 Task: Find connections with filter location Laibin with filter topic #property with filter profile language English with filter current company The Viral Fever with filter school L.D. College of Engineering with filter industry Computer Networking Products with filter service category Homeowners Insurance with filter keywords title Data Analyst
Action: Mouse moved to (620, 87)
Screenshot: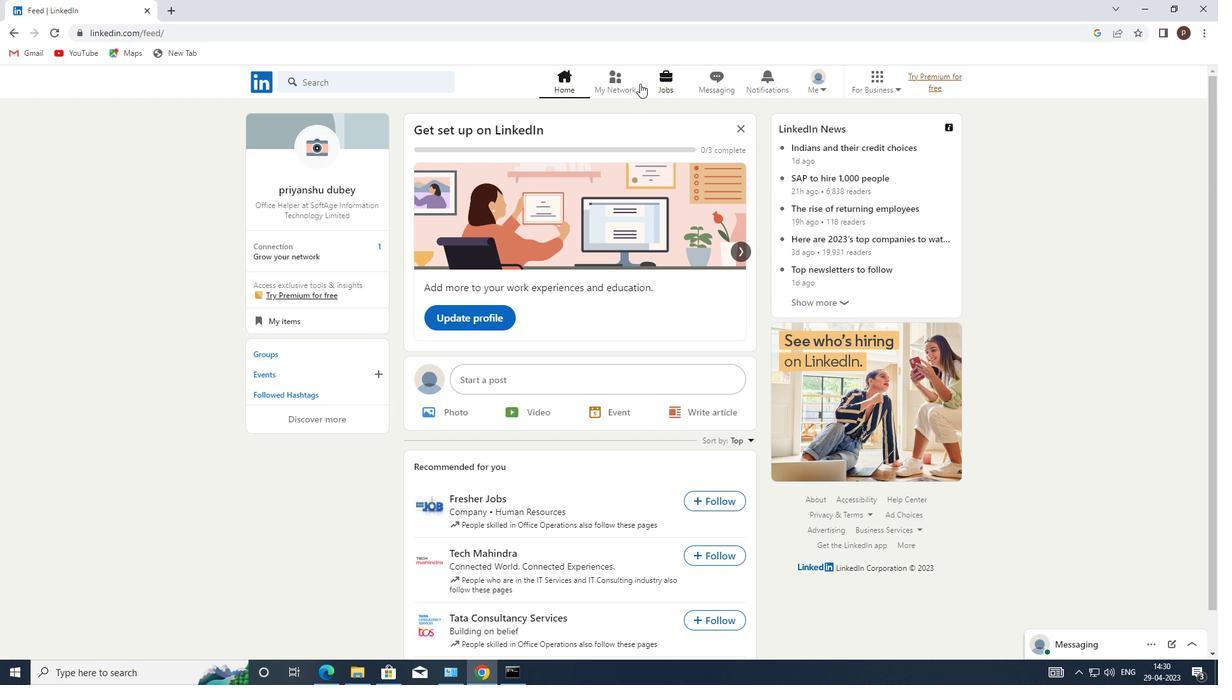 
Action: Mouse pressed left at (620, 87)
Screenshot: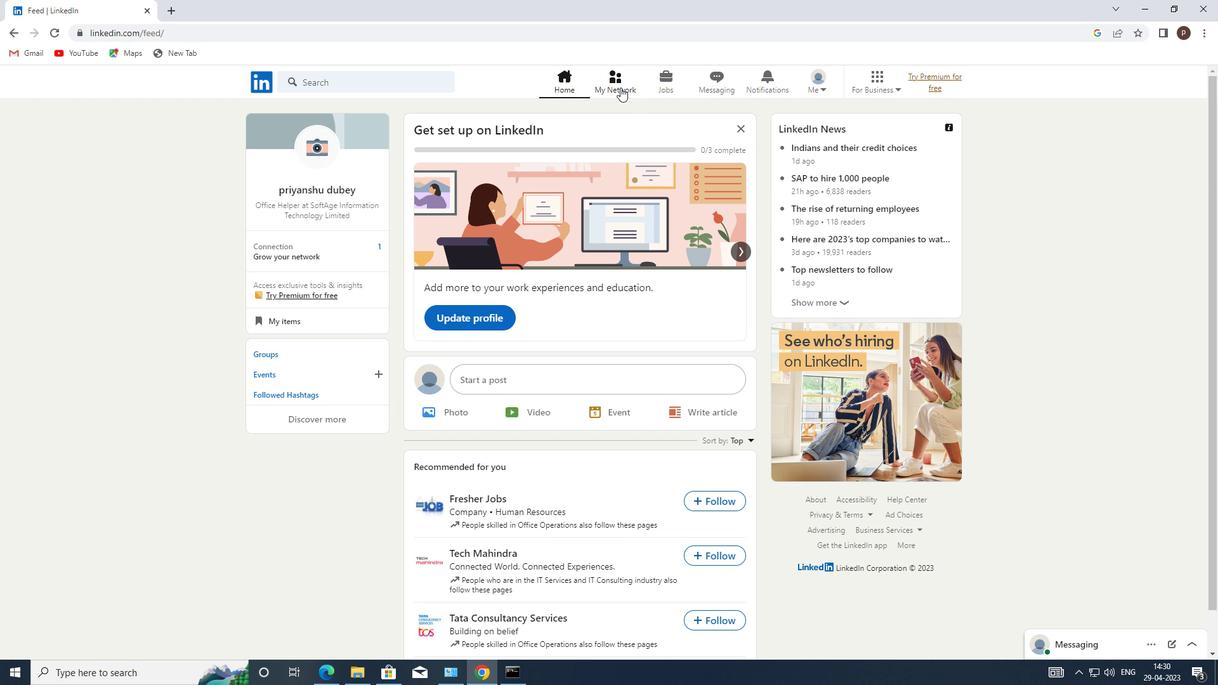 
Action: Mouse moved to (317, 149)
Screenshot: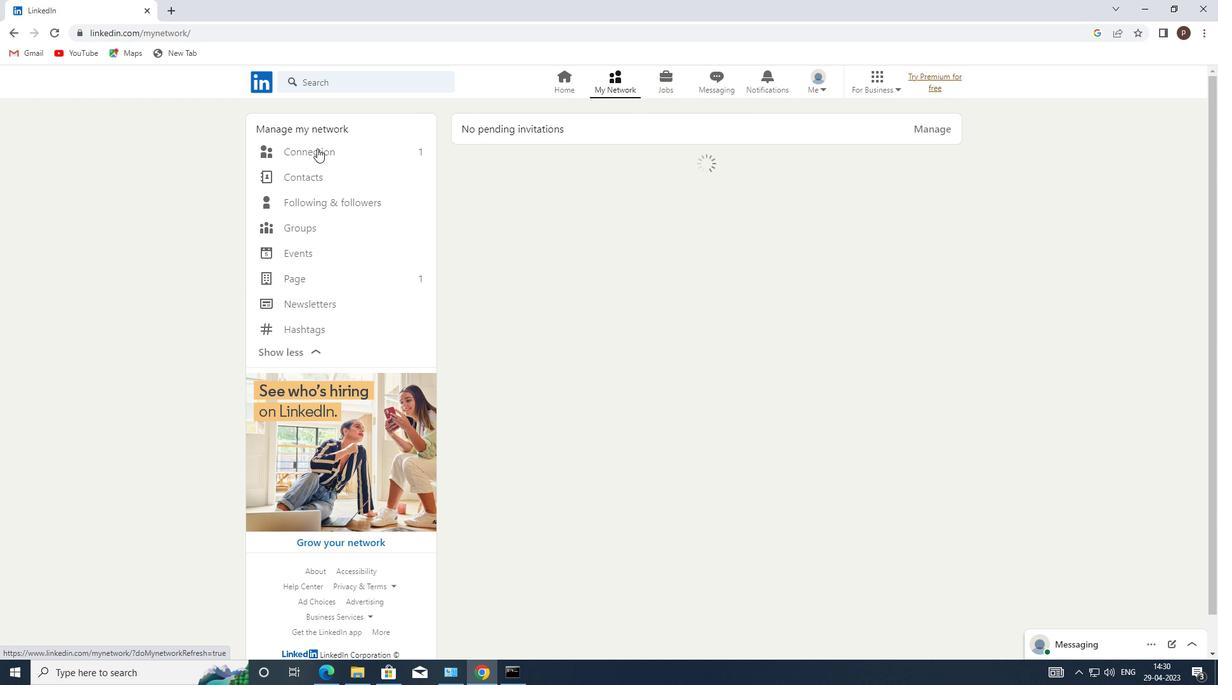 
Action: Mouse pressed left at (317, 149)
Screenshot: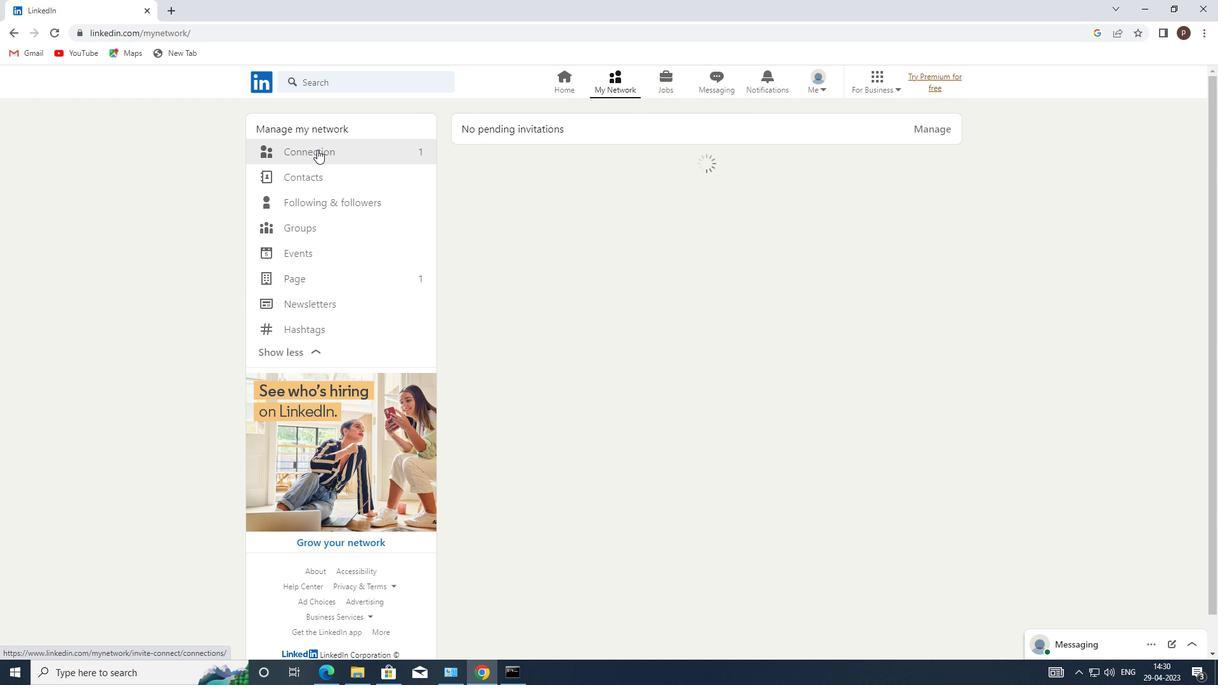
Action: Mouse moved to (722, 146)
Screenshot: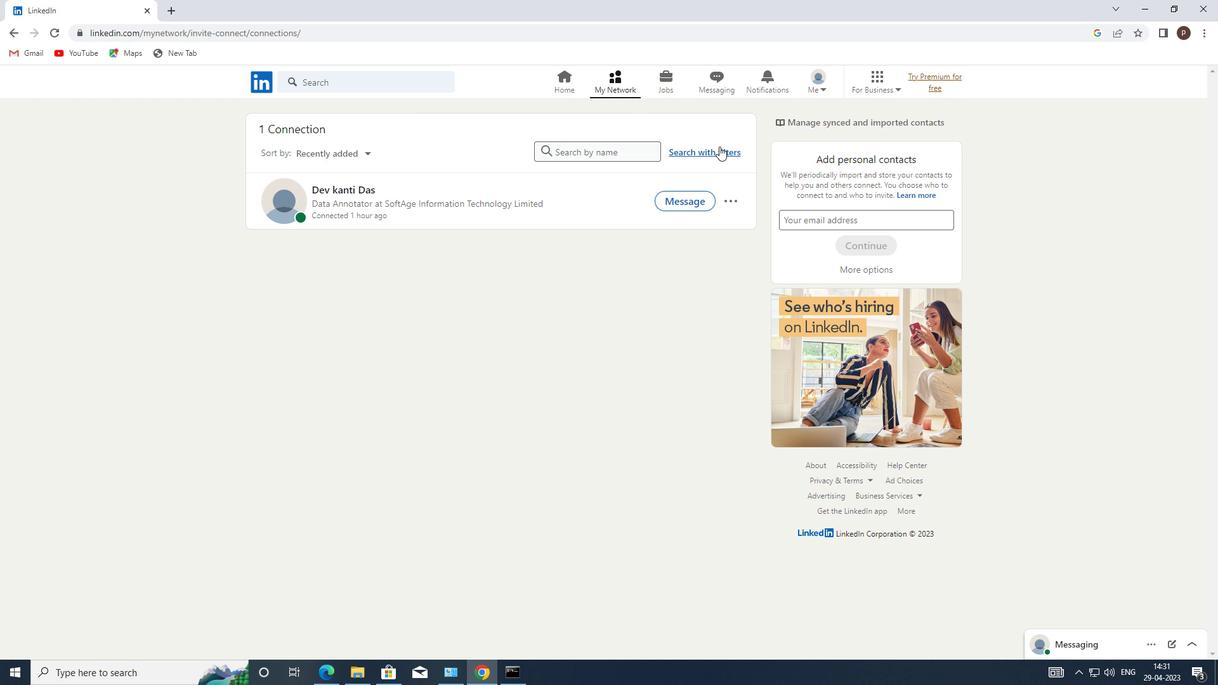 
Action: Mouse pressed left at (722, 146)
Screenshot: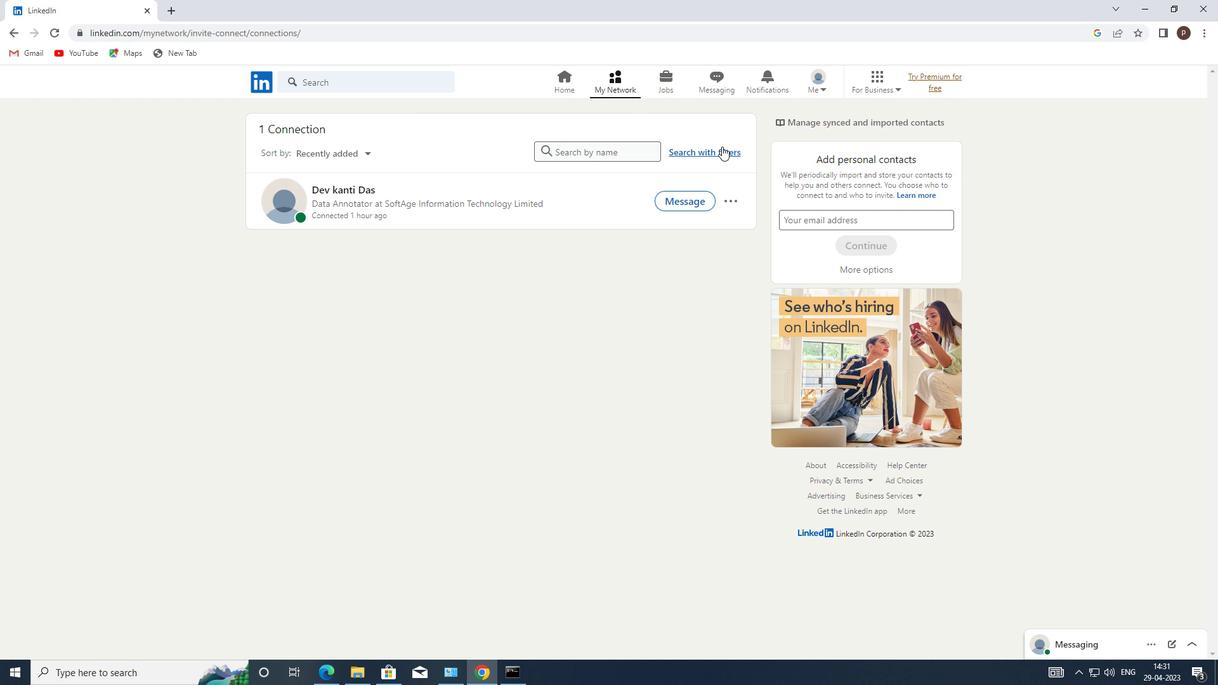 
Action: Mouse moved to (662, 120)
Screenshot: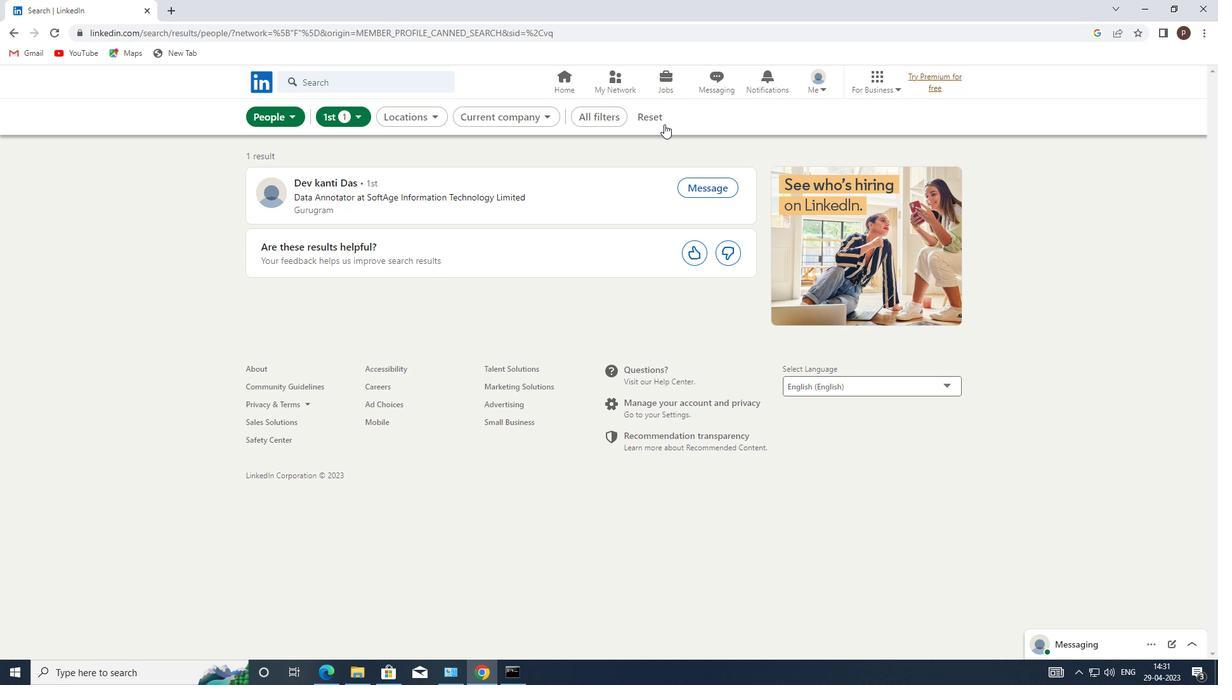 
Action: Mouse pressed left at (662, 120)
Screenshot: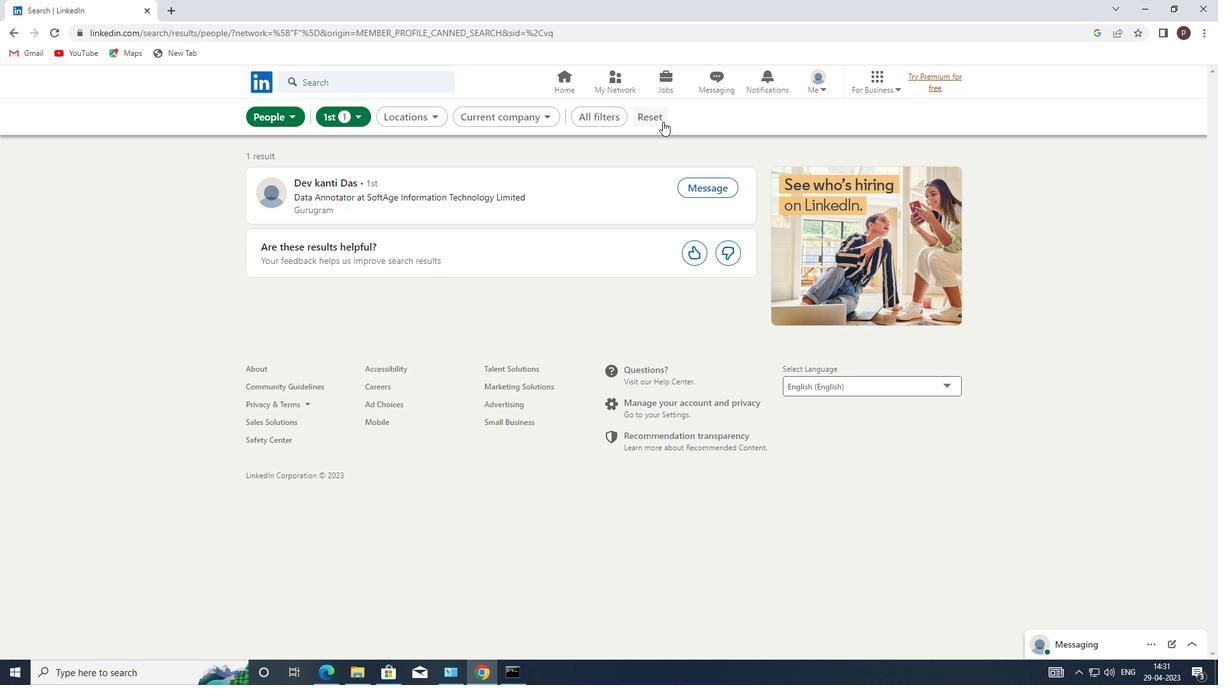 
Action: Mouse moved to (637, 119)
Screenshot: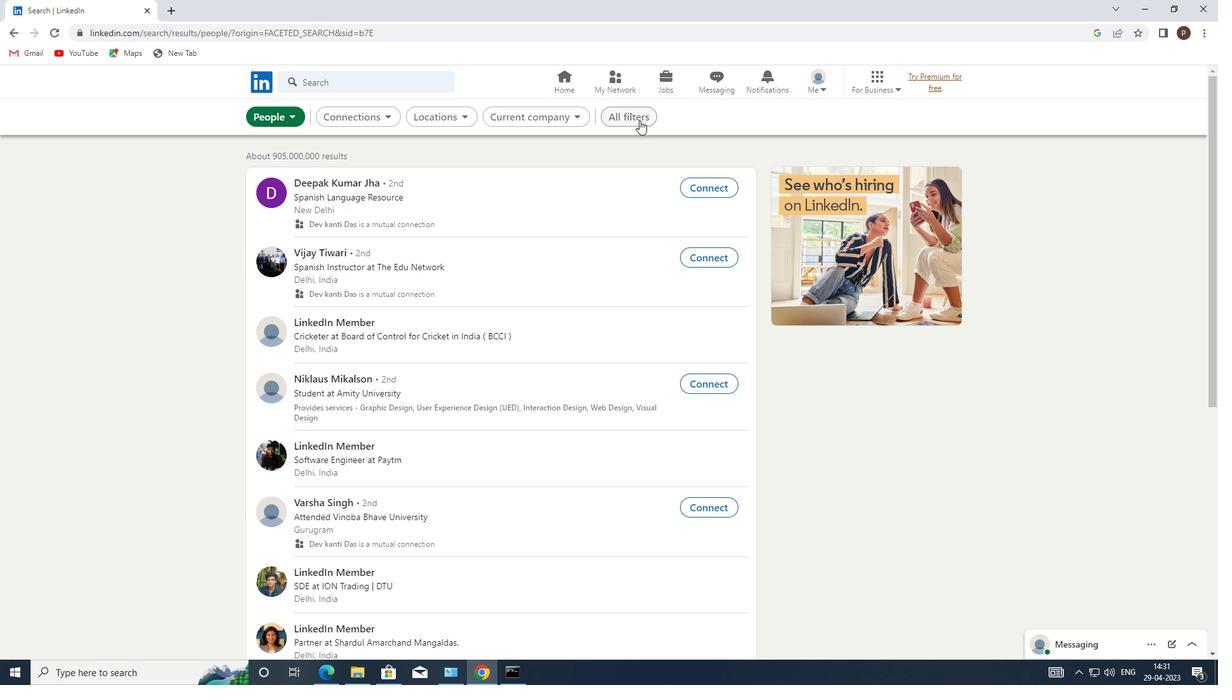 
Action: Mouse pressed left at (637, 119)
Screenshot: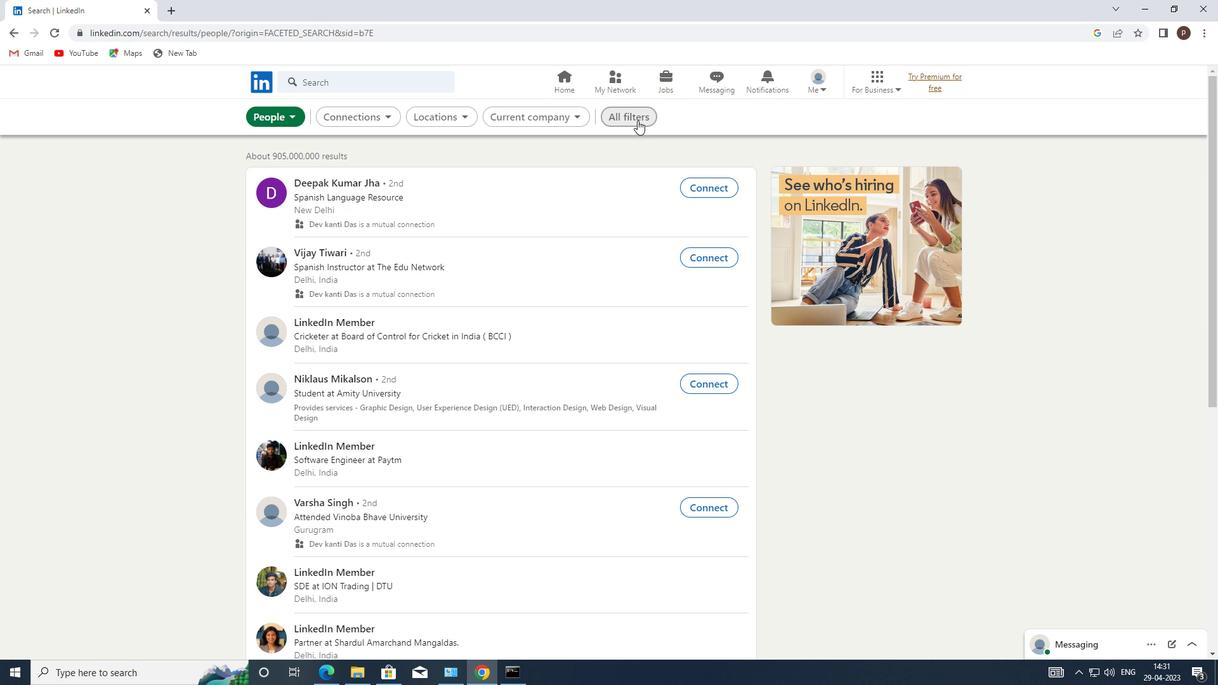 
Action: Mouse moved to (990, 413)
Screenshot: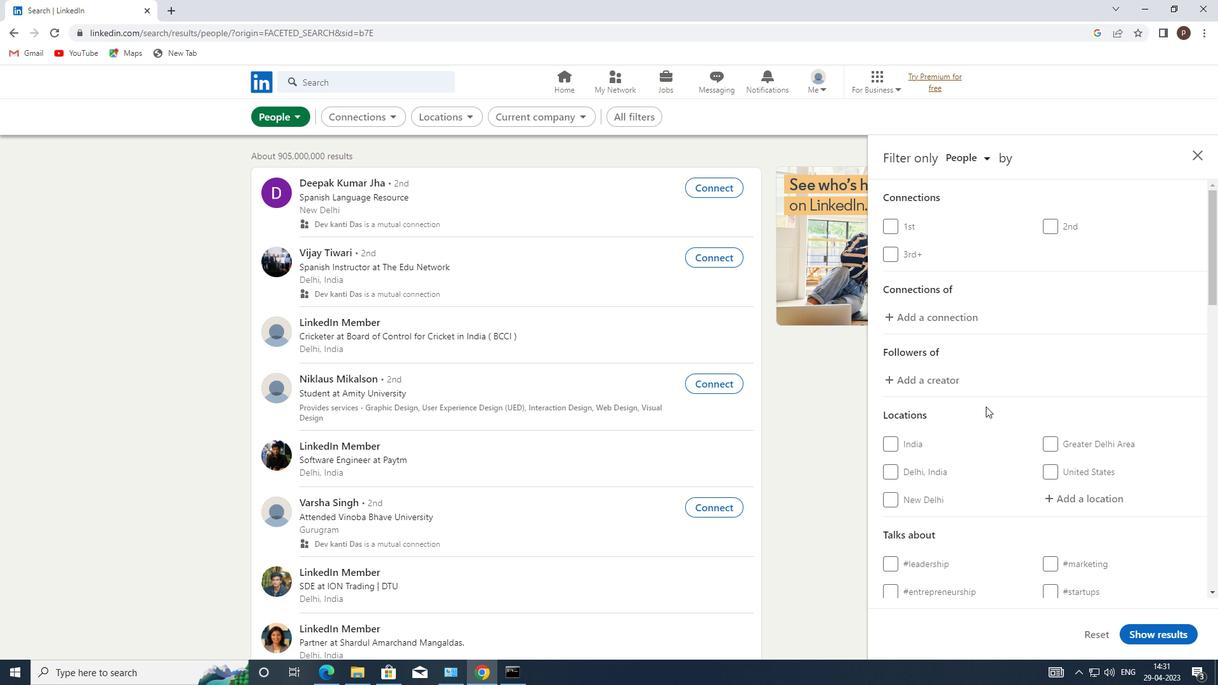 
Action: Mouse scrolled (990, 412) with delta (0, 0)
Screenshot: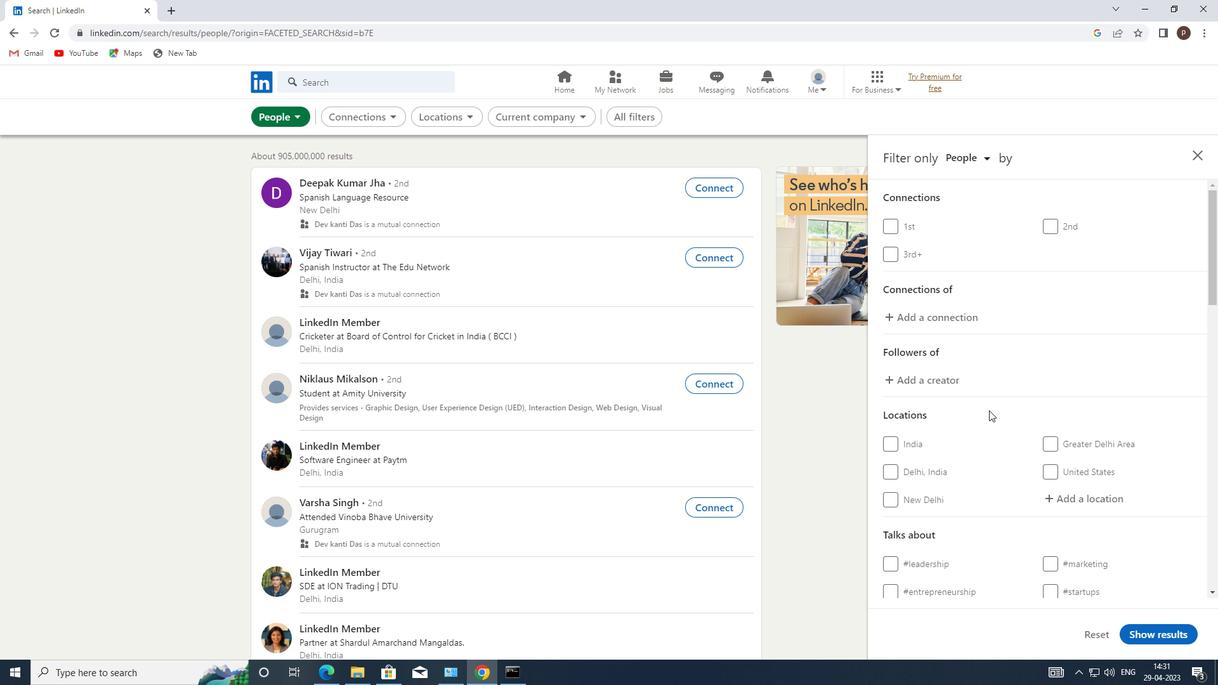 
Action: Mouse scrolled (990, 412) with delta (0, 0)
Screenshot: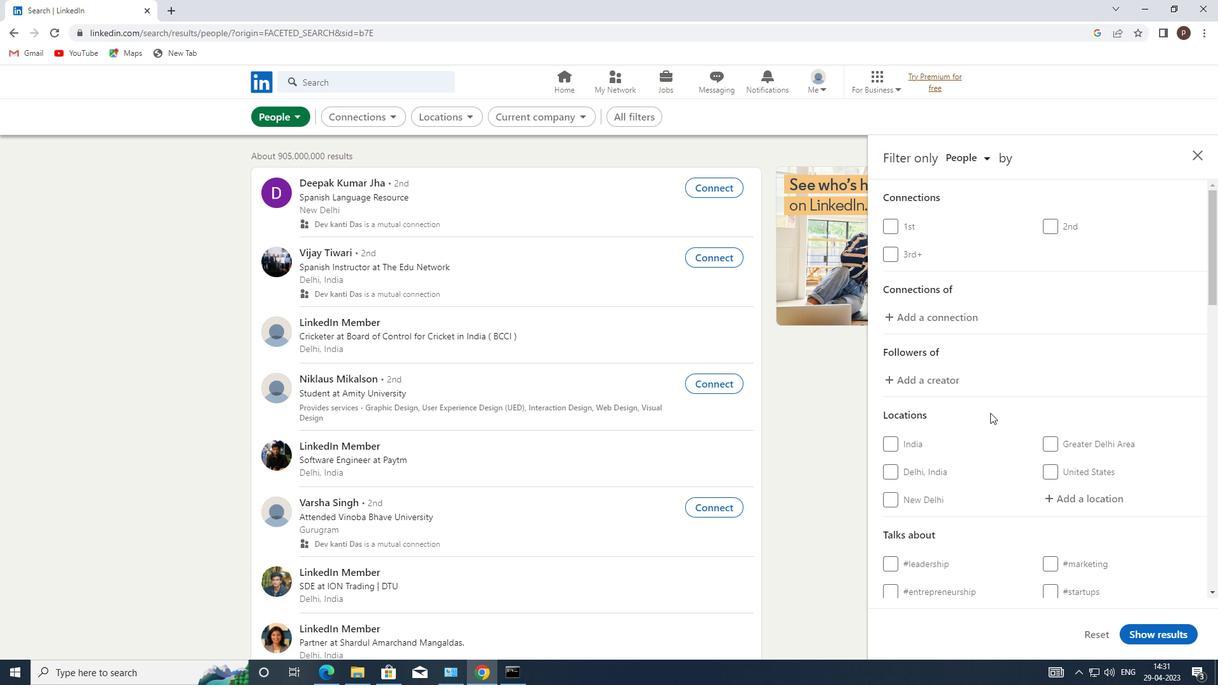 
Action: Mouse moved to (1071, 373)
Screenshot: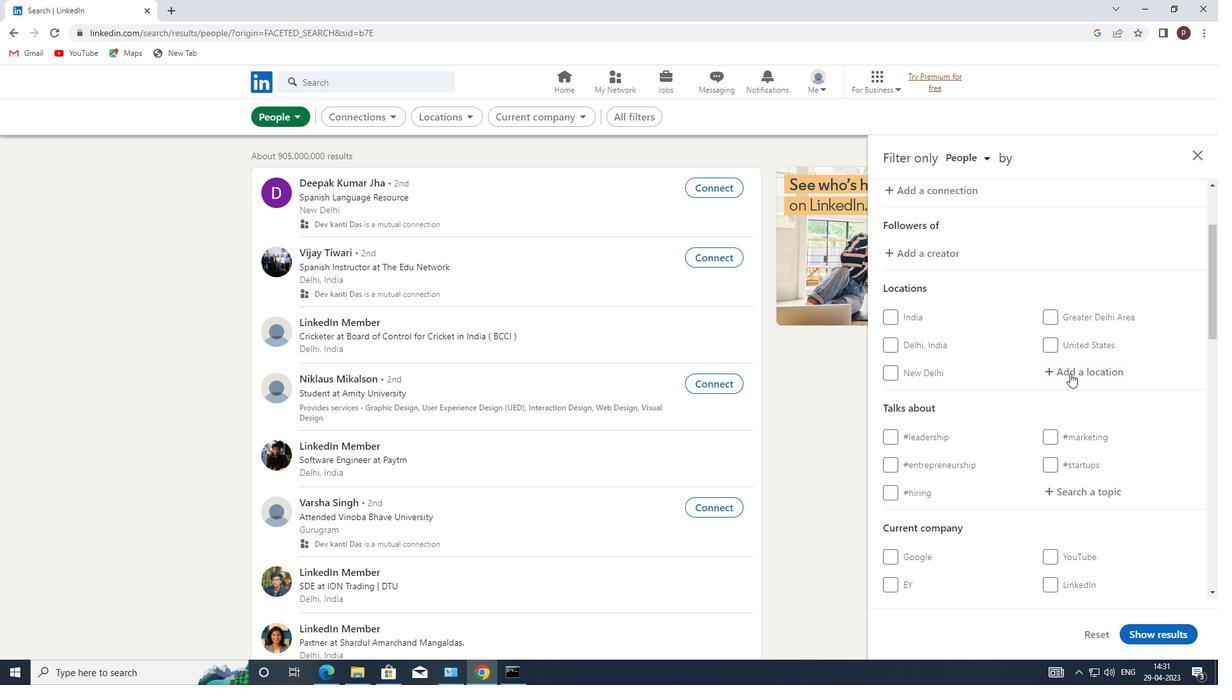 
Action: Mouse pressed left at (1071, 373)
Screenshot: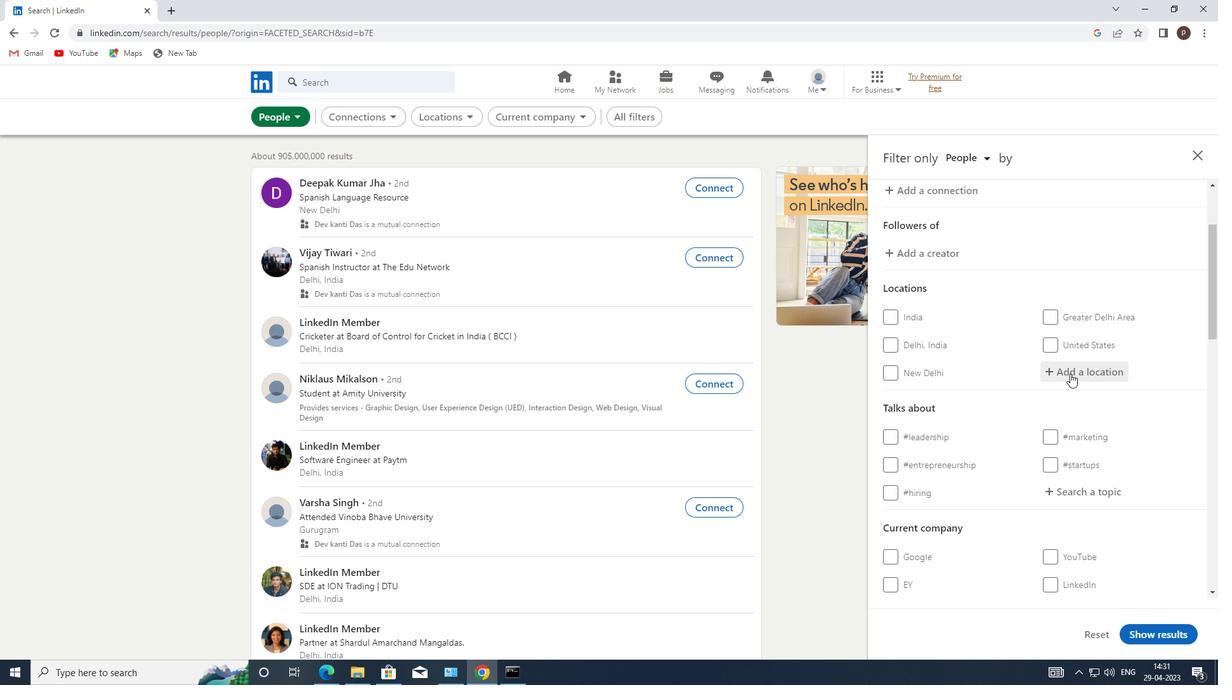 
Action: Key pressed l<Key.caps_lock>aibin
Screenshot: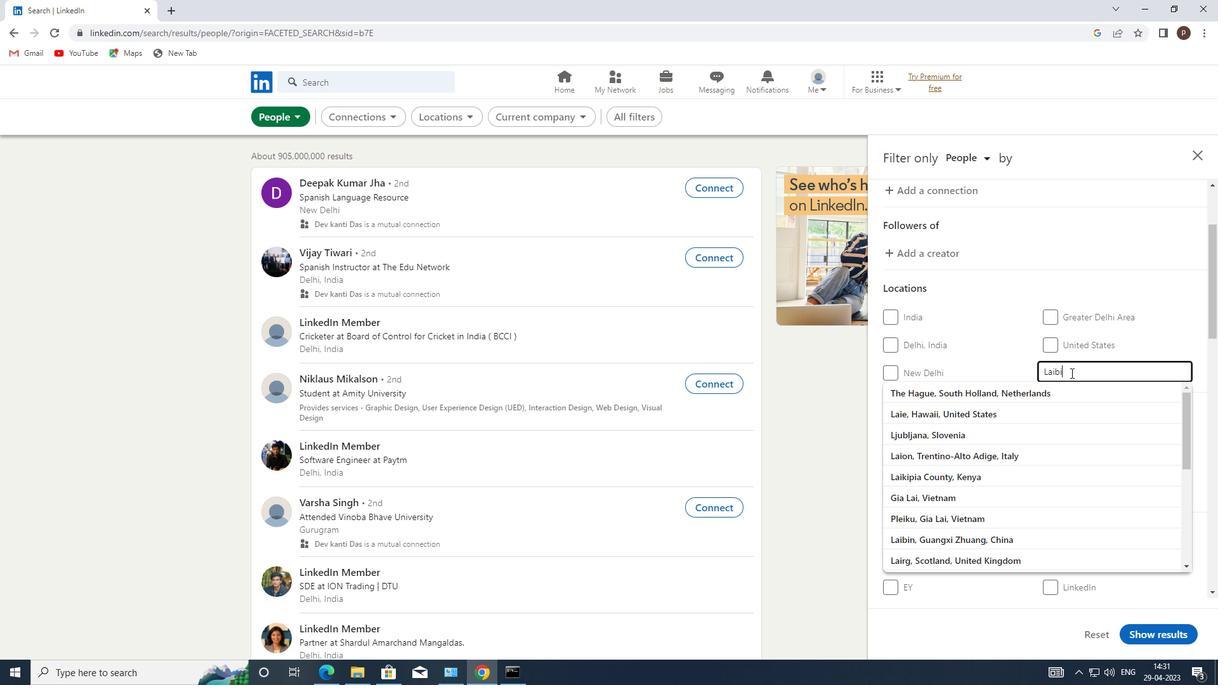 
Action: Mouse moved to (940, 396)
Screenshot: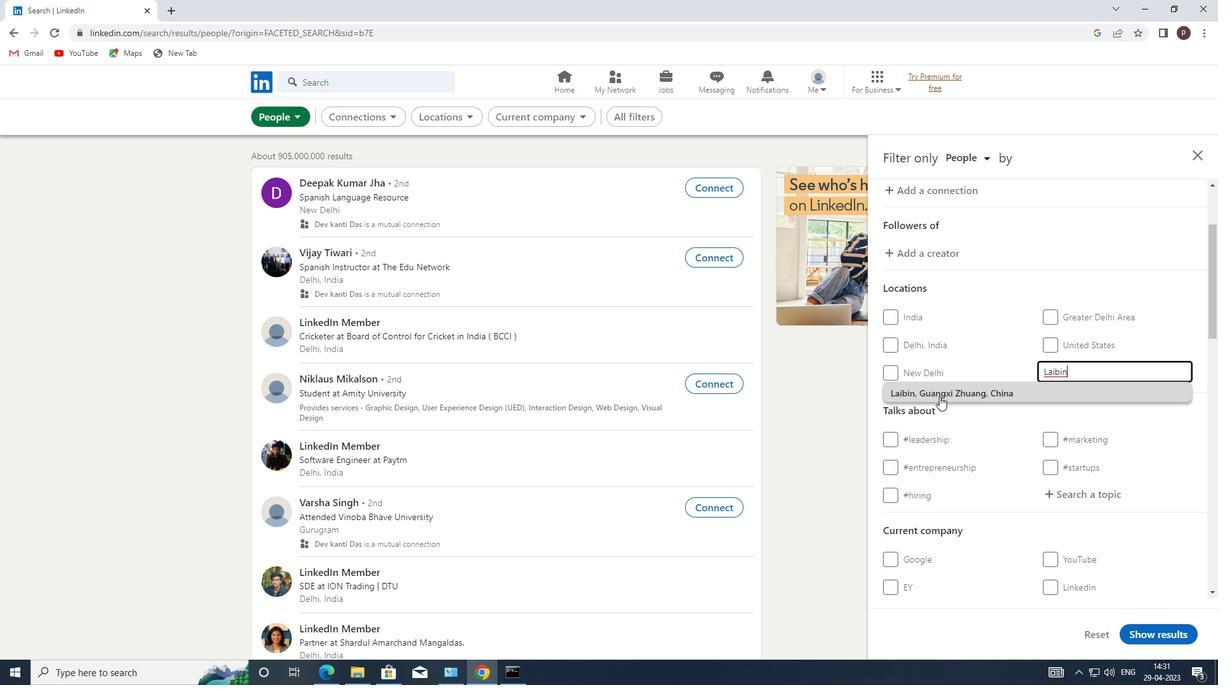 
Action: Mouse pressed left at (940, 396)
Screenshot: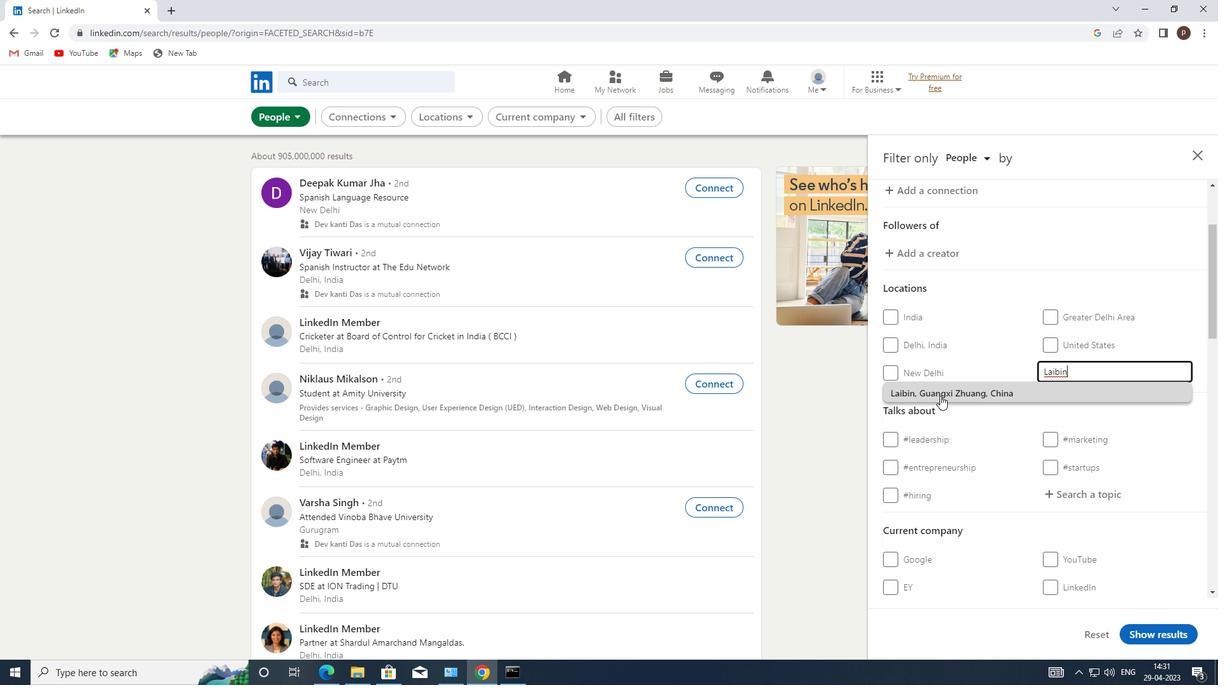 
Action: Mouse moved to (1090, 439)
Screenshot: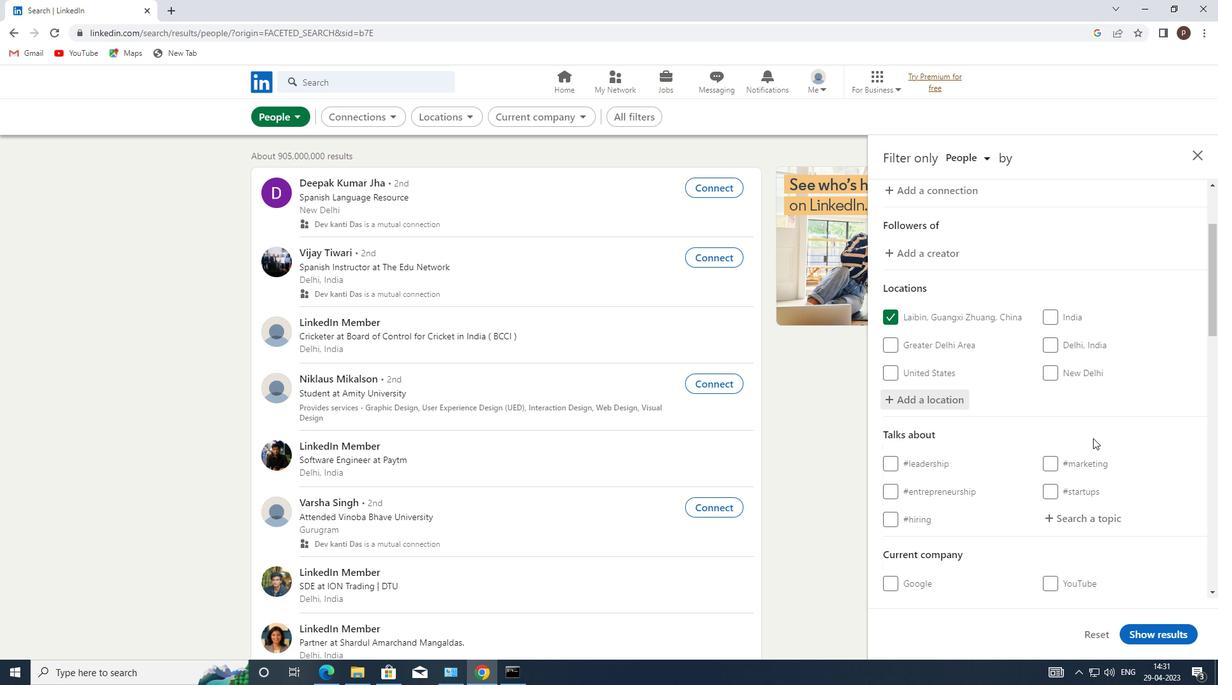 
Action: Mouse scrolled (1090, 439) with delta (0, 0)
Screenshot: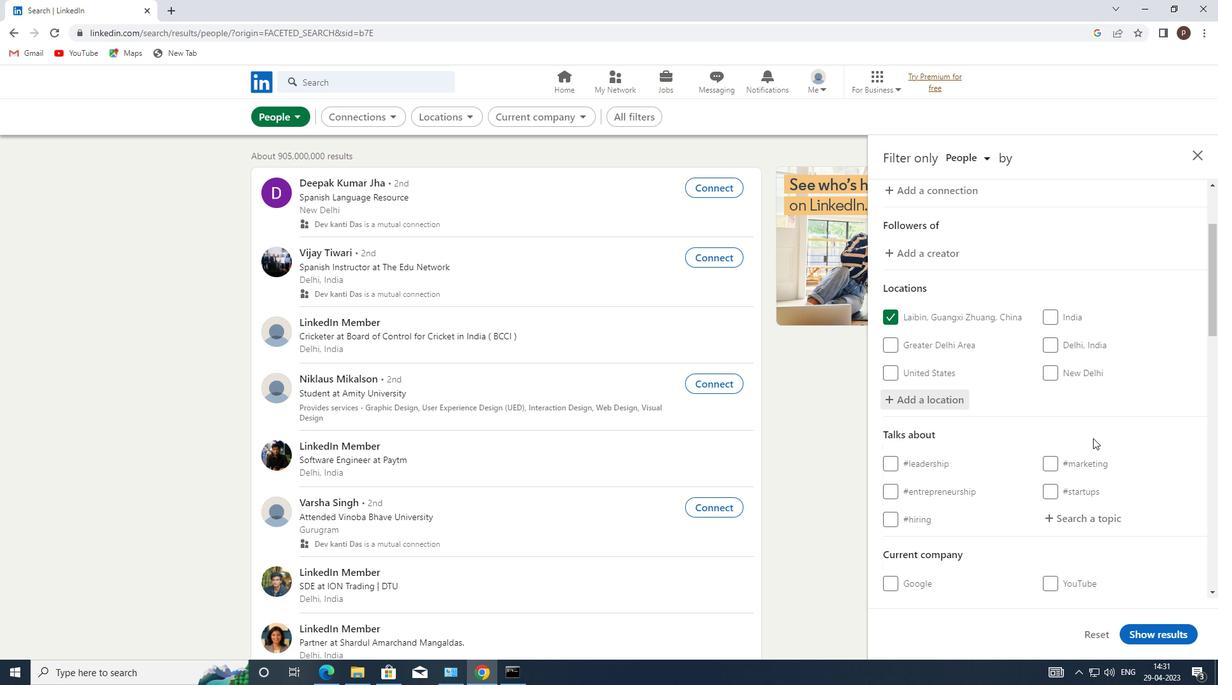 
Action: Mouse scrolled (1090, 439) with delta (0, 0)
Screenshot: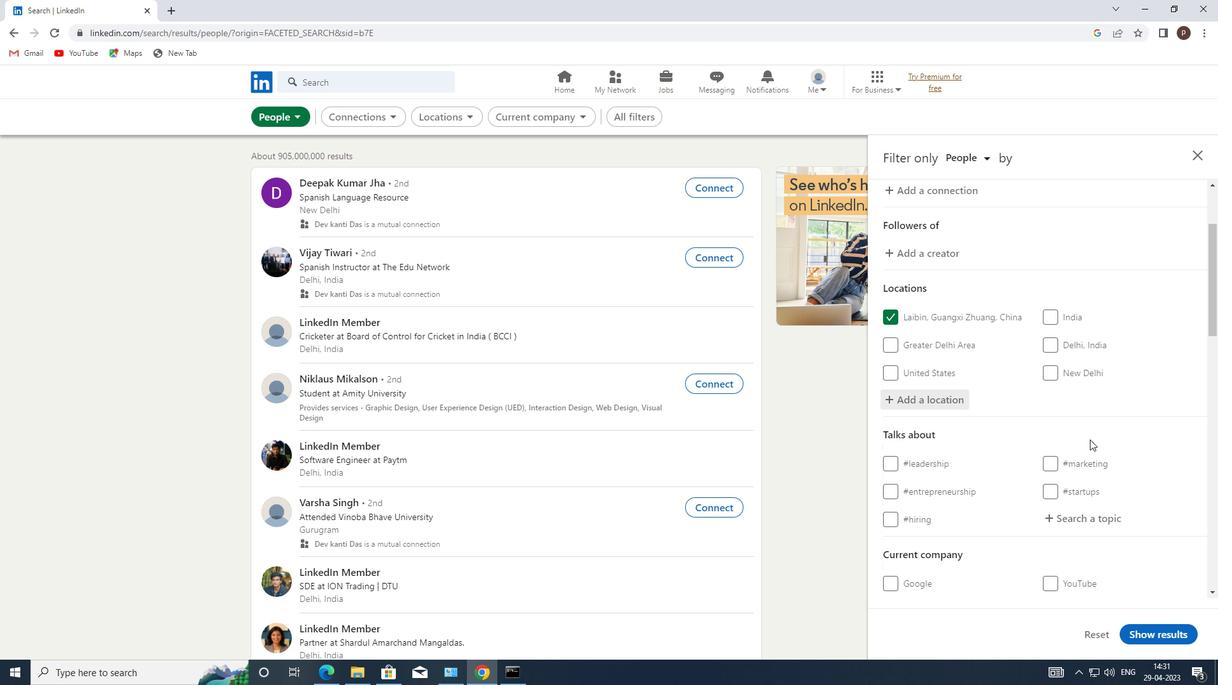 
Action: Mouse moved to (1062, 396)
Screenshot: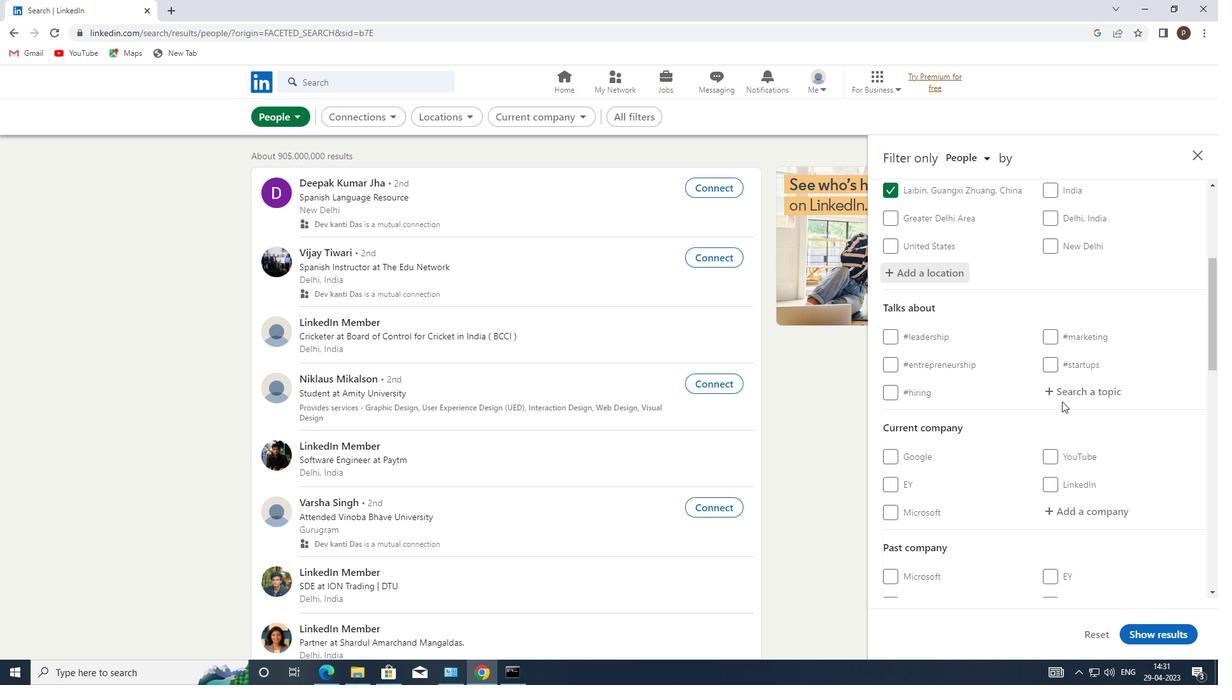 
Action: Mouse pressed left at (1062, 396)
Screenshot: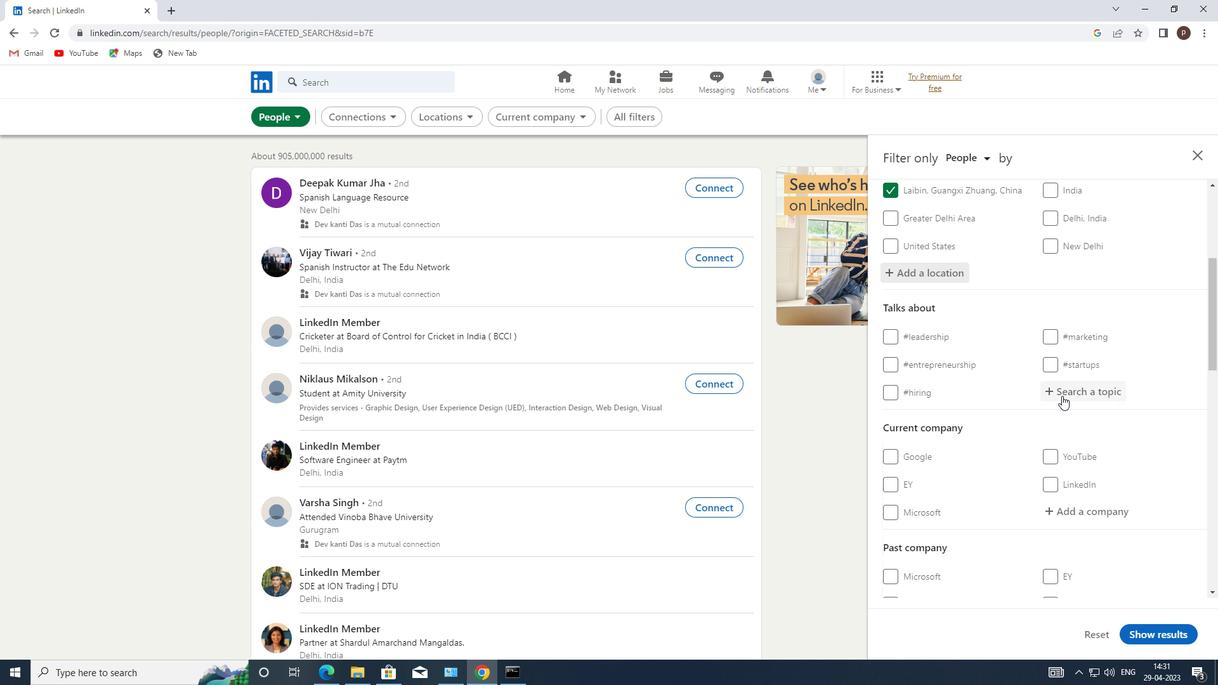 
Action: Key pressed <Key.shift><Key.shift><Key.shift><Key.shift><Key.shift><Key.shift><Key.shift><Key.shift><Key.shift><Key.shift><Key.shift><Key.shift><Key.shift><Key.shift><Key.shift><Key.shift>#PROPERTY
Screenshot: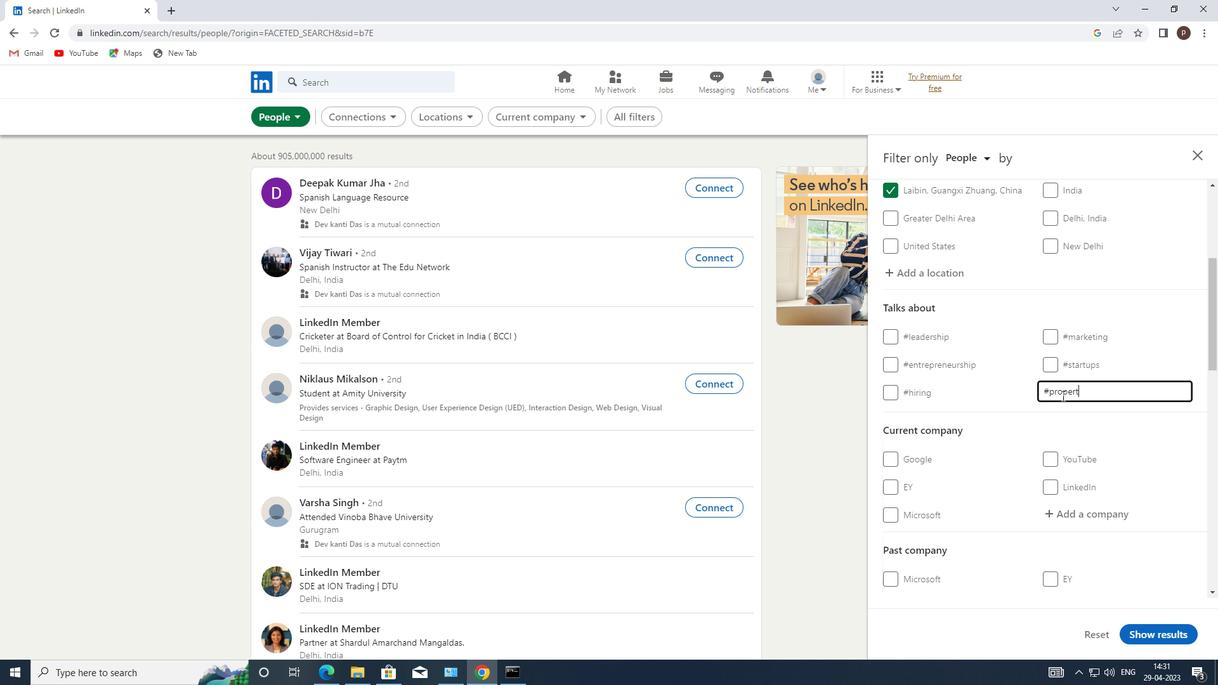 
Action: Mouse moved to (999, 434)
Screenshot: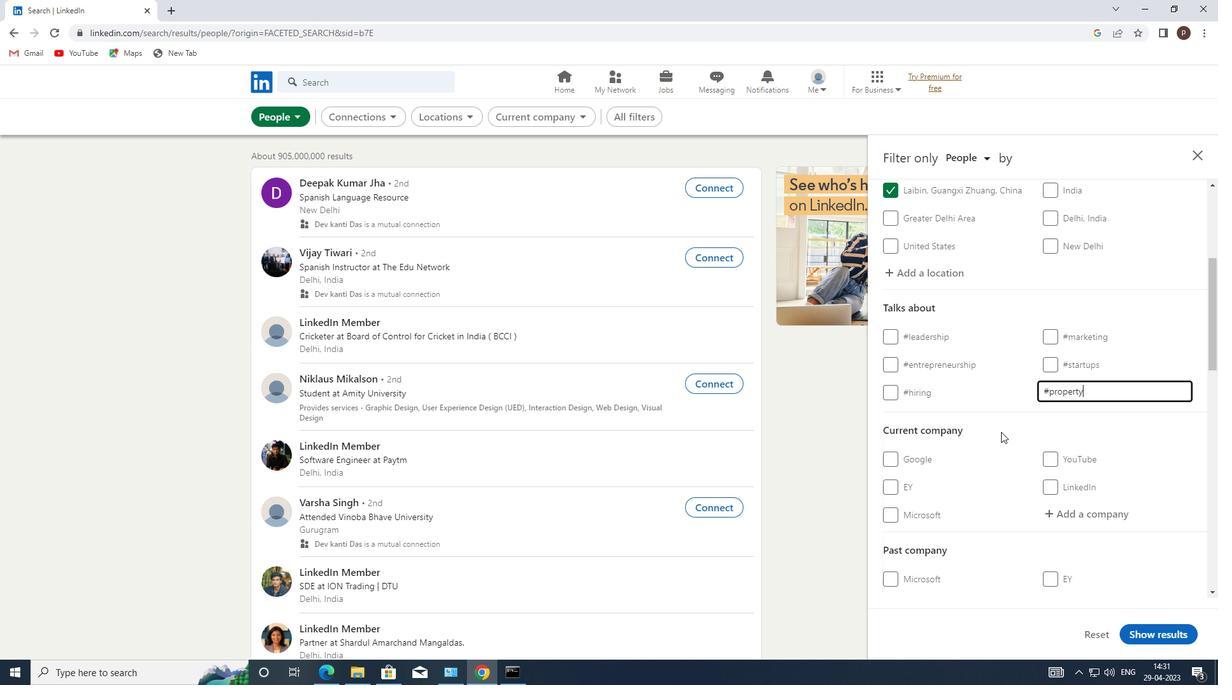 
Action: Mouse scrolled (999, 433) with delta (0, 0)
Screenshot: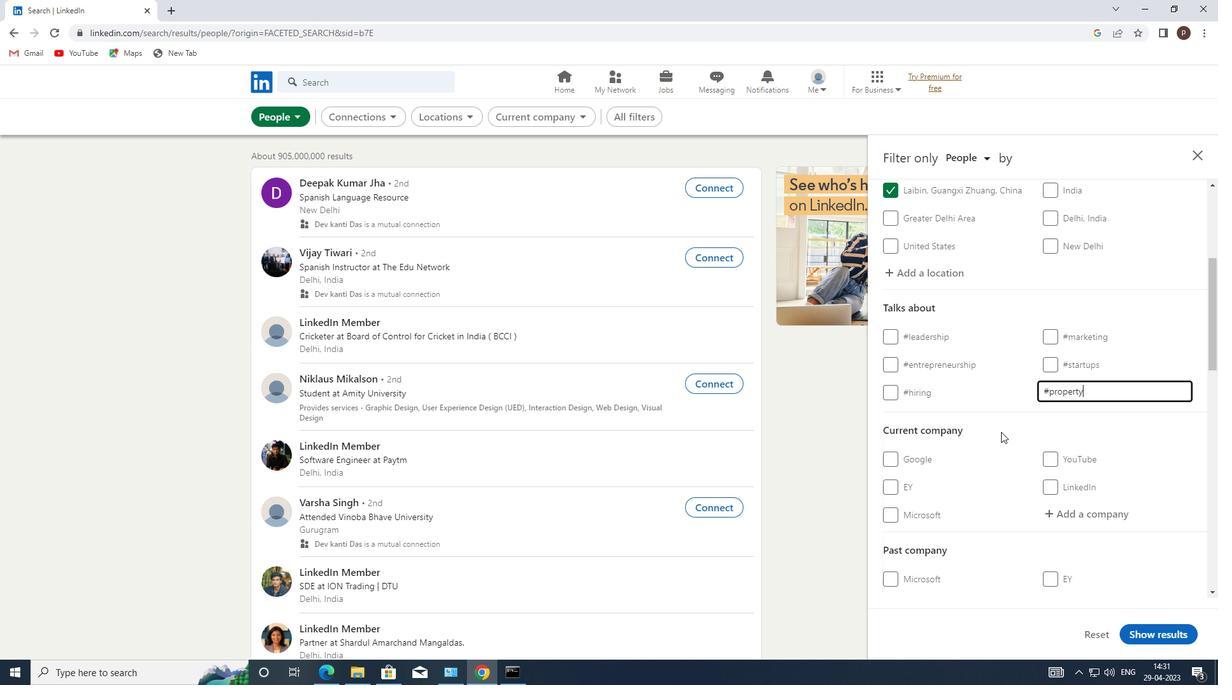 
Action: Mouse scrolled (999, 433) with delta (0, 0)
Screenshot: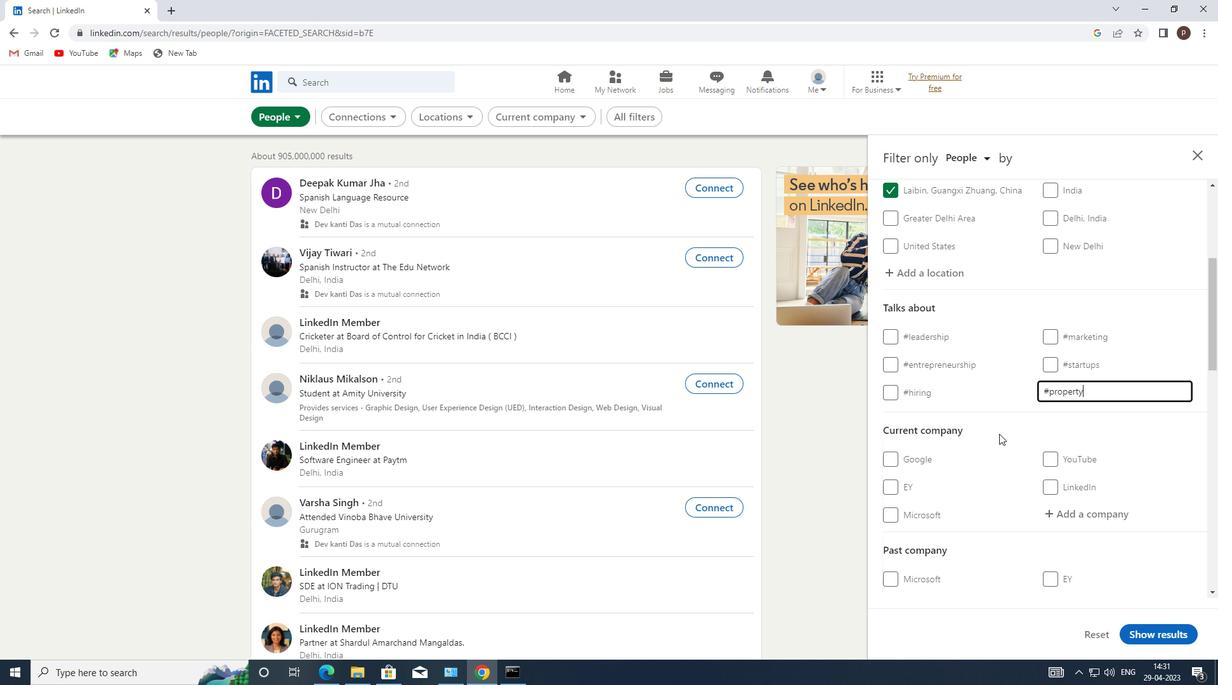 
Action: Mouse moved to (924, 403)
Screenshot: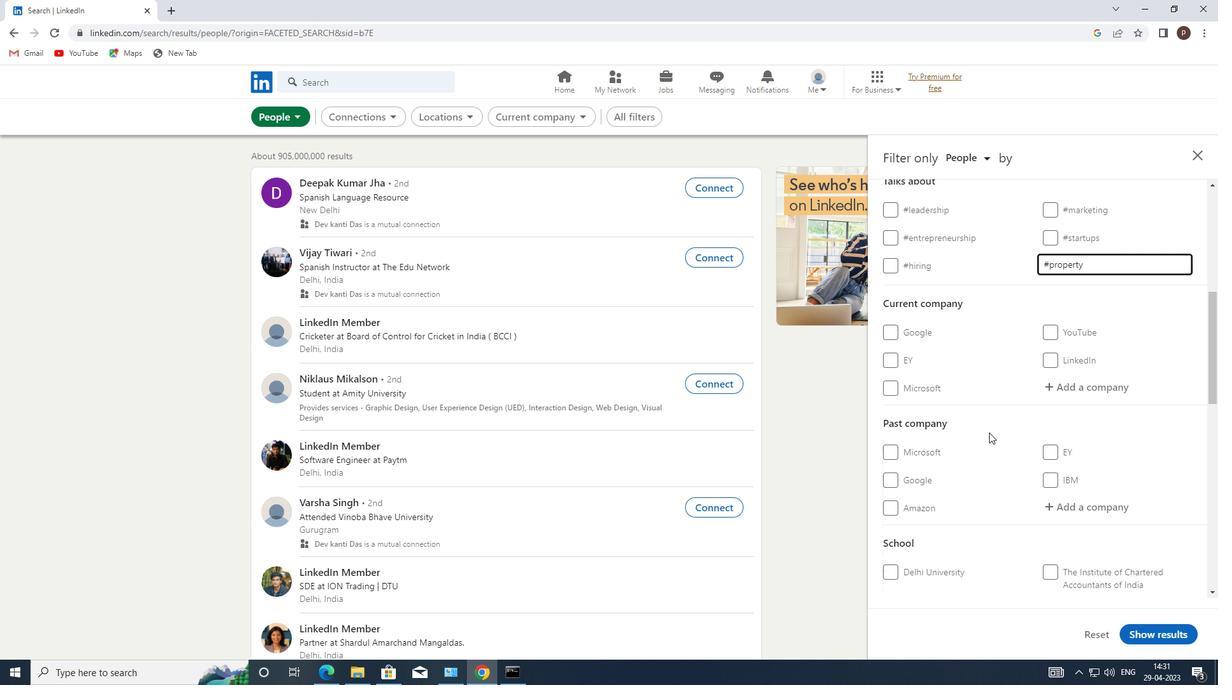 
Action: Mouse scrolled (924, 403) with delta (0, 0)
Screenshot: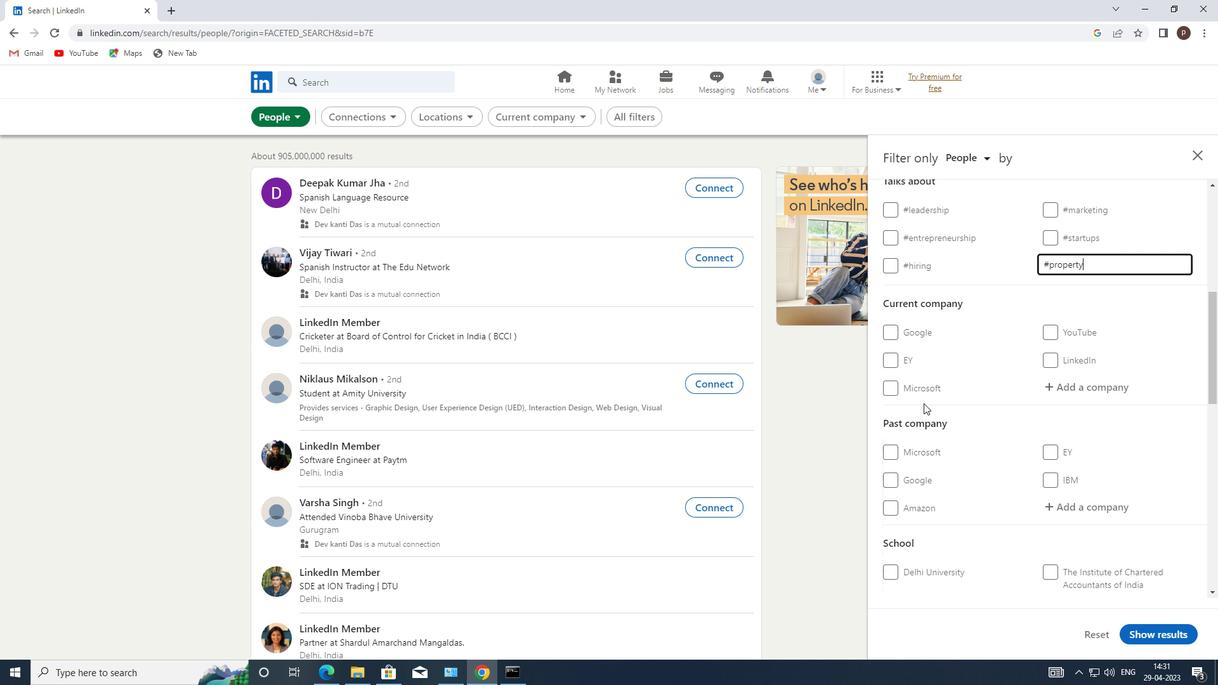 
Action: Mouse scrolled (924, 403) with delta (0, 0)
Screenshot: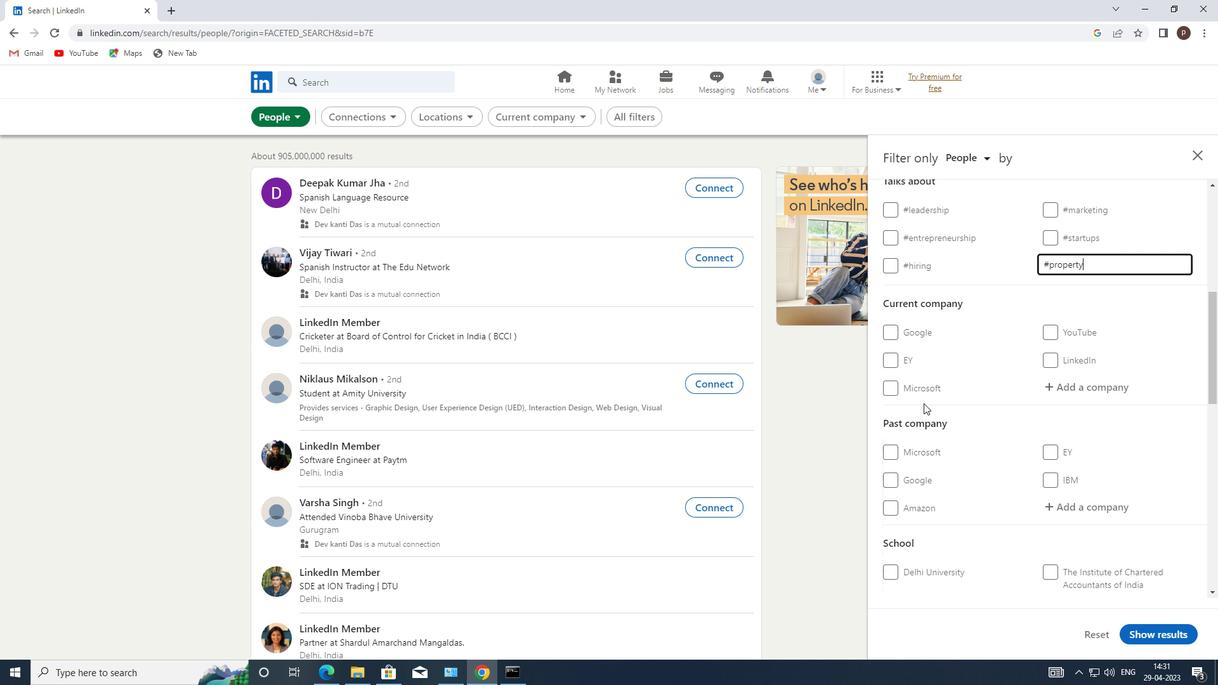 
Action: Mouse moved to (959, 406)
Screenshot: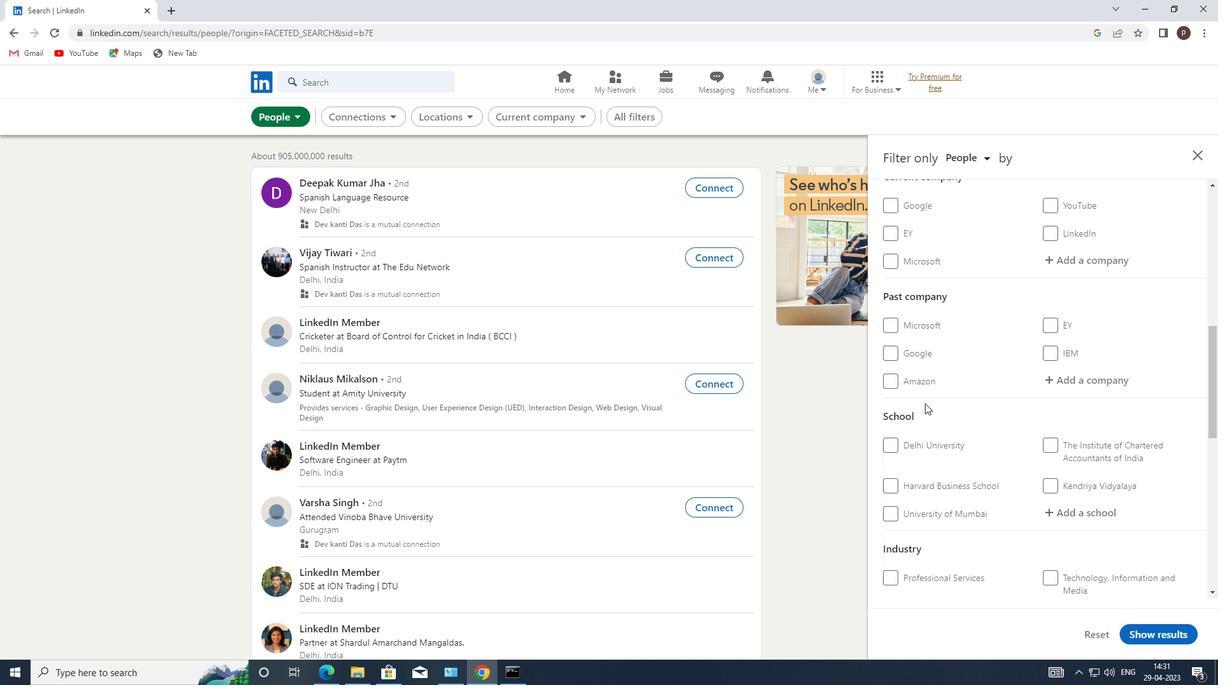 
Action: Mouse scrolled (959, 406) with delta (0, 0)
Screenshot: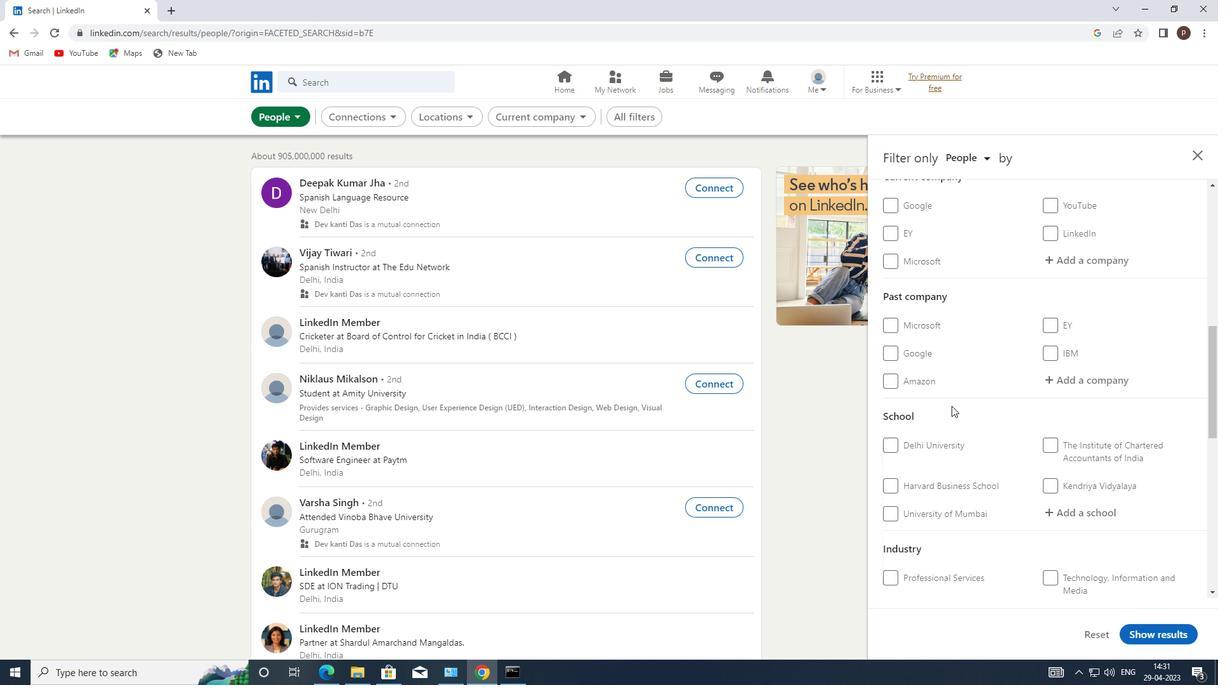 
Action: Mouse moved to (959, 408)
Screenshot: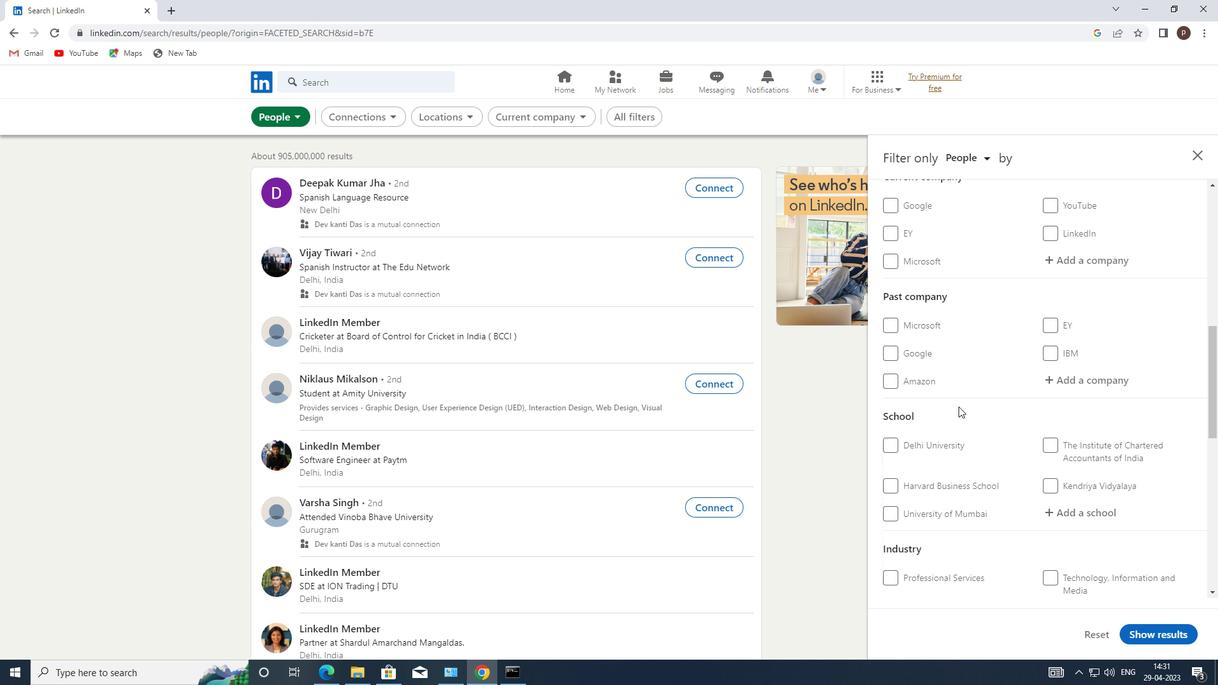
Action: Mouse scrolled (959, 407) with delta (0, 0)
Screenshot: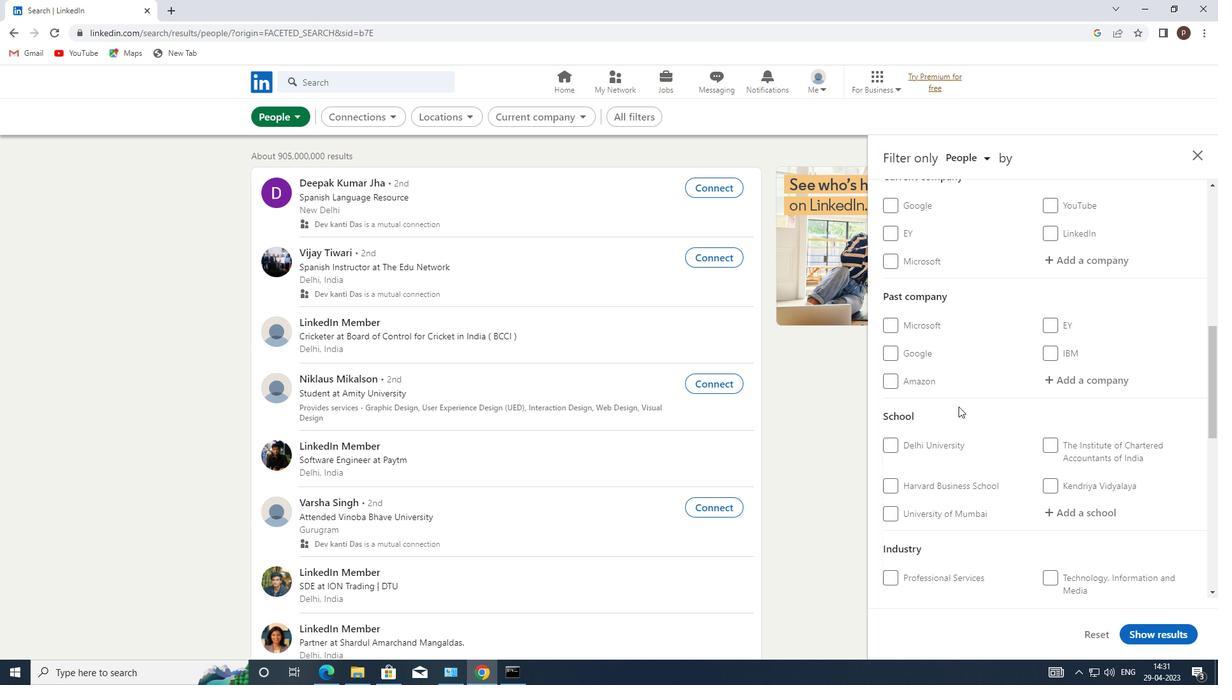 
Action: Mouse moved to (960, 414)
Screenshot: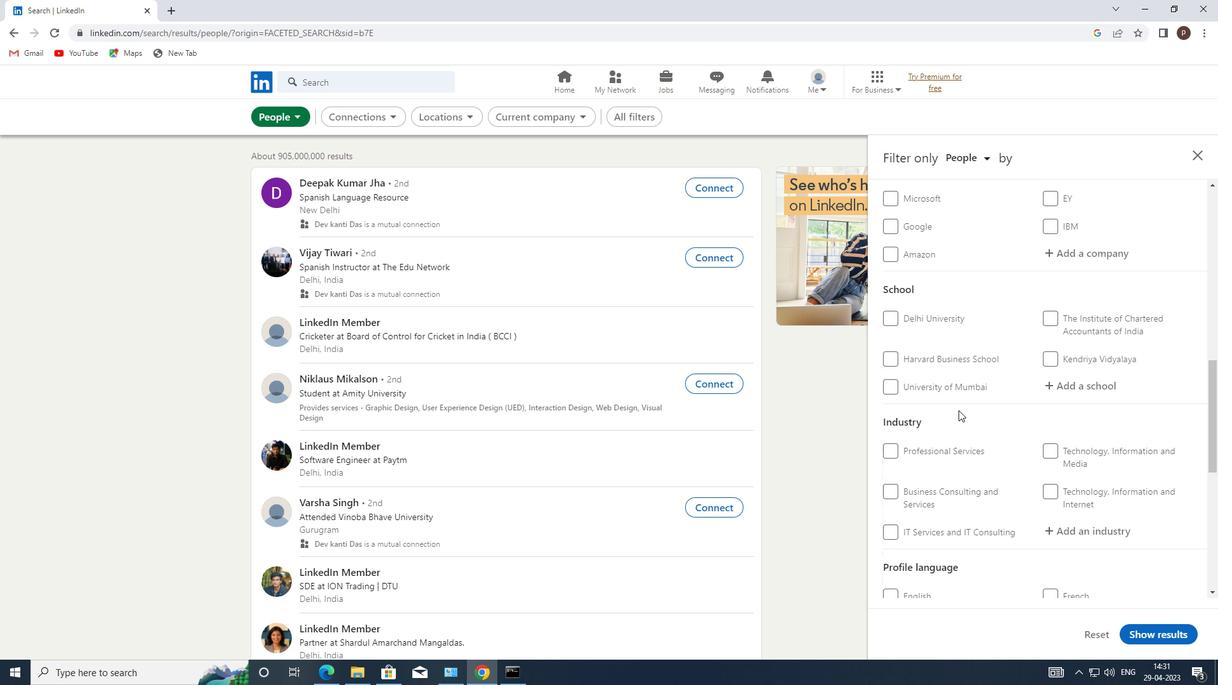 
Action: Mouse scrolled (960, 413) with delta (0, 0)
Screenshot: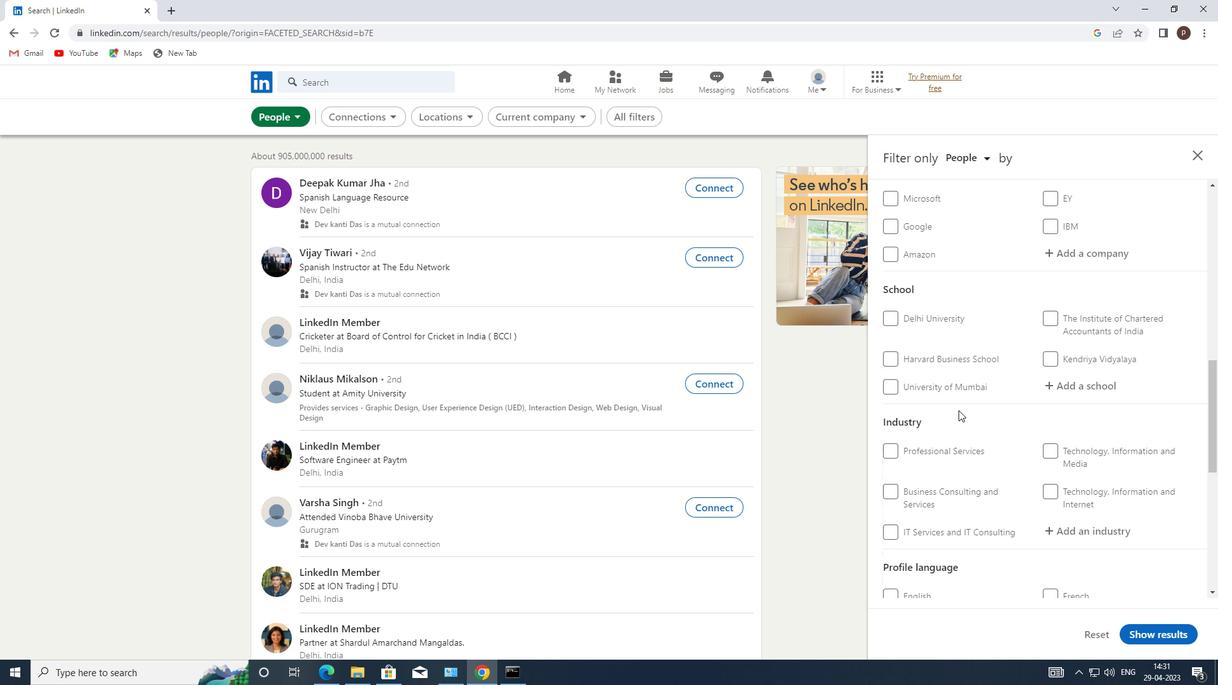 
Action: Mouse scrolled (960, 413) with delta (0, 0)
Screenshot: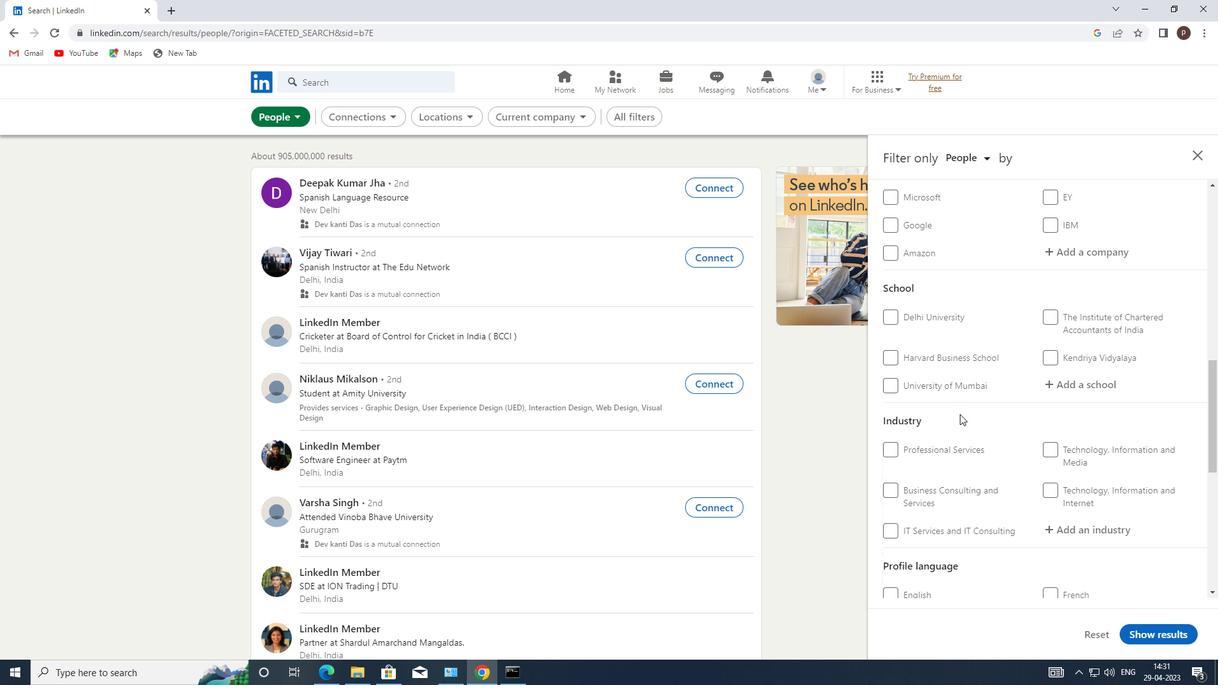 
Action: Mouse moved to (961, 415)
Screenshot: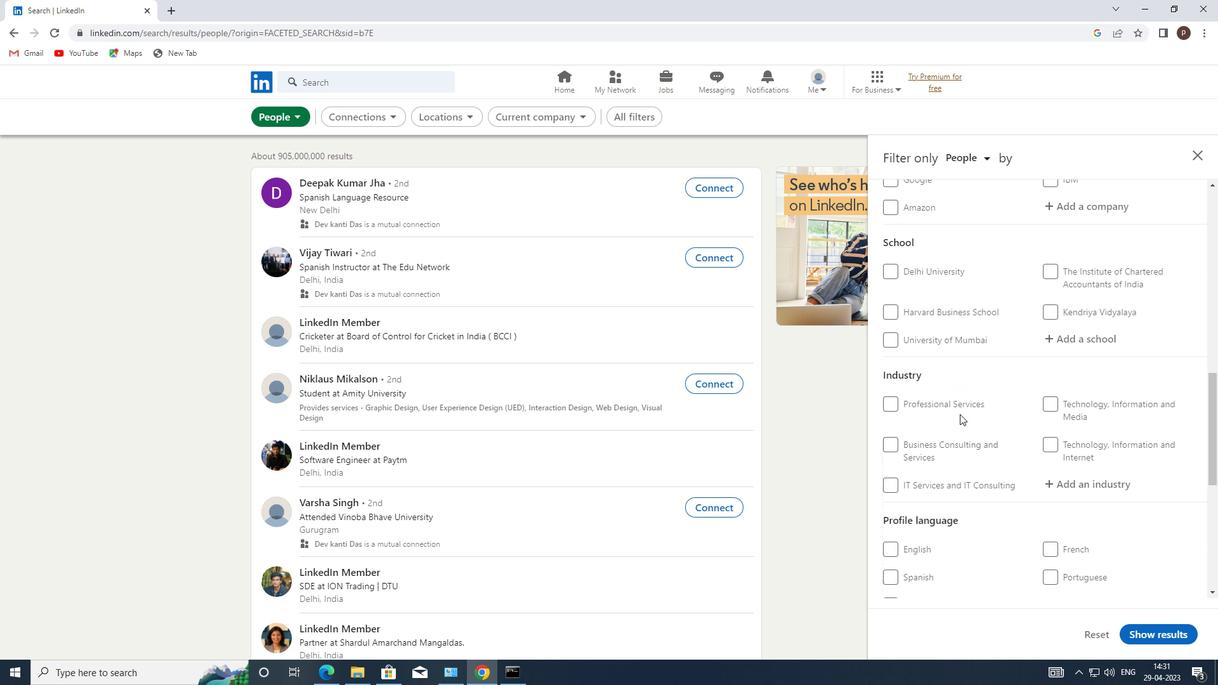 
Action: Mouse scrolled (961, 414) with delta (0, 0)
Screenshot: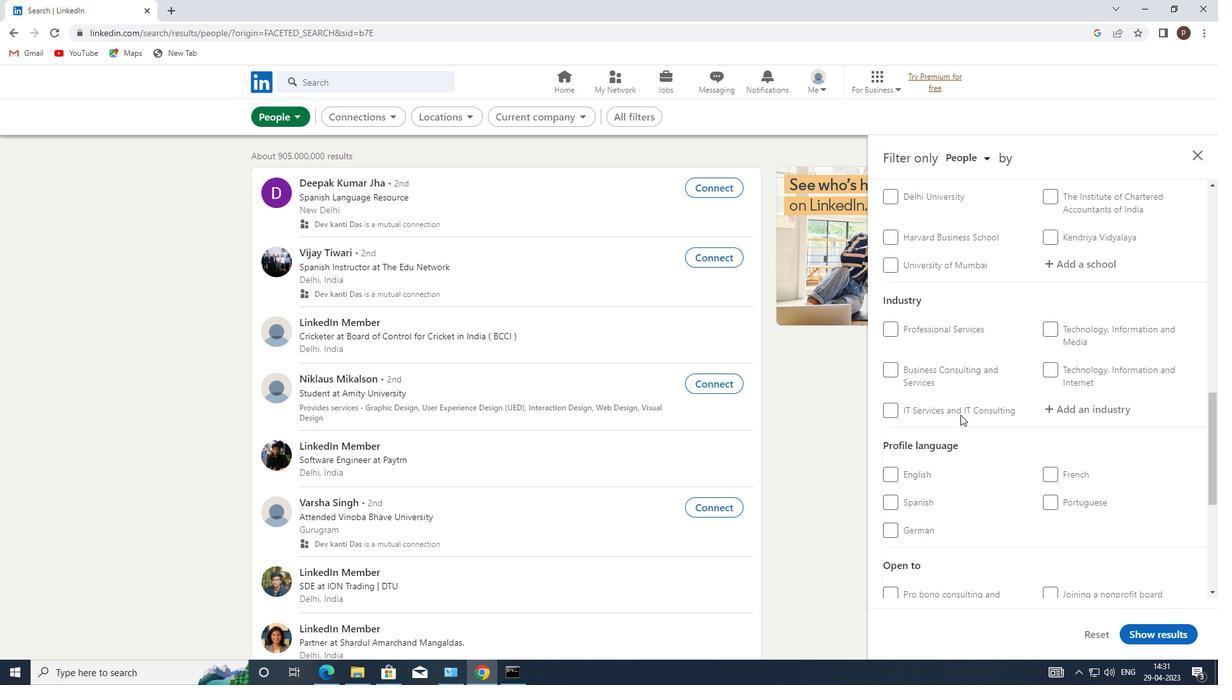 
Action: Mouse moved to (898, 410)
Screenshot: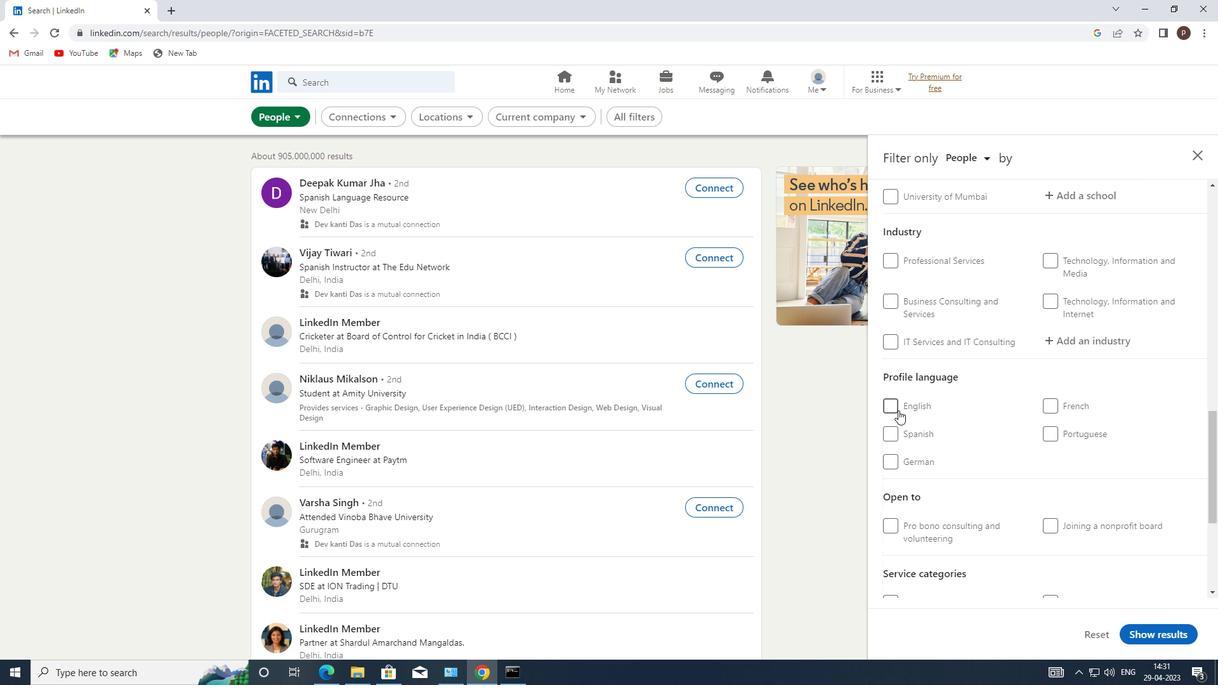 
Action: Mouse pressed left at (898, 410)
Screenshot: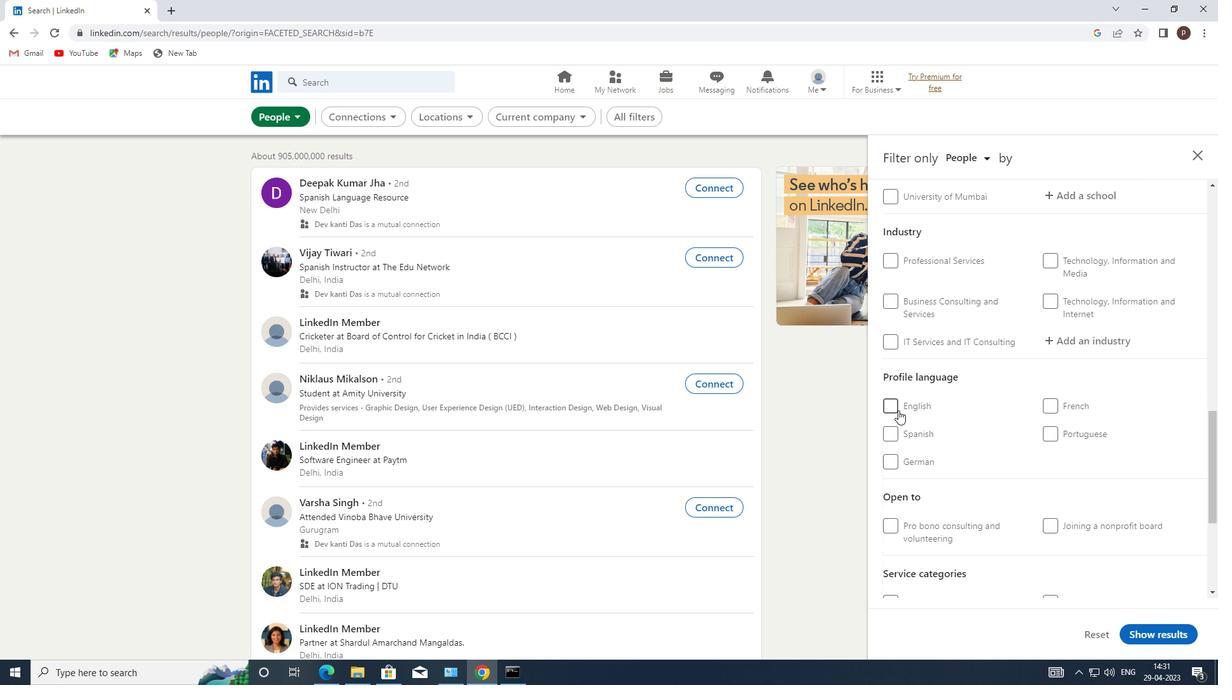 
Action: Mouse moved to (927, 404)
Screenshot: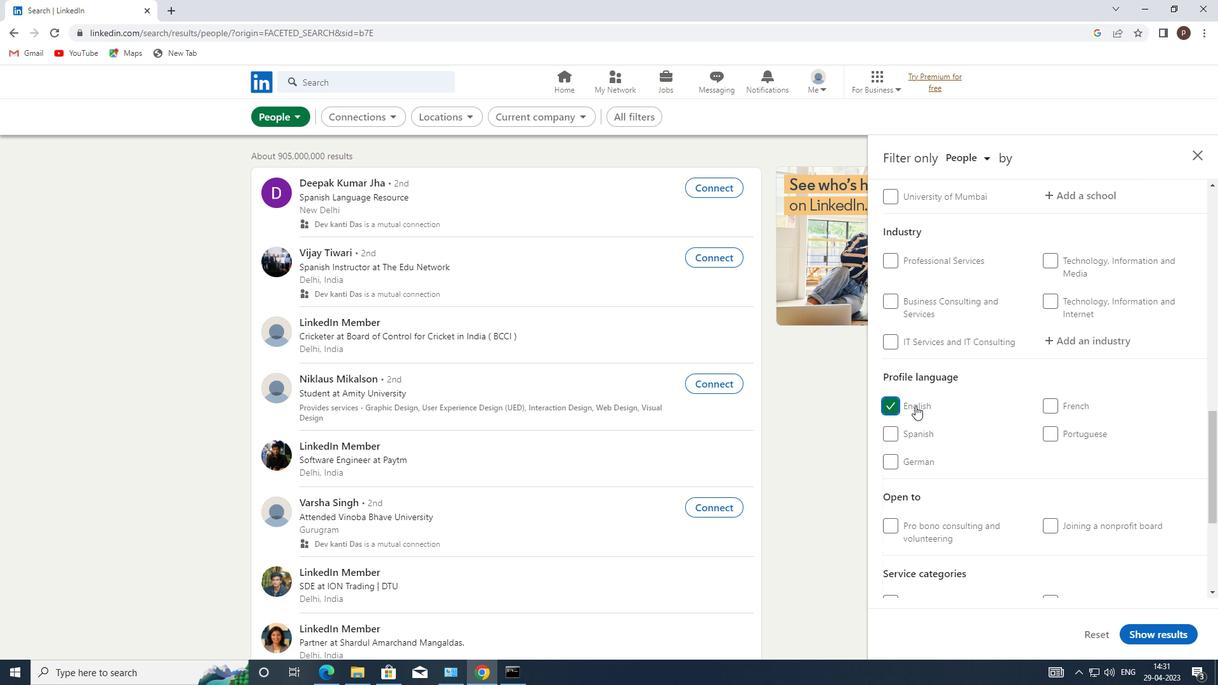 
Action: Mouse scrolled (927, 404) with delta (0, 0)
Screenshot: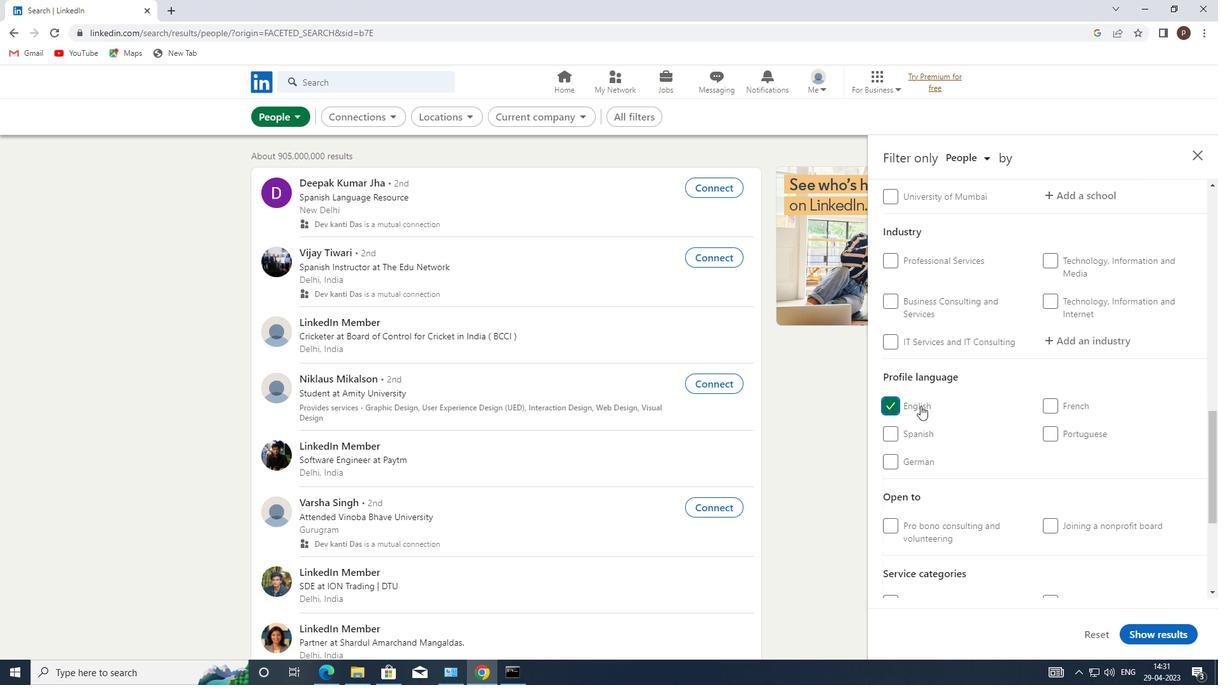 
Action: Mouse scrolled (927, 404) with delta (0, 0)
Screenshot: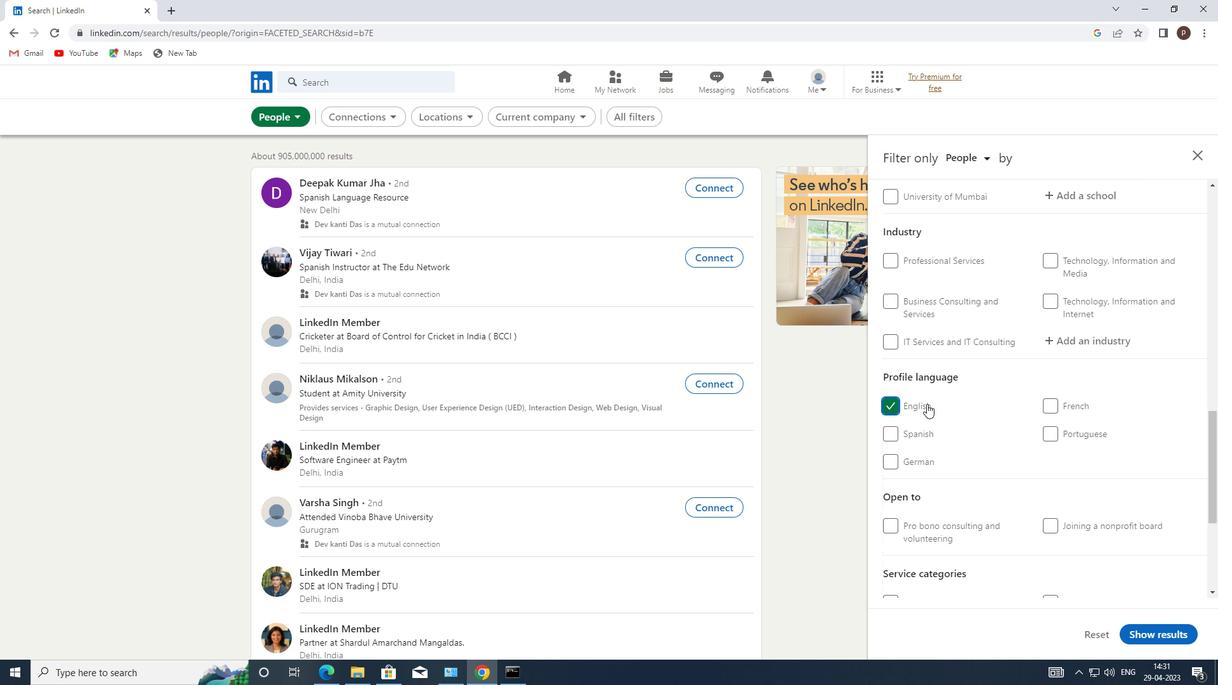 
Action: Mouse scrolled (927, 404) with delta (0, 0)
Screenshot: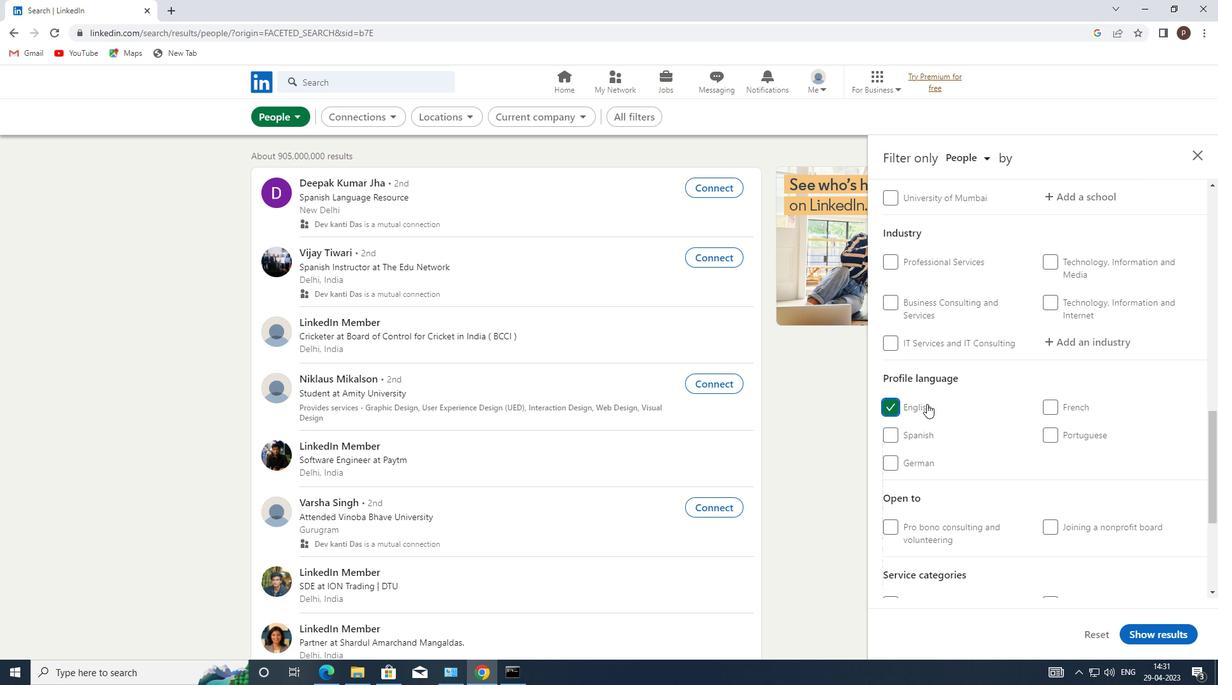 
Action: Mouse moved to (930, 403)
Screenshot: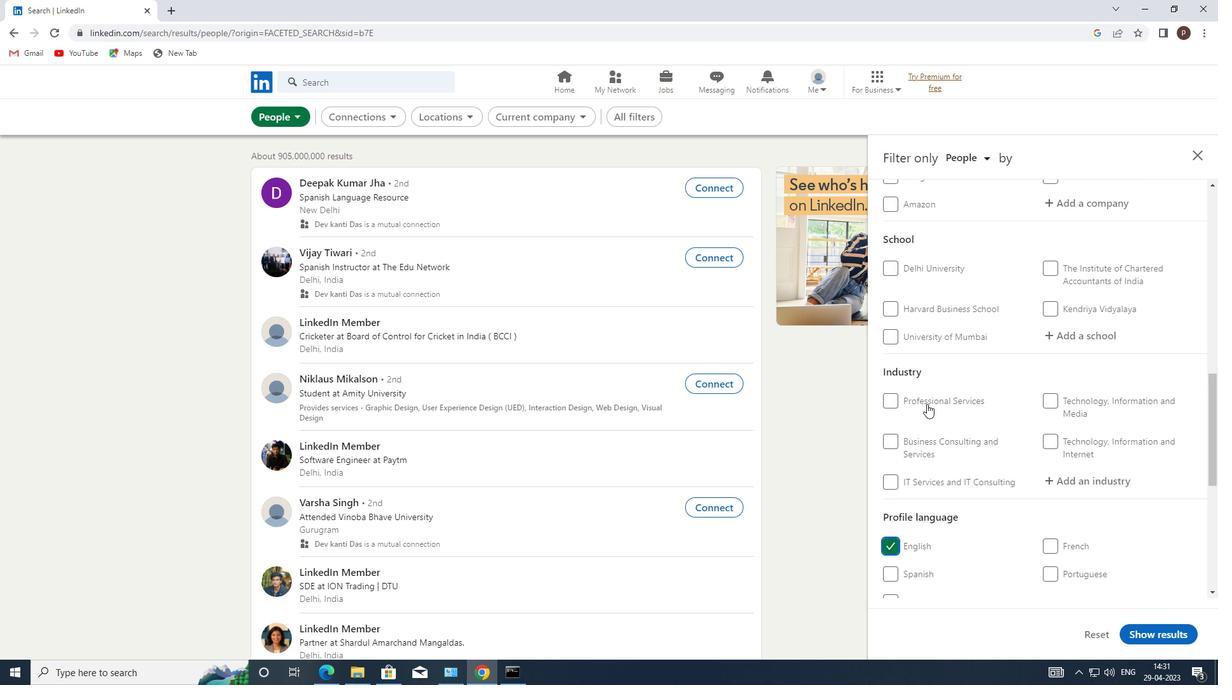 
Action: Mouse scrolled (930, 403) with delta (0, 0)
Screenshot: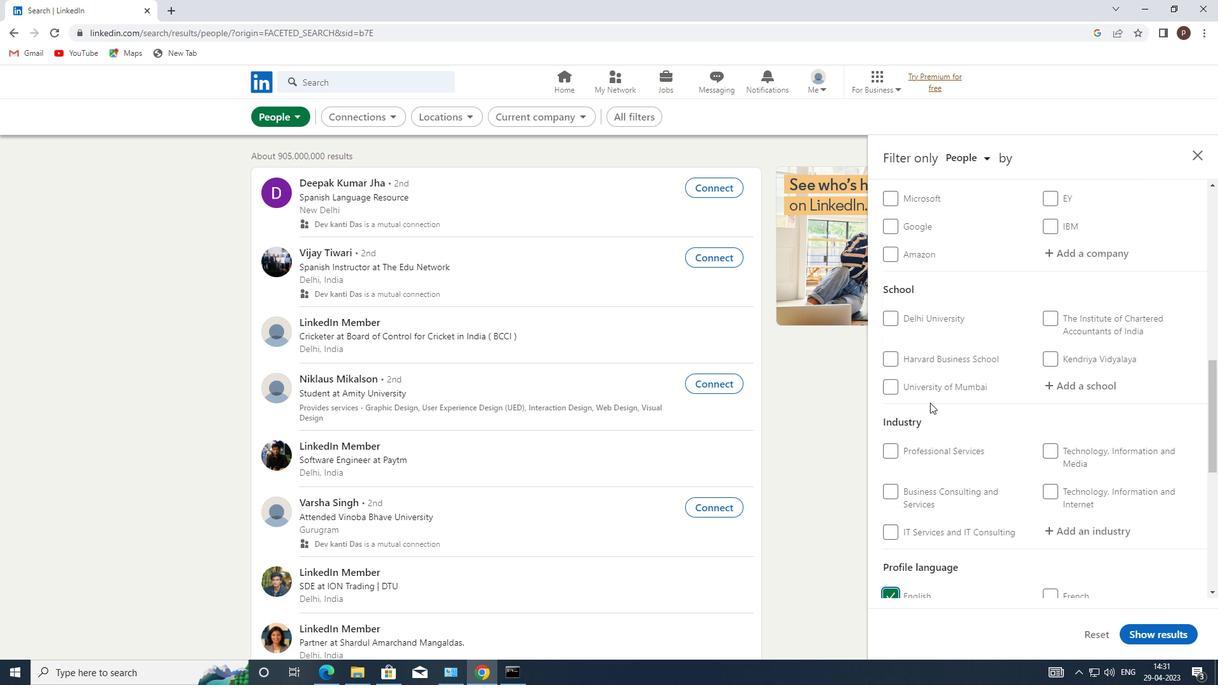 
Action: Mouse scrolled (930, 403) with delta (0, 0)
Screenshot: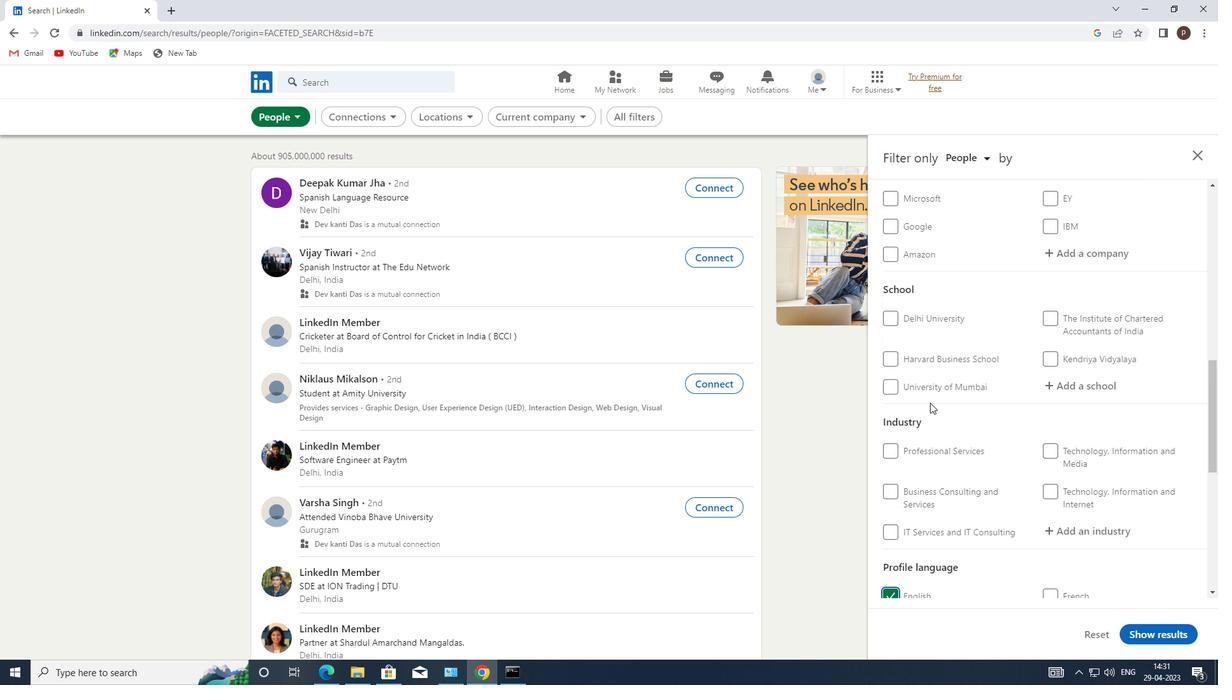 
Action: Mouse moved to (939, 402)
Screenshot: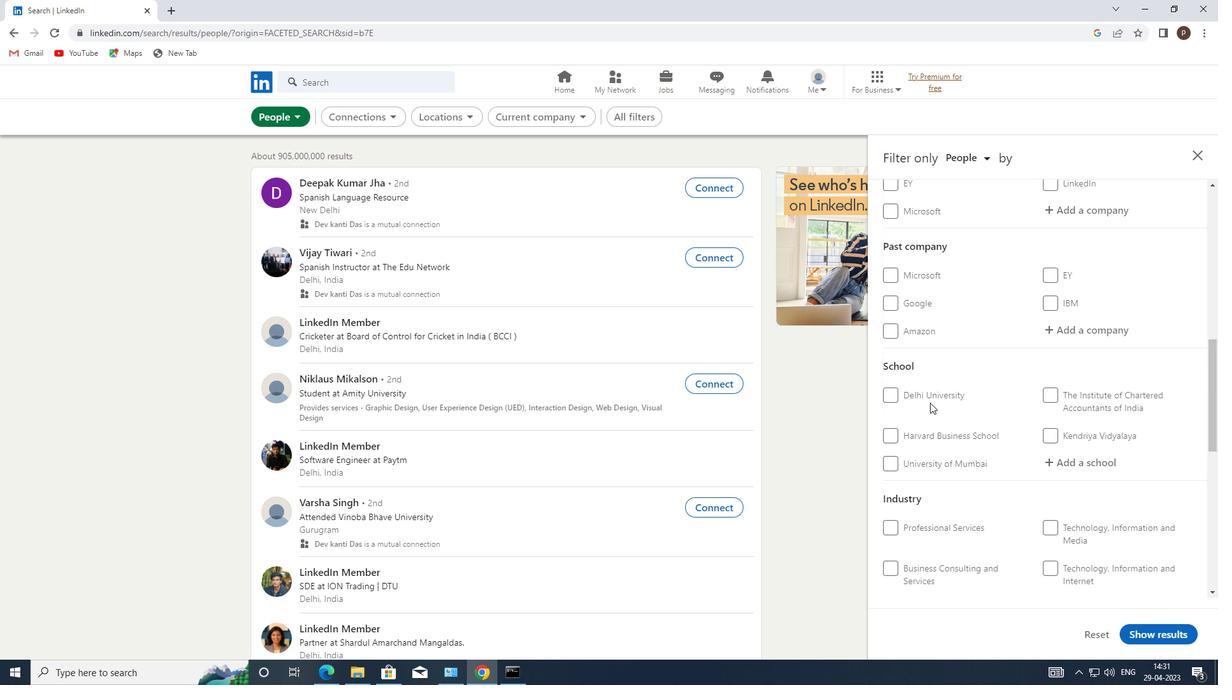 
Action: Mouse scrolled (939, 403) with delta (0, 0)
Screenshot: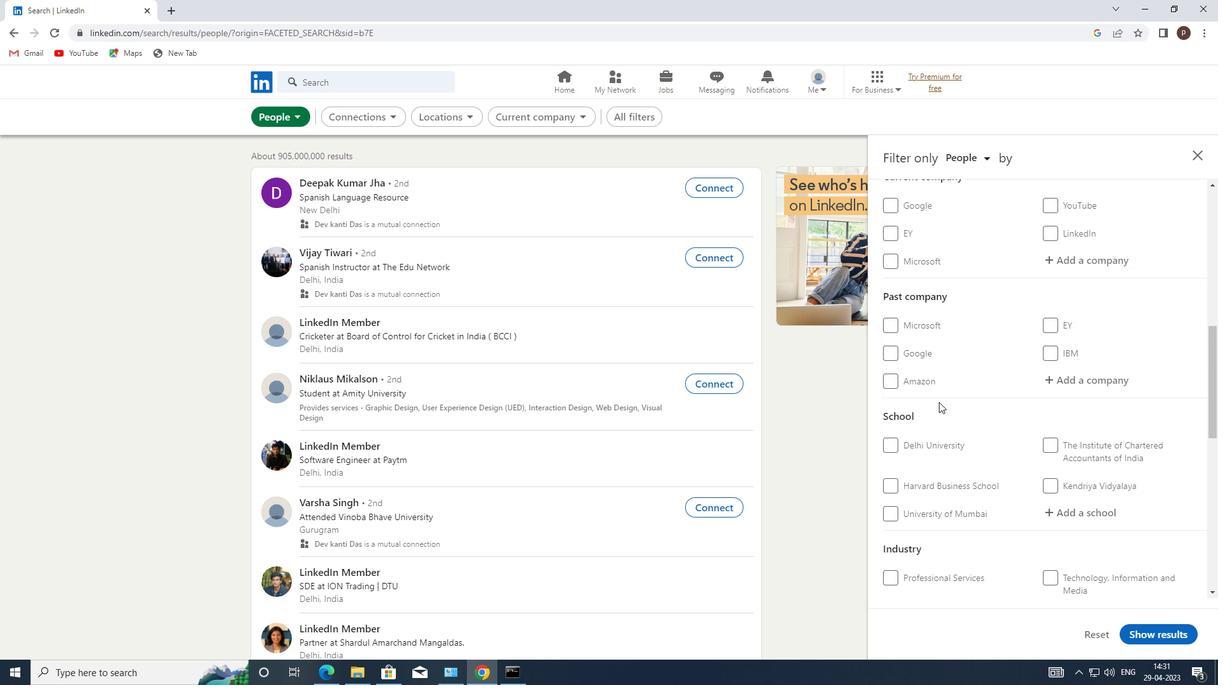 
Action: Mouse moved to (941, 403)
Screenshot: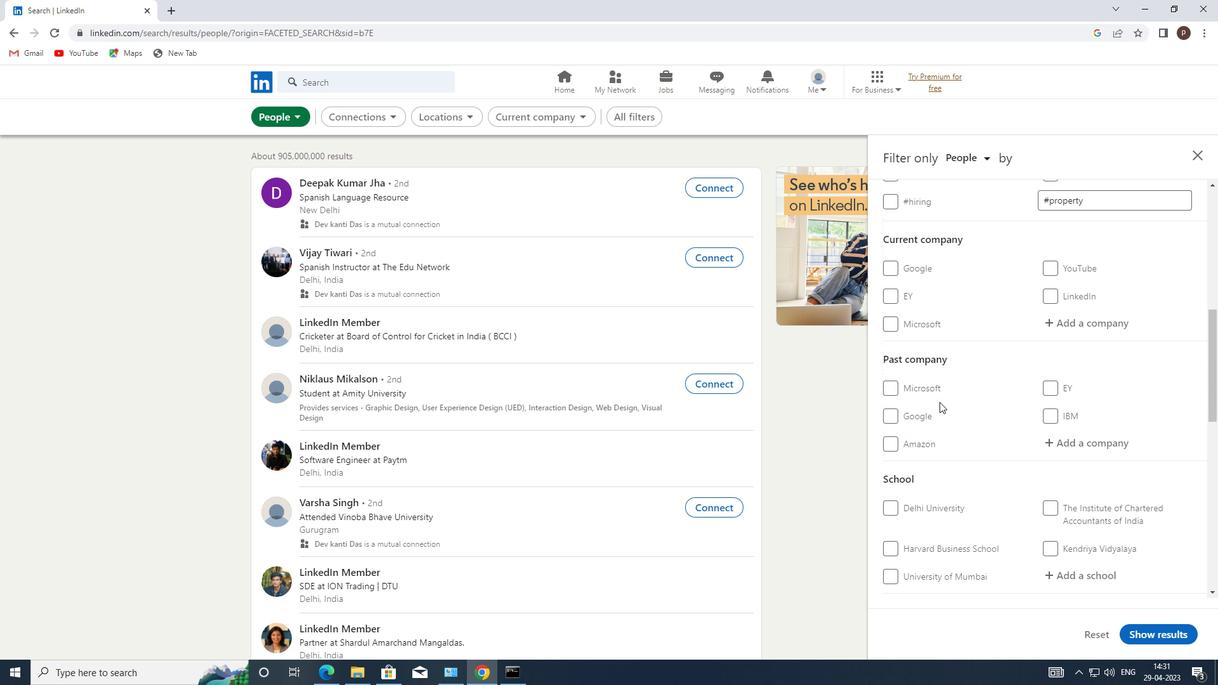 
Action: Mouse scrolled (941, 403) with delta (0, 0)
Screenshot: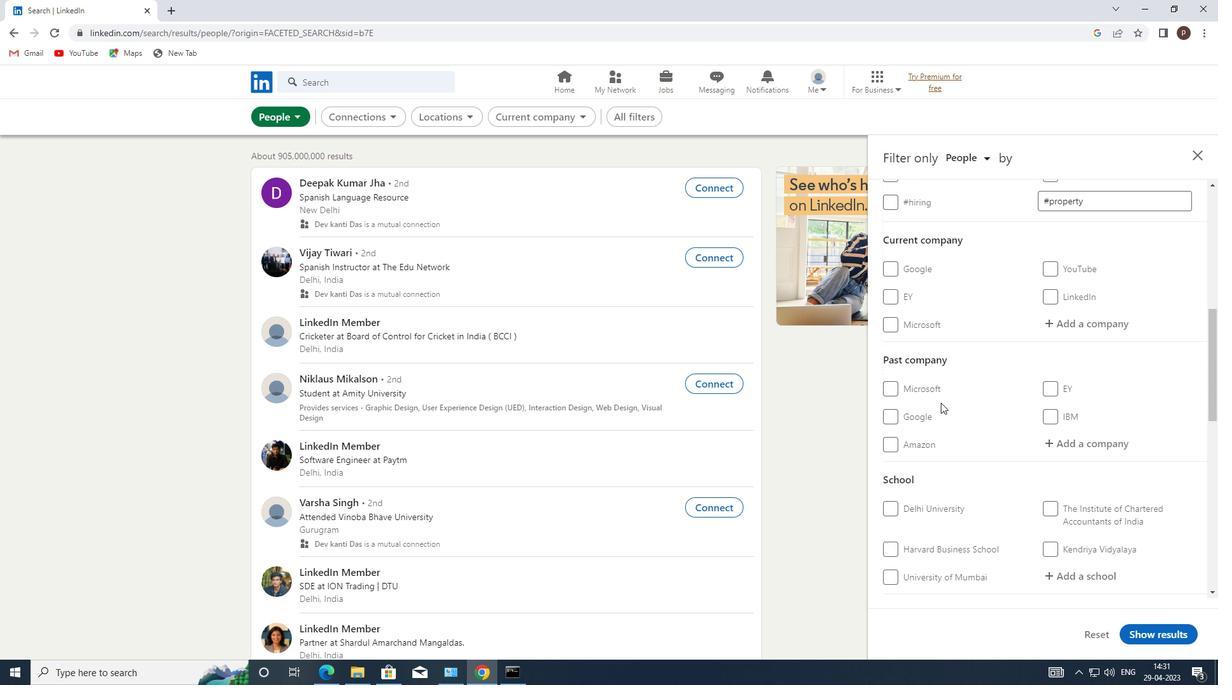 
Action: Mouse moved to (1075, 389)
Screenshot: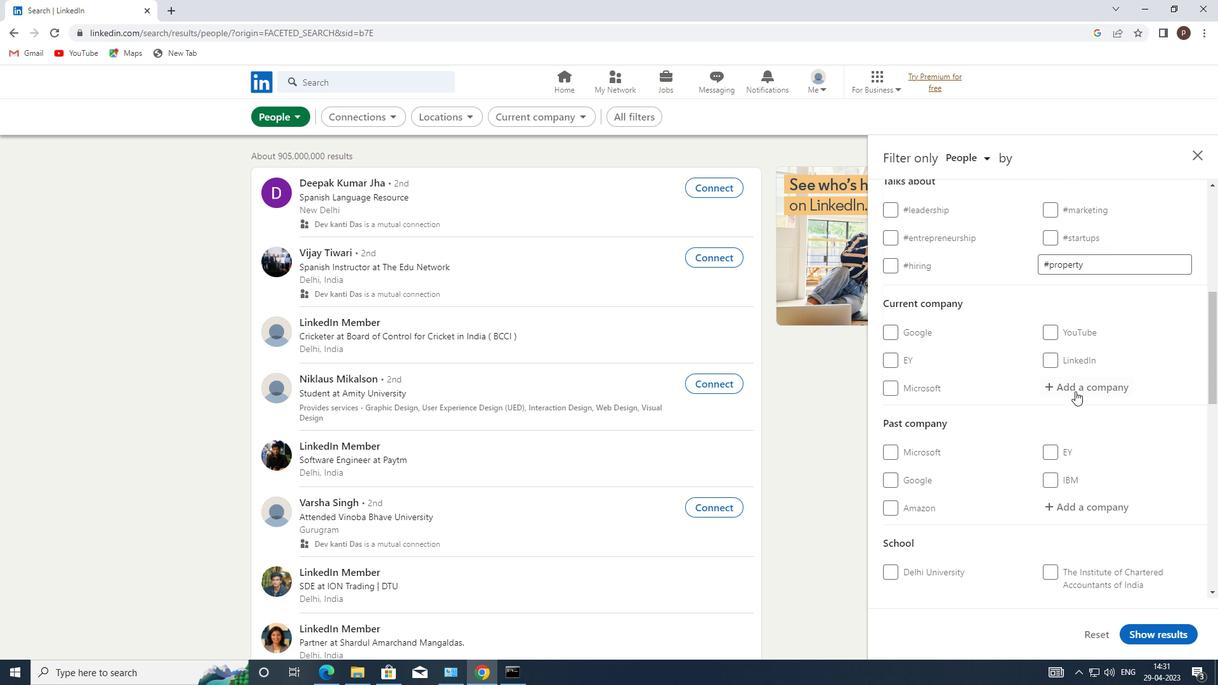 
Action: Mouse pressed left at (1075, 389)
Screenshot: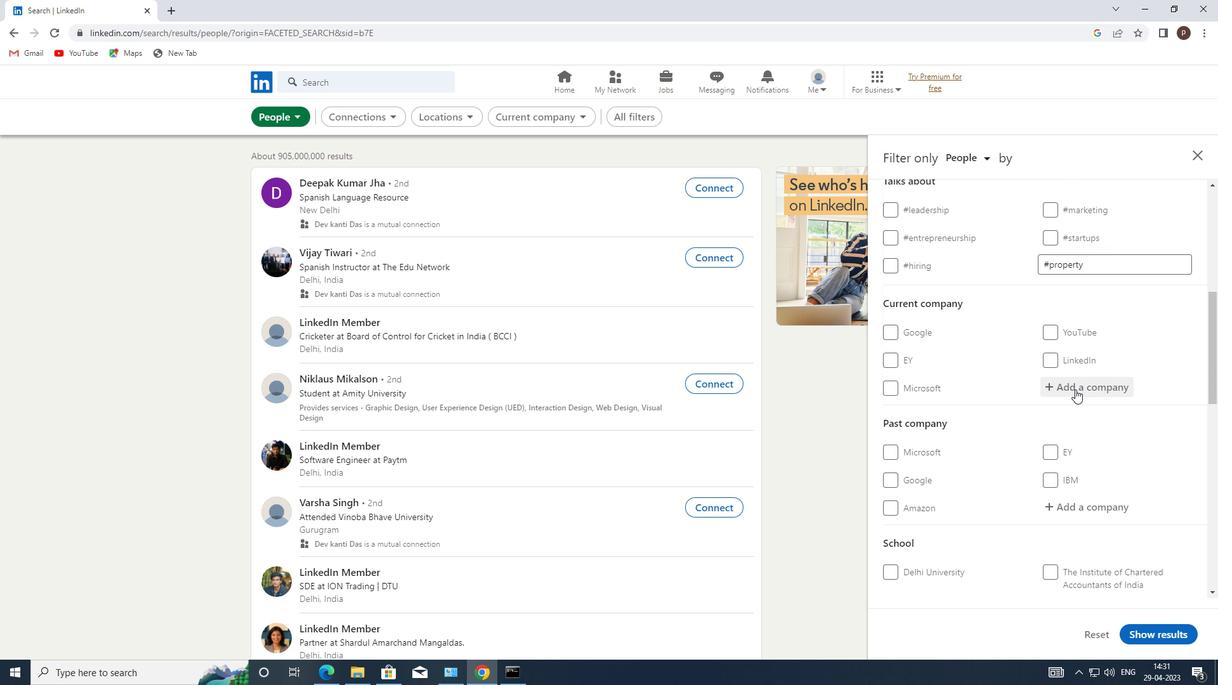 
Action: Key pressed <Key.caps_lock>T<Key.caps_lock>HE<Key.space><Key.caps_lock>V<Key.caps_lock>IRAL<Key.space><Key.caps_lock>F<Key.caps_lock>
Screenshot: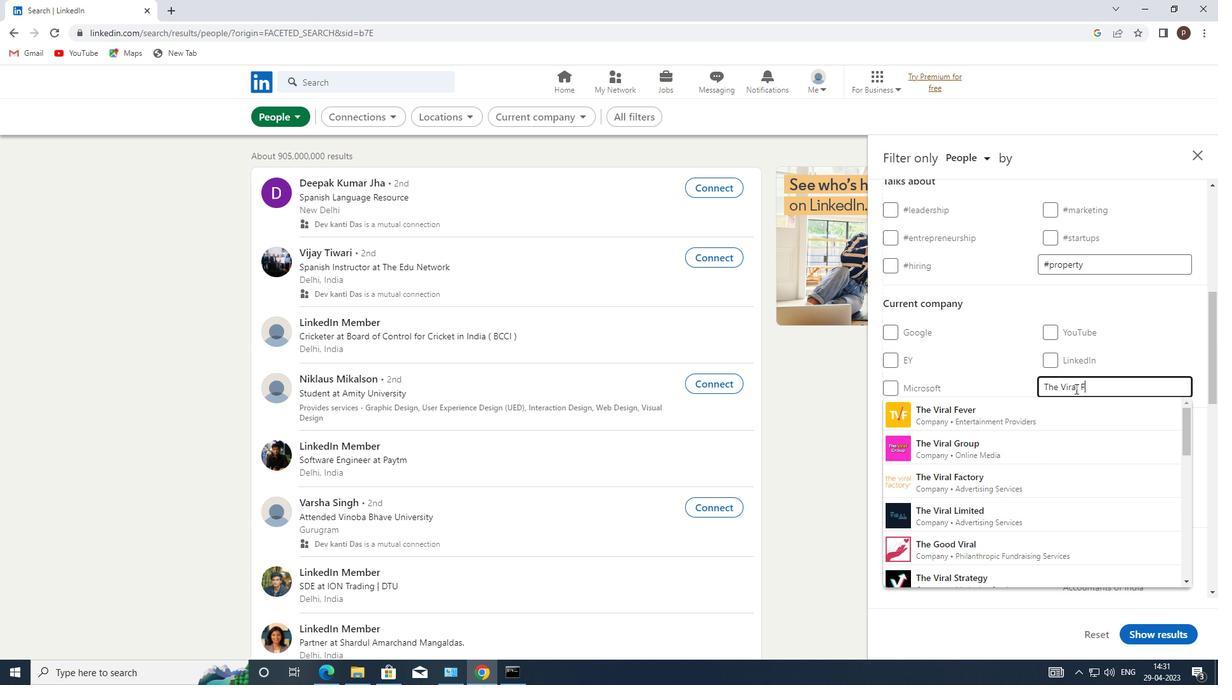 
Action: Mouse moved to (1019, 417)
Screenshot: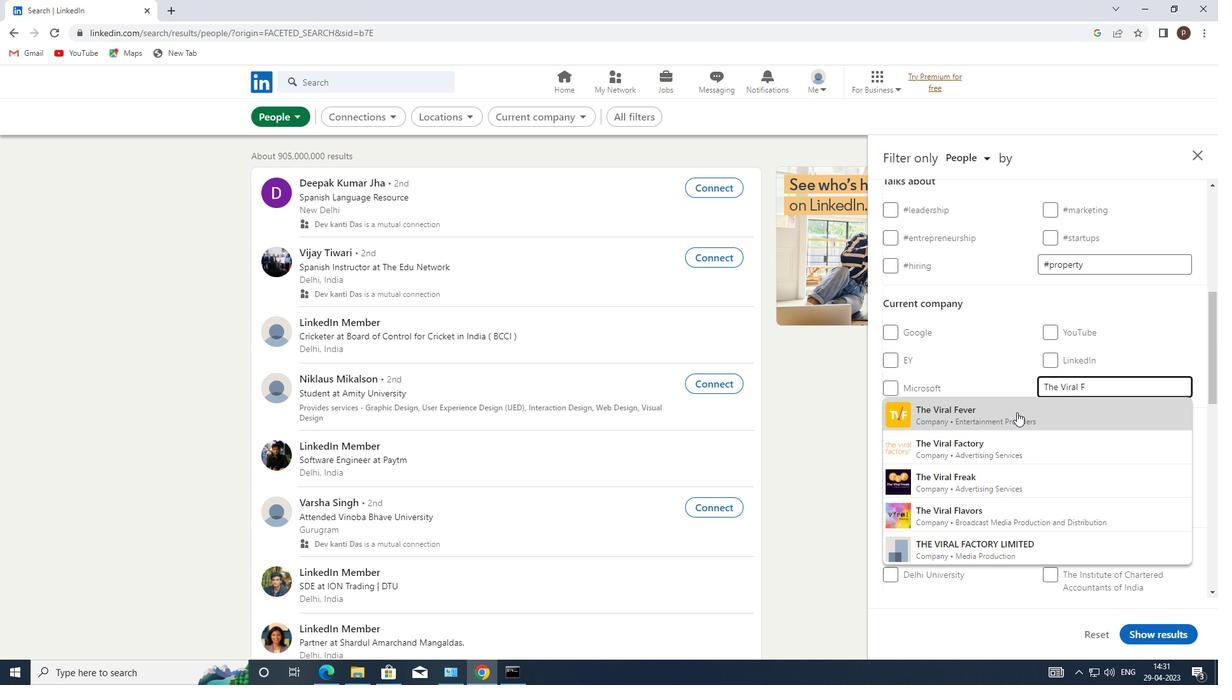 
Action: Mouse pressed left at (1019, 417)
Screenshot: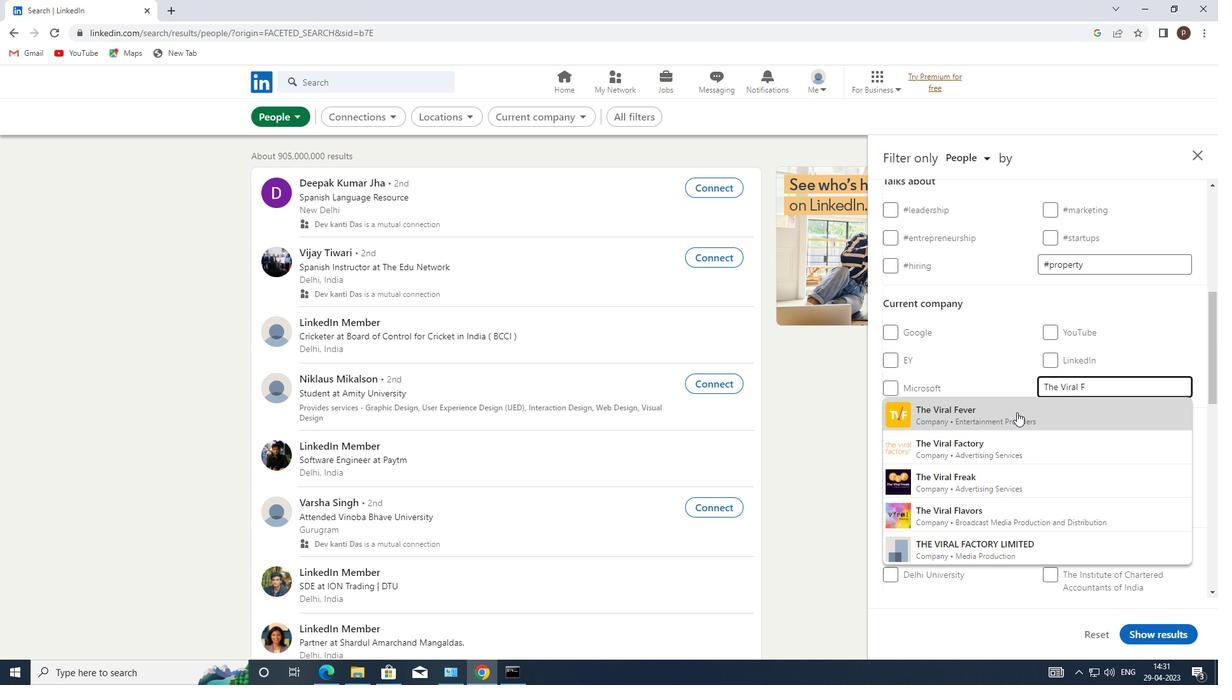 
Action: Mouse moved to (1017, 409)
Screenshot: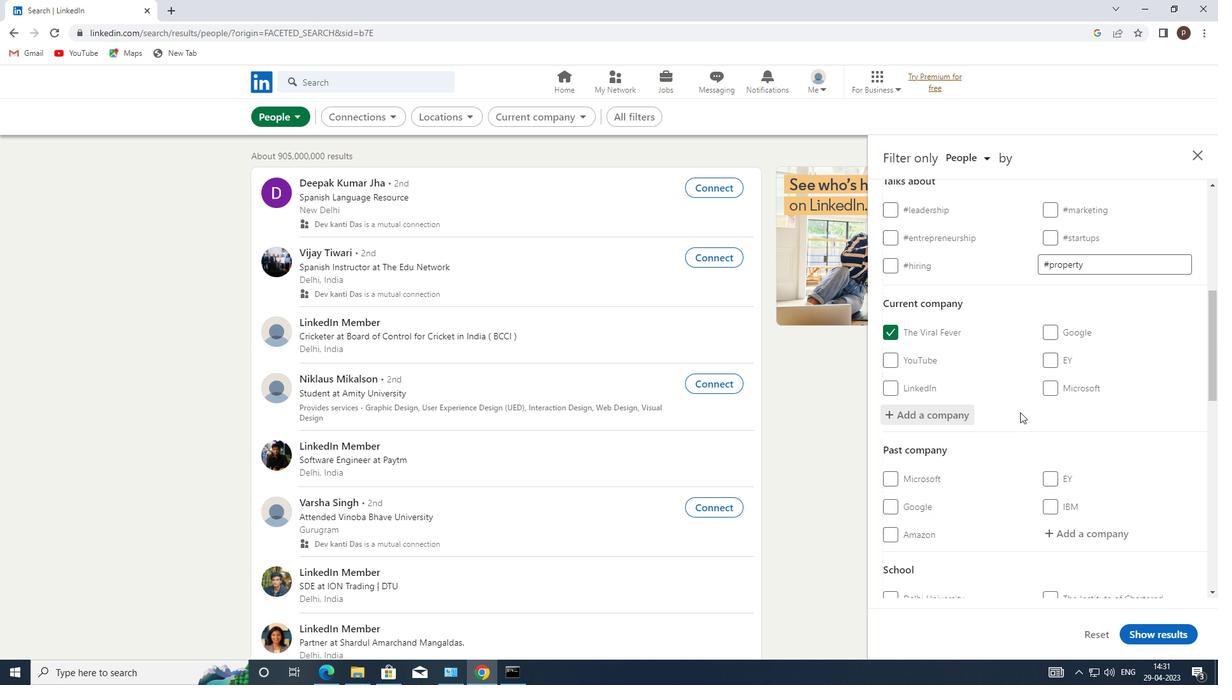 
Action: Mouse scrolled (1017, 408) with delta (0, 0)
Screenshot: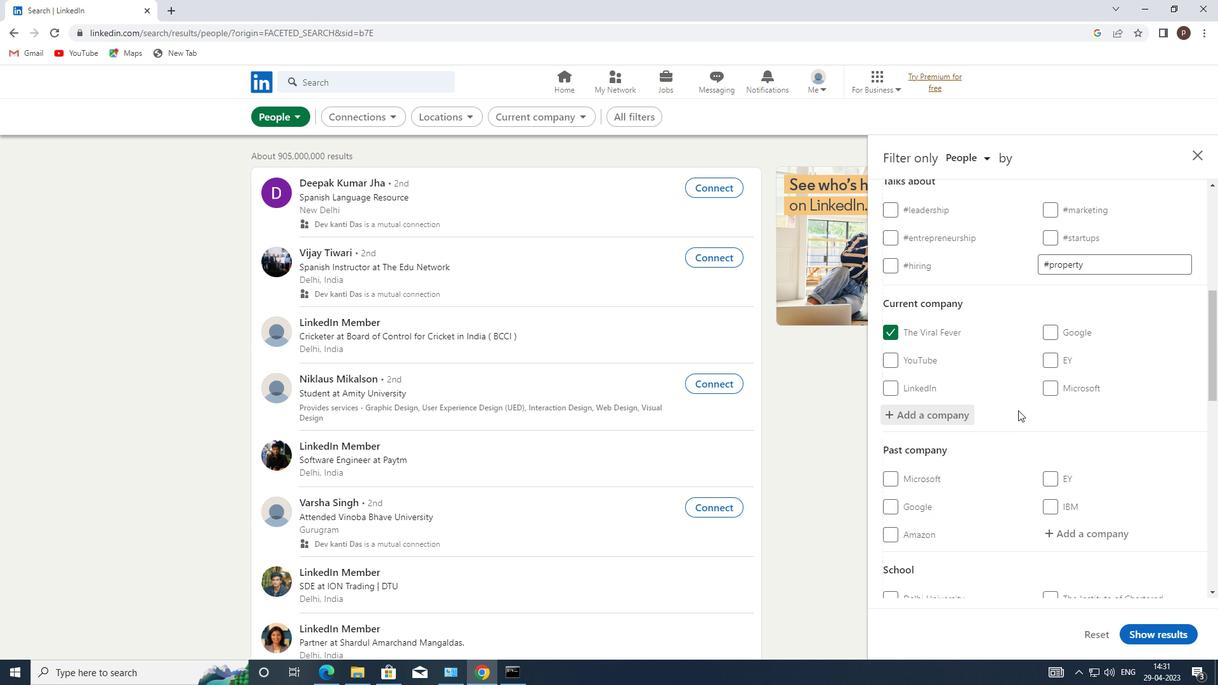 
Action: Mouse scrolled (1017, 408) with delta (0, 0)
Screenshot: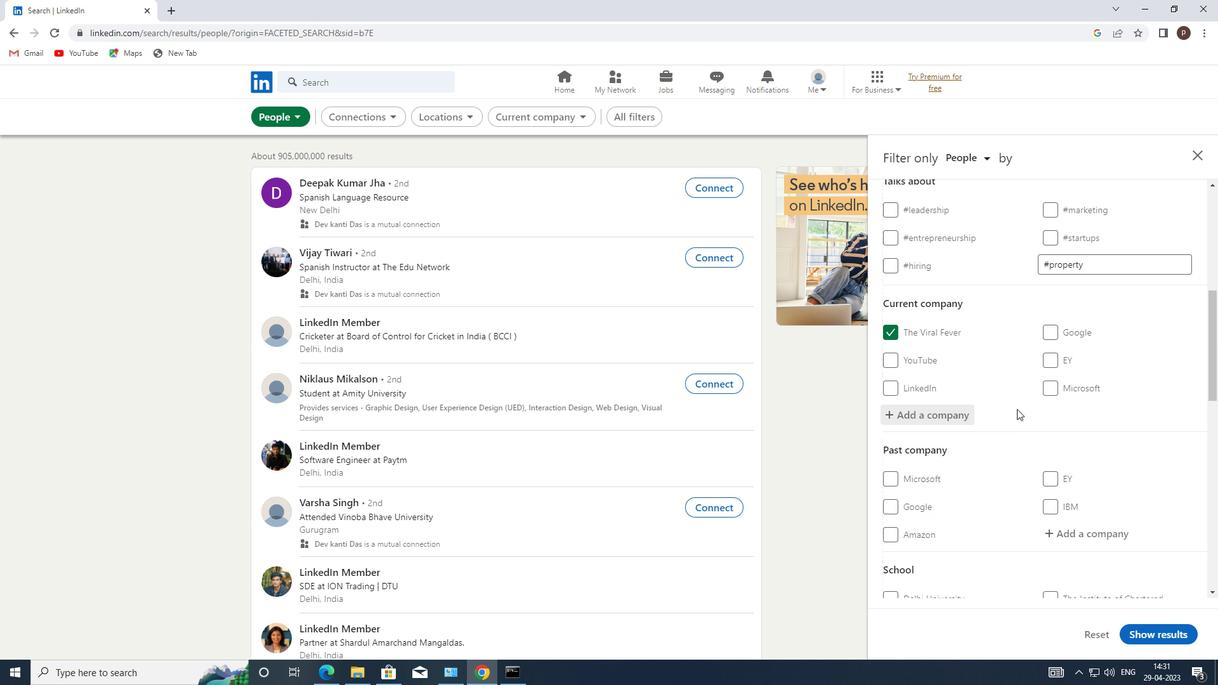 
Action: Mouse moved to (1054, 414)
Screenshot: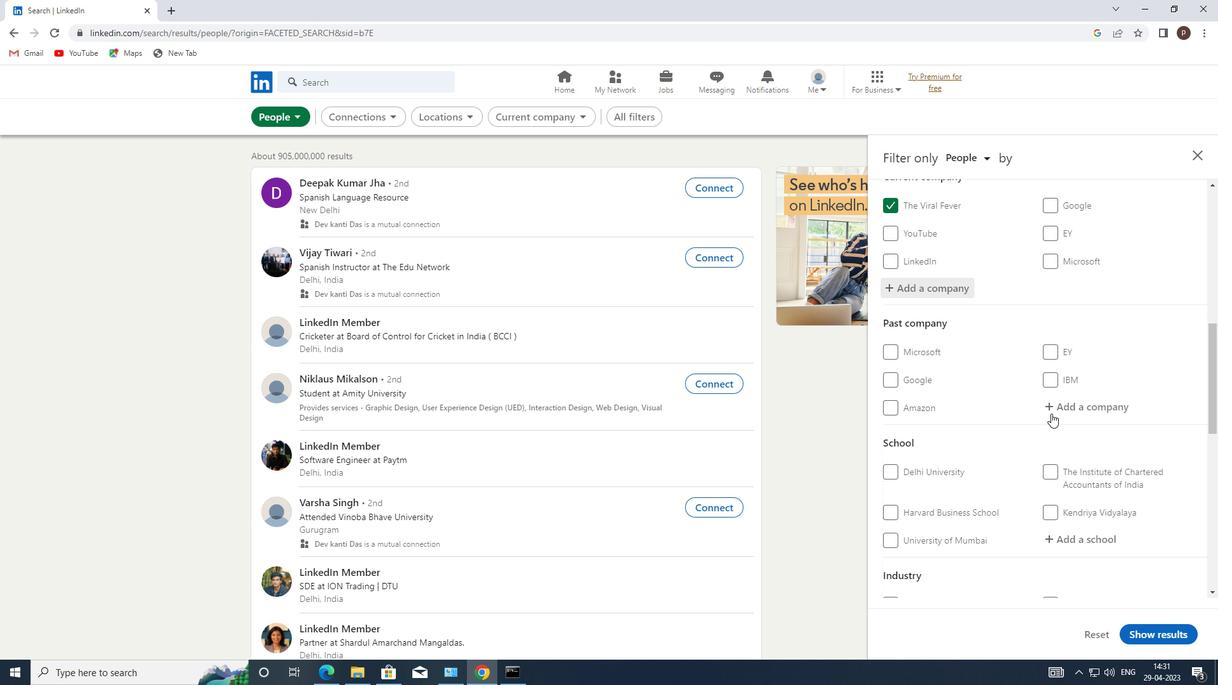 
Action: Mouse scrolled (1054, 413) with delta (0, 0)
Screenshot: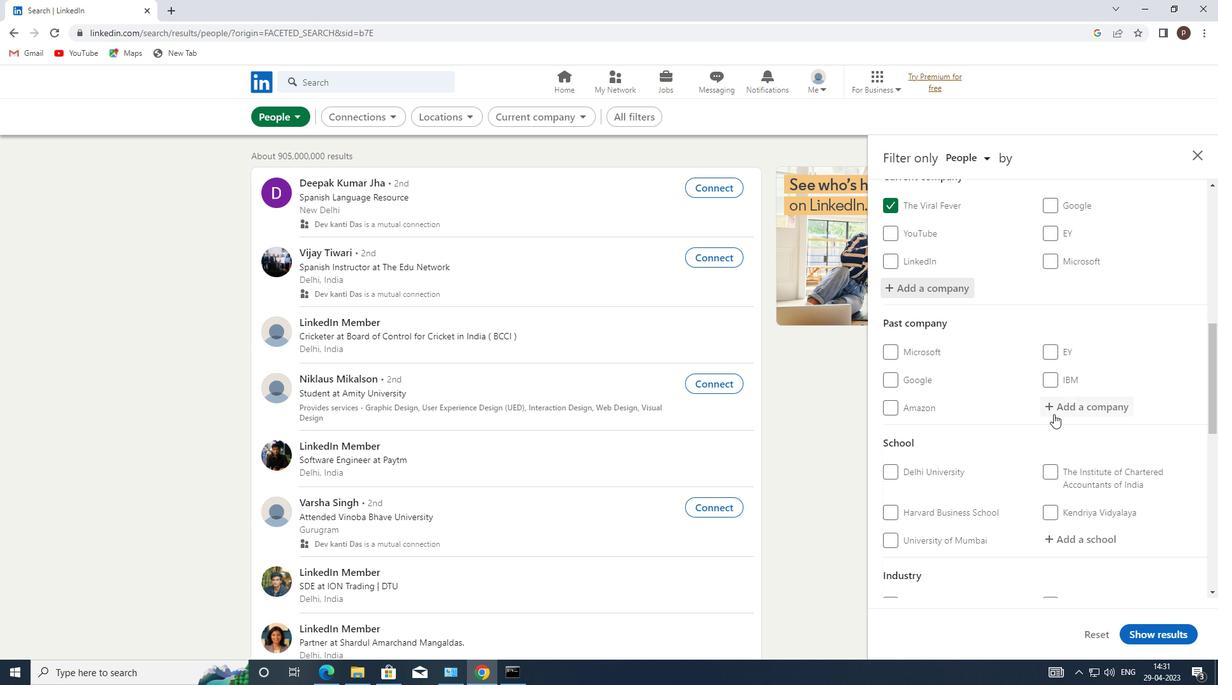 
Action: Mouse moved to (1074, 469)
Screenshot: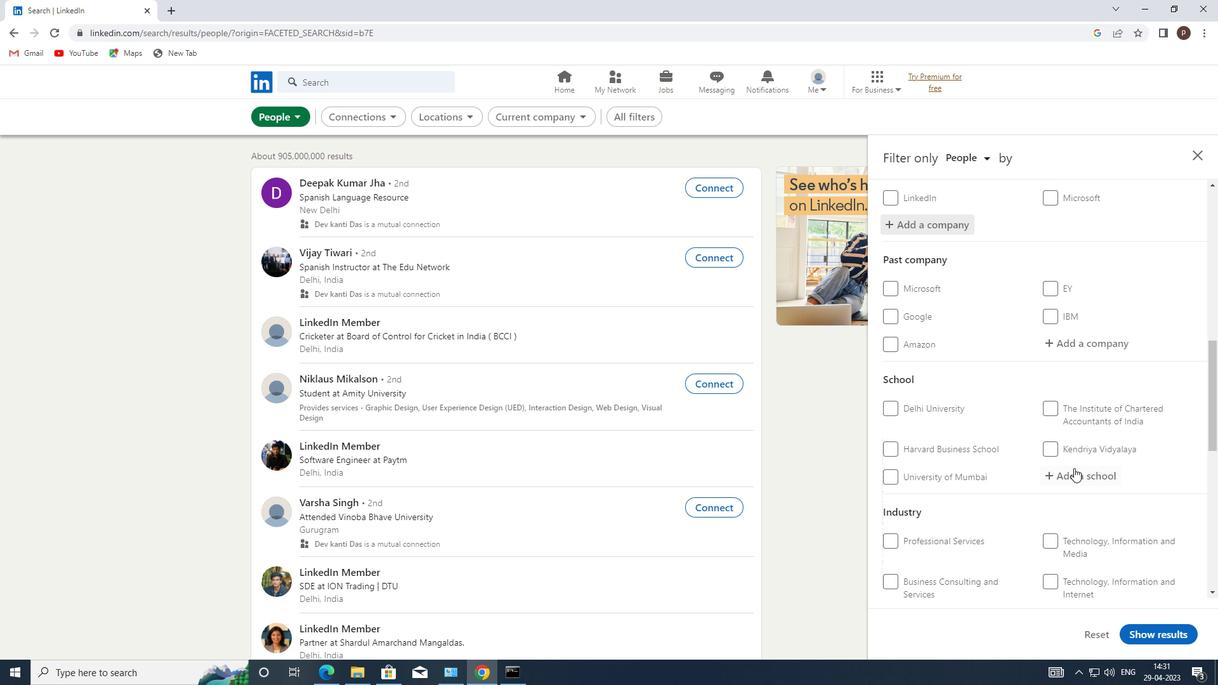 
Action: Mouse pressed left at (1074, 469)
Screenshot: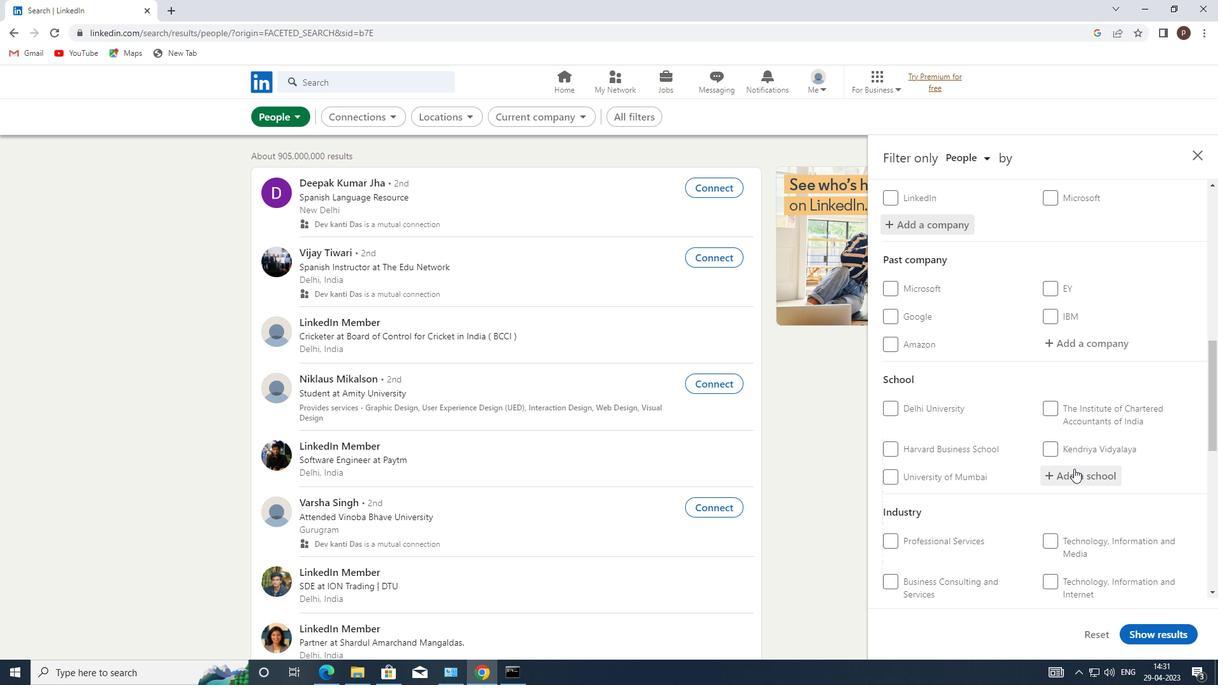 
Action: Mouse pressed left at (1074, 469)
Screenshot: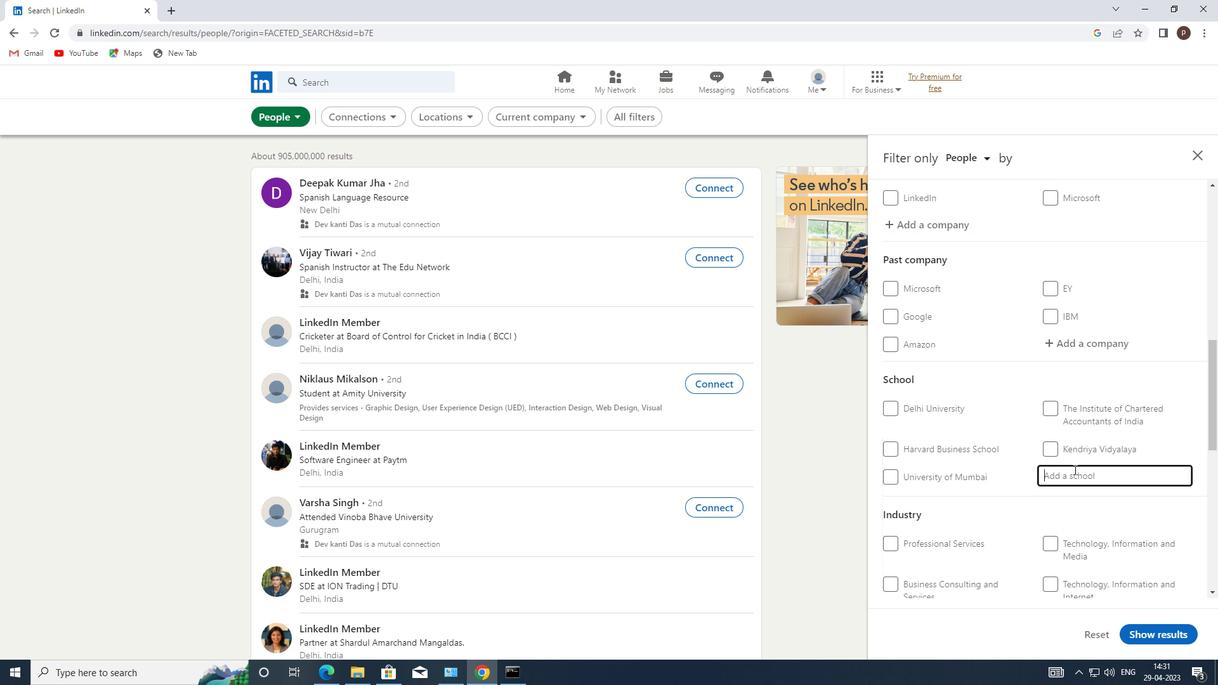 
Action: Key pressed <Key.caps_lock>L.D.<Key.space>C<Key.caps_lock>OLLEGE
Screenshot: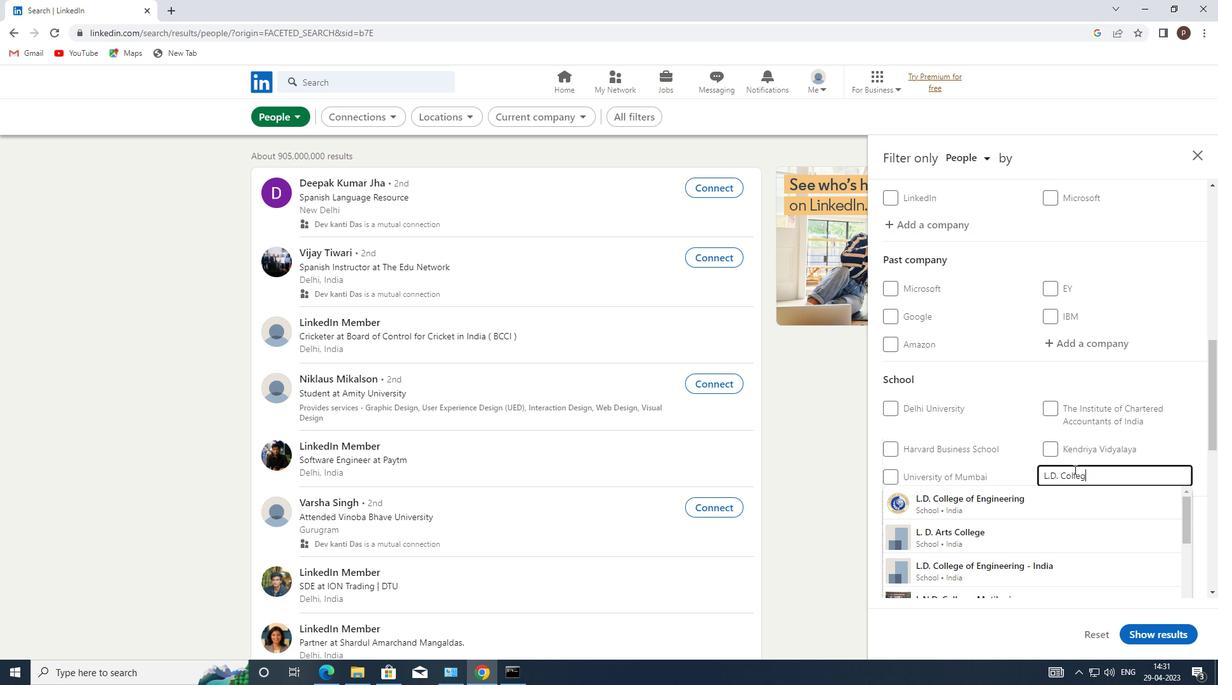 
Action: Mouse moved to (1000, 496)
Screenshot: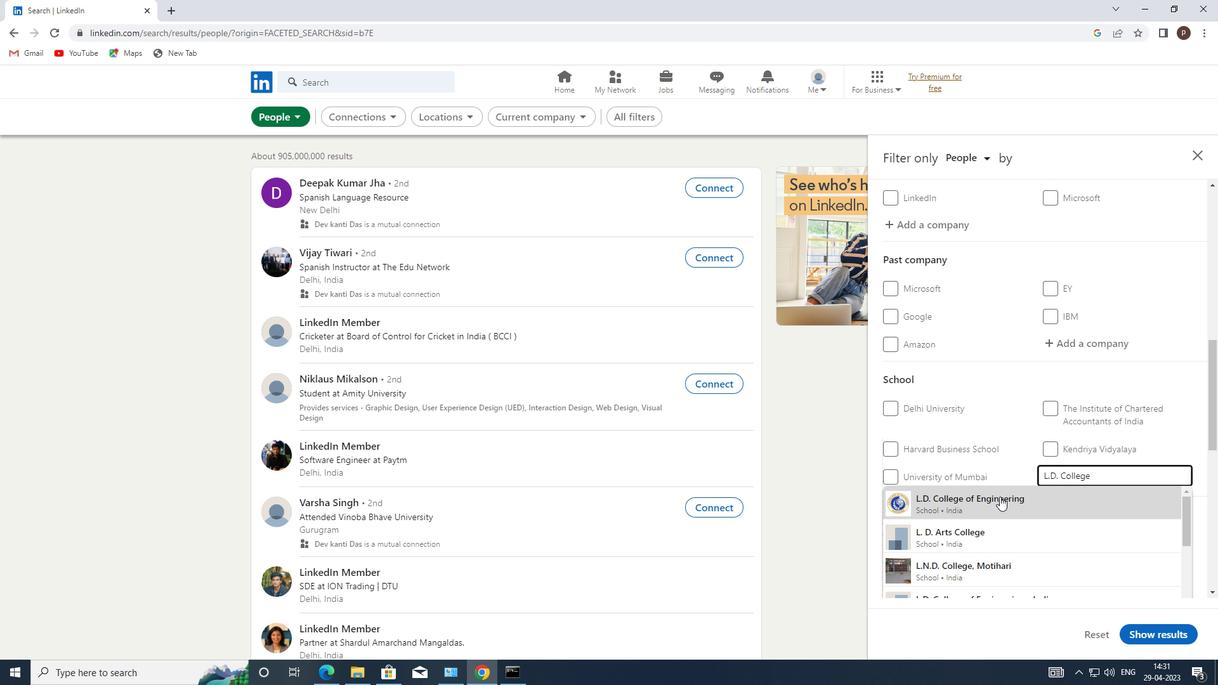 
Action: Mouse pressed left at (1000, 496)
Screenshot: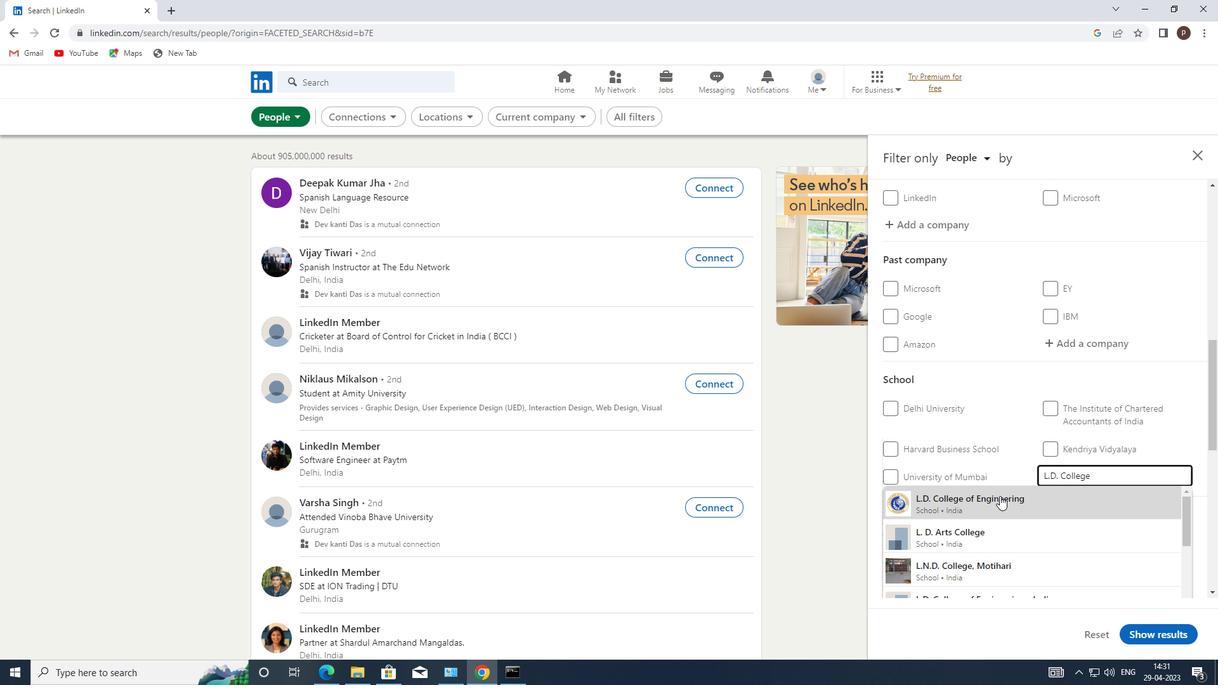 
Action: Mouse moved to (999, 492)
Screenshot: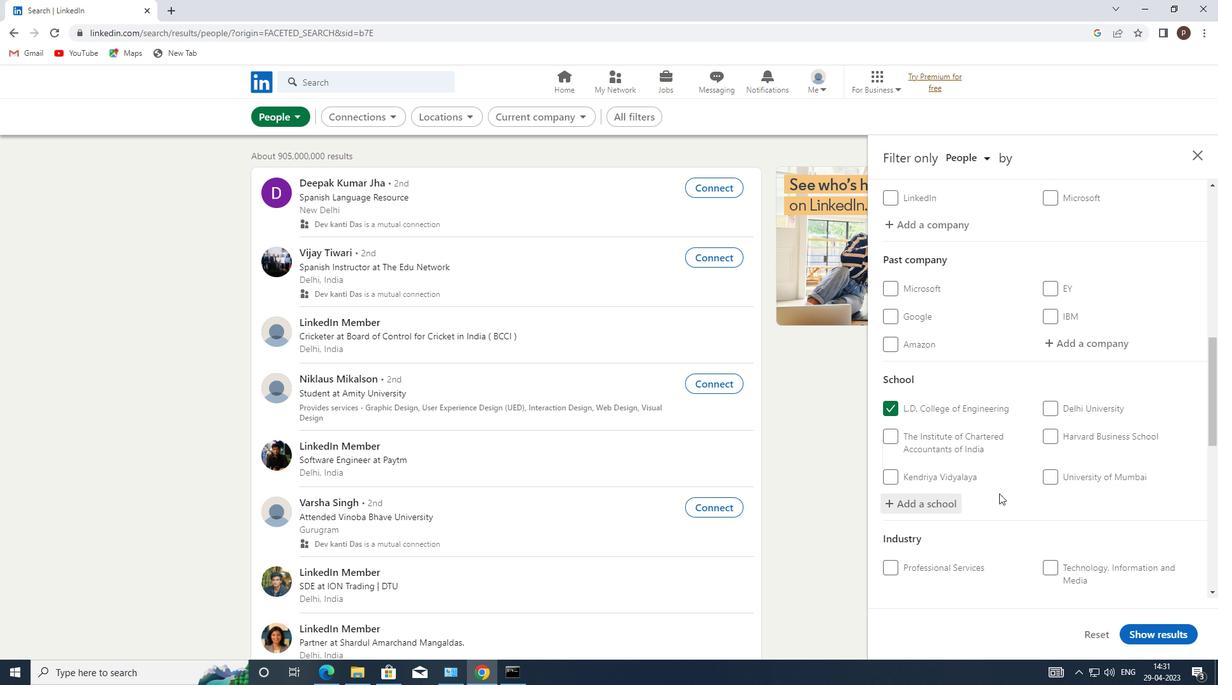
Action: Mouse scrolled (999, 491) with delta (0, 0)
Screenshot: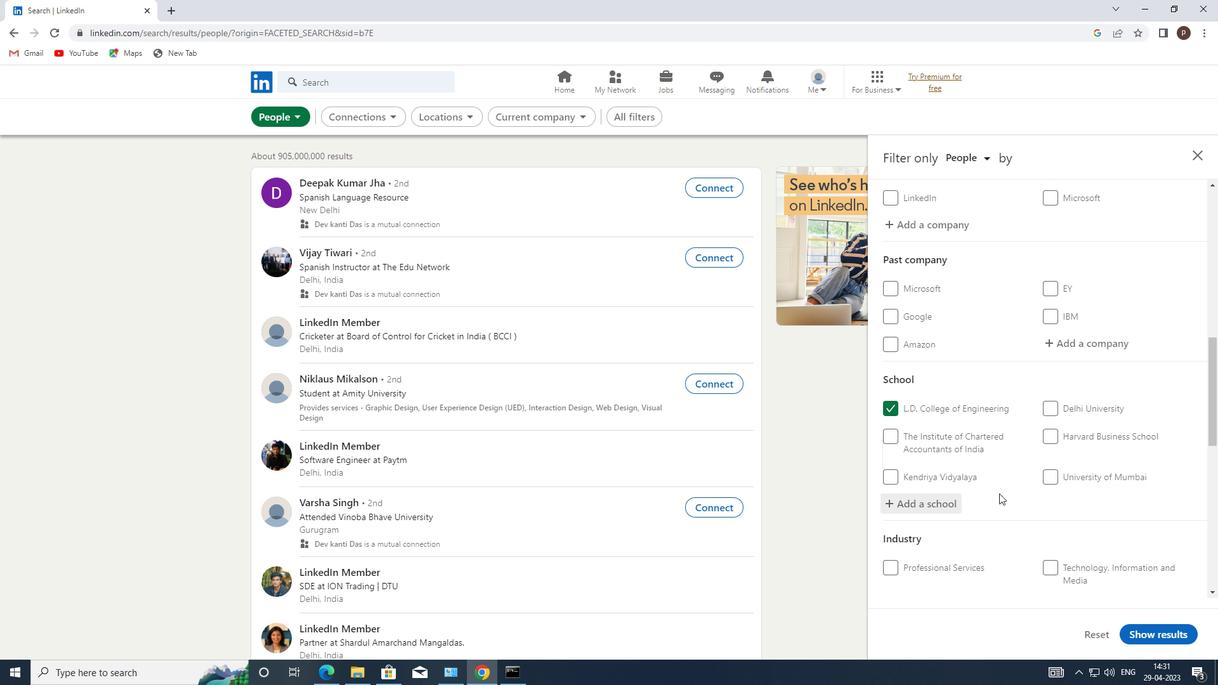 
Action: Mouse scrolled (999, 491) with delta (0, 0)
Screenshot: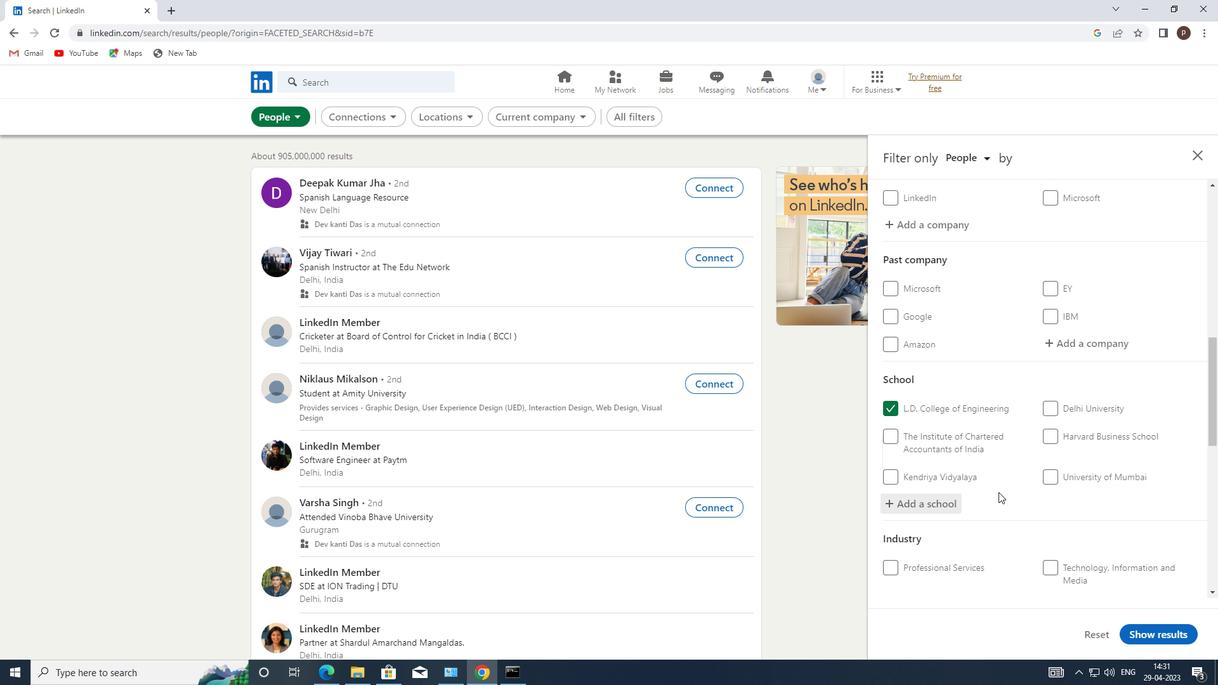 
Action: Mouse scrolled (999, 491) with delta (0, 0)
Screenshot: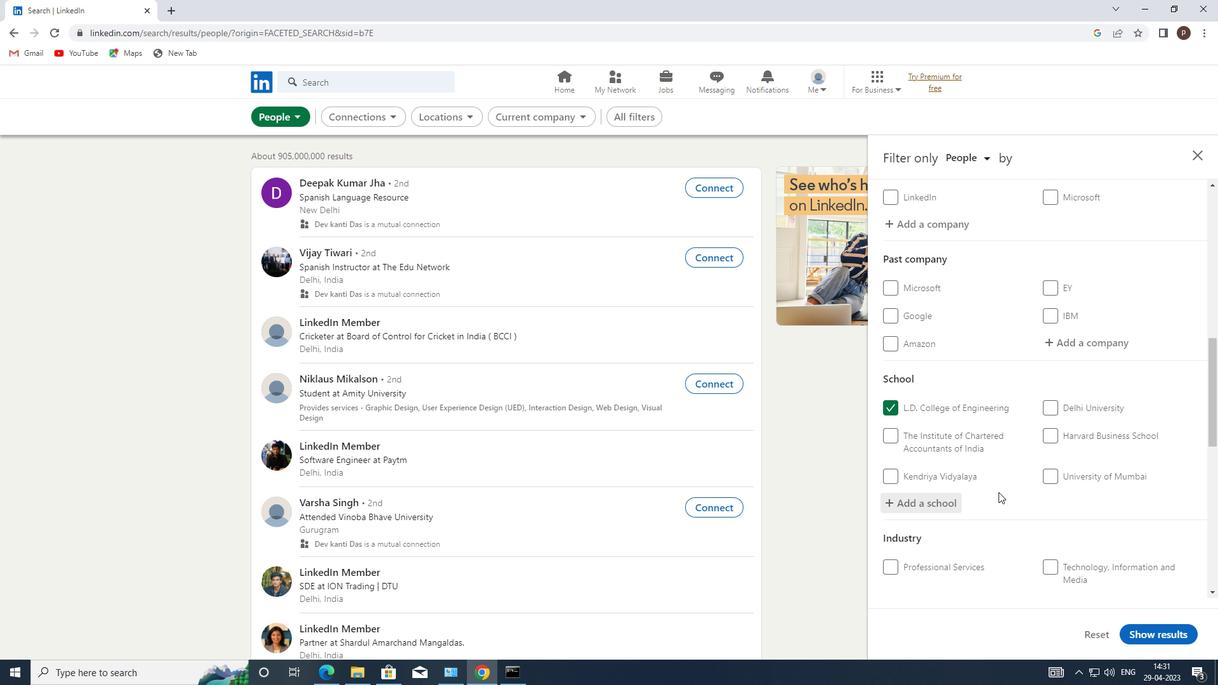 
Action: Mouse moved to (1055, 445)
Screenshot: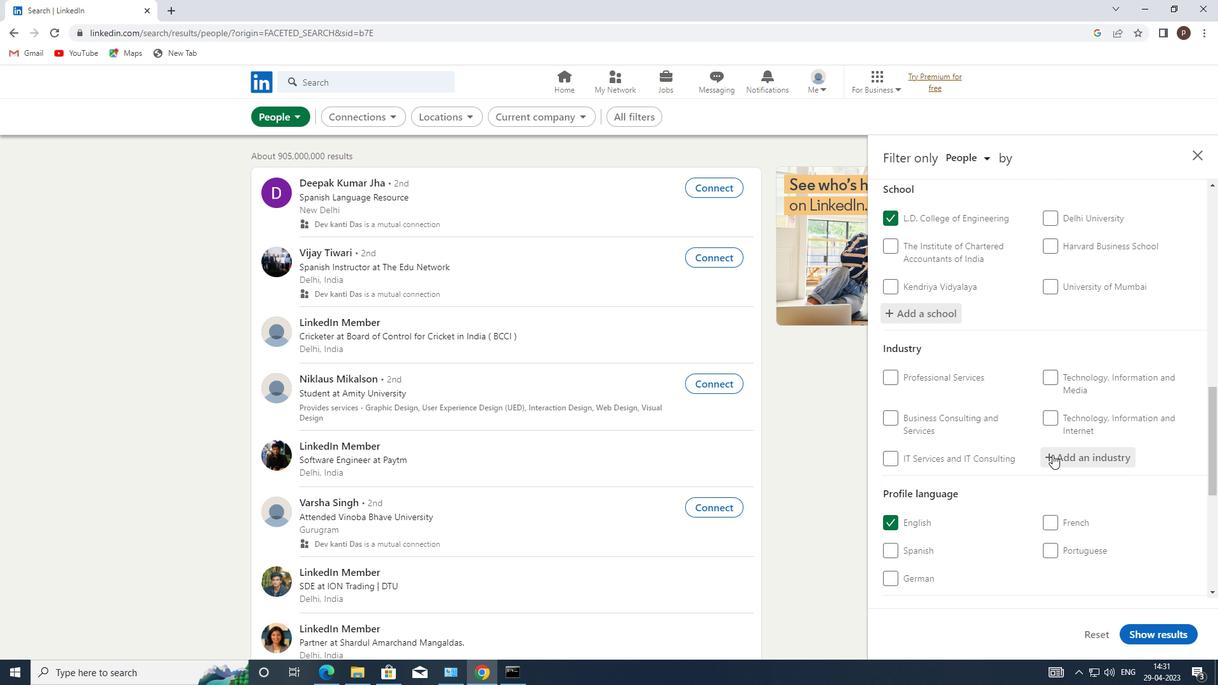 
Action: Mouse pressed left at (1055, 445)
Screenshot: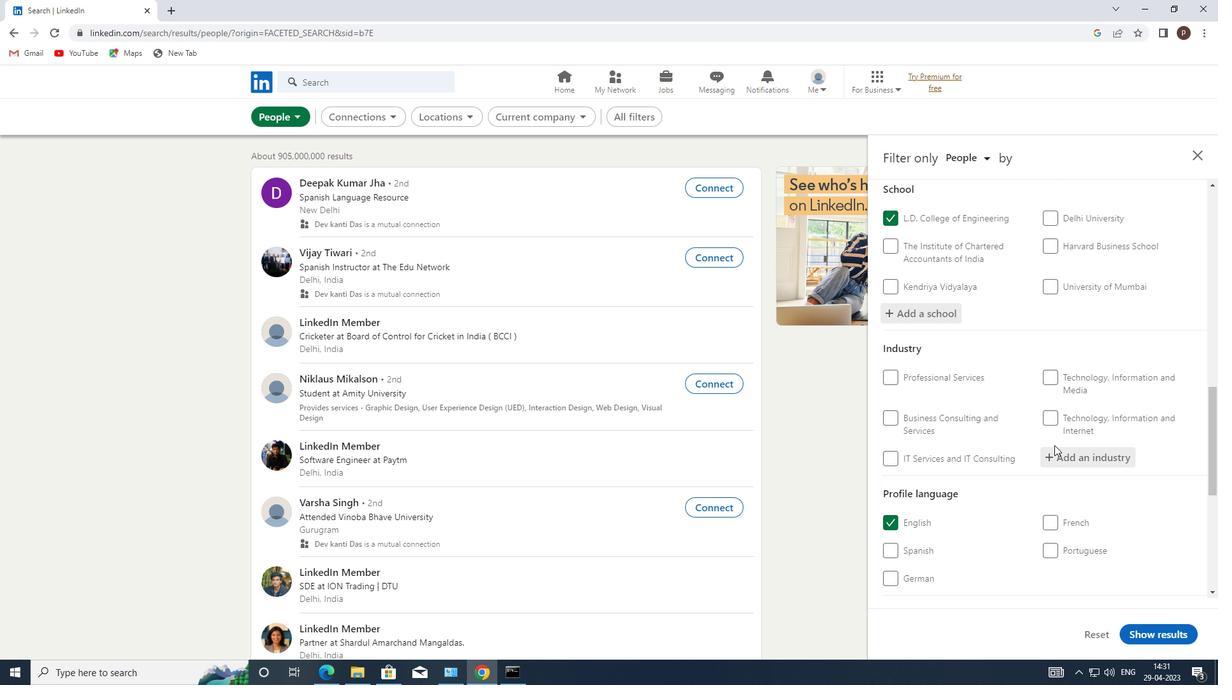 
Action: Mouse moved to (1057, 455)
Screenshot: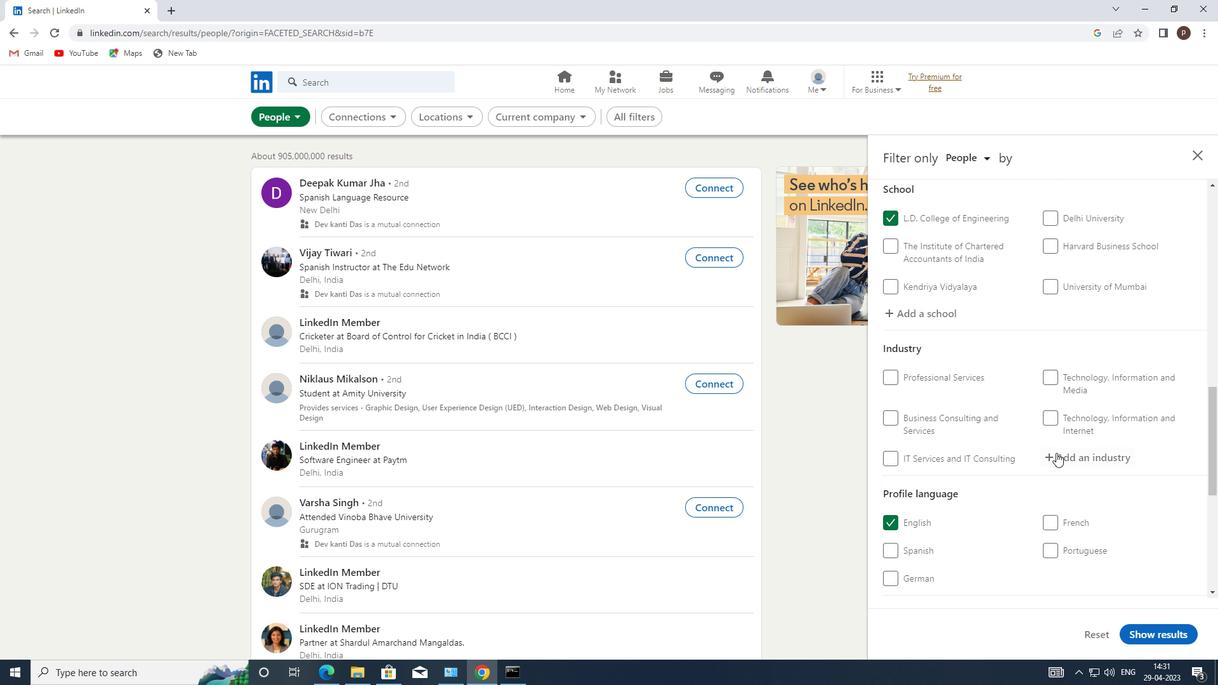 
Action: Mouse pressed left at (1057, 455)
Screenshot: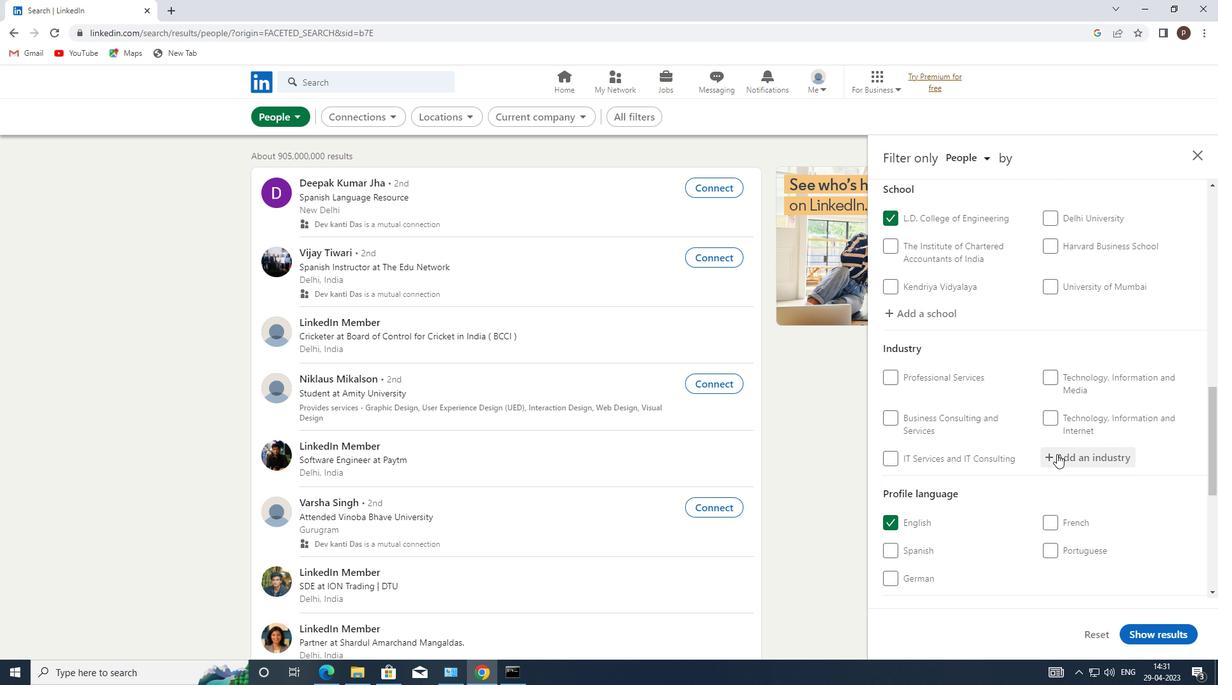 
Action: Mouse moved to (1060, 454)
Screenshot: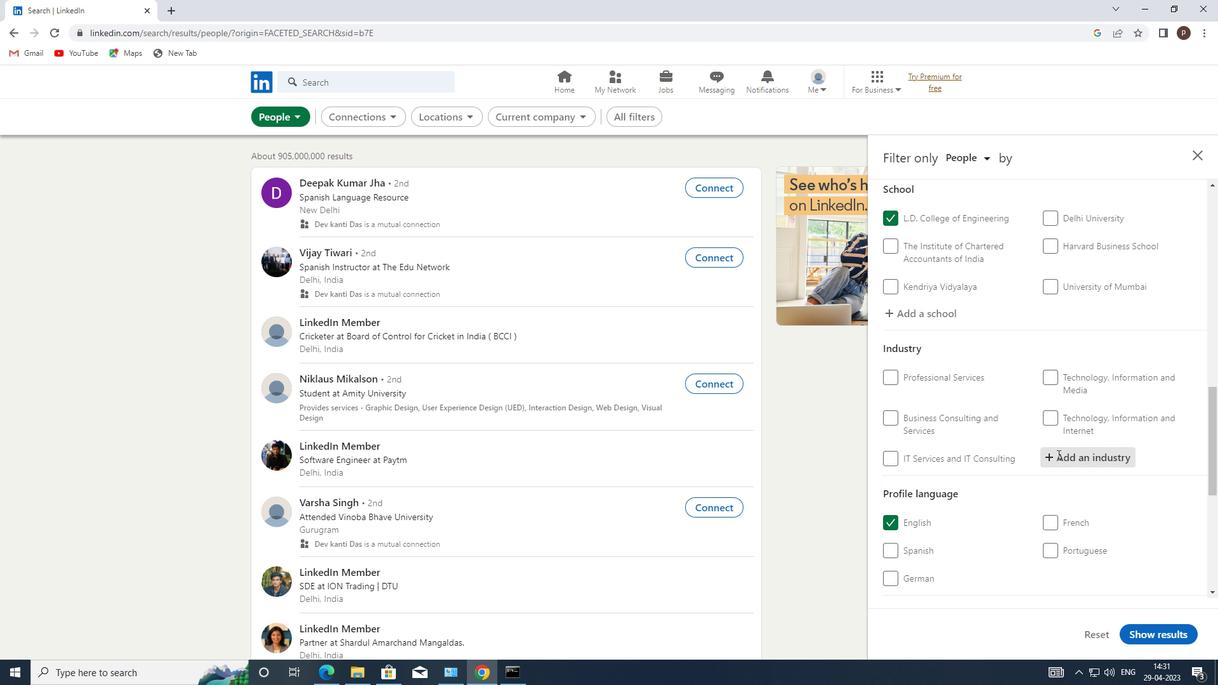 
Action: Mouse pressed left at (1060, 454)
Screenshot: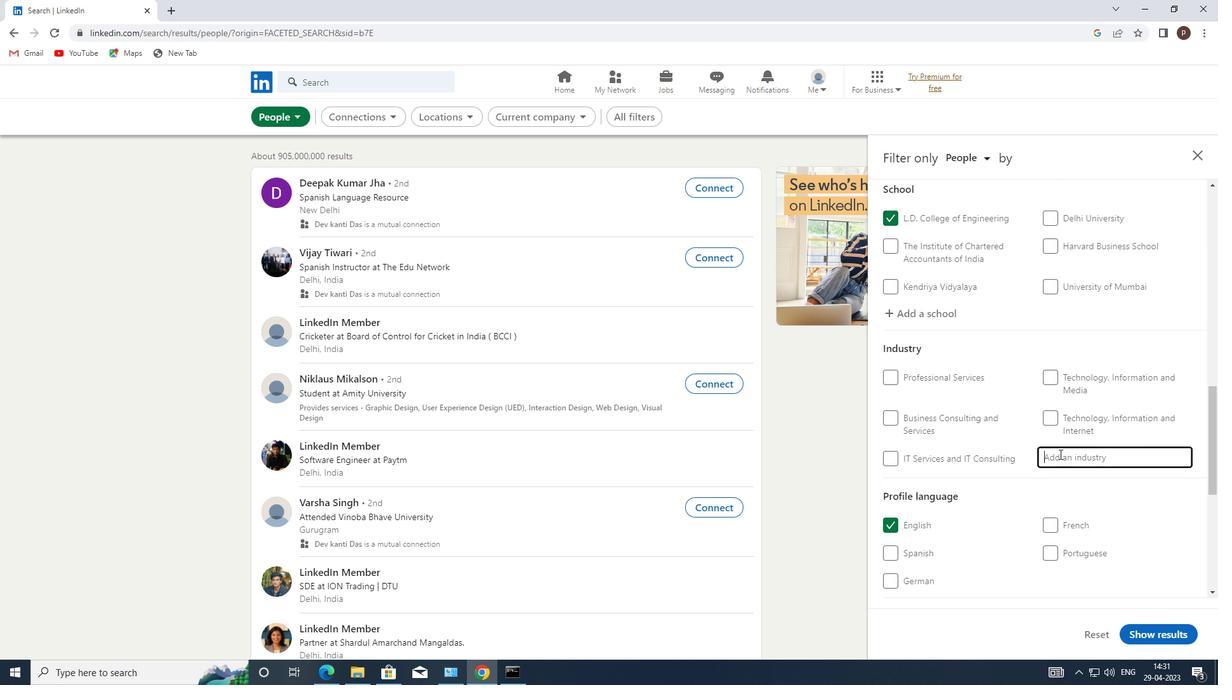 
Action: Key pressed <Key.caps_lock>C<Key.caps_lock>OMPUTER<Key.space><Key.caps_lock>N<Key.caps_lock>ETWORKING
Screenshot: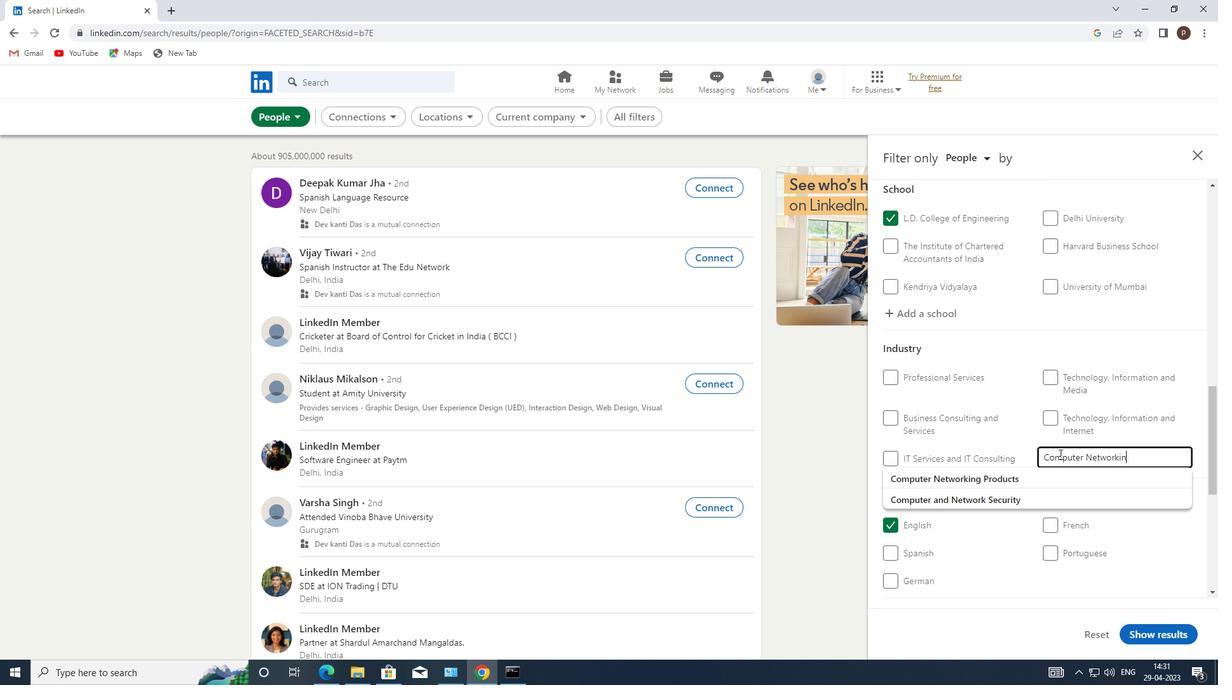 
Action: Mouse moved to (999, 482)
Screenshot: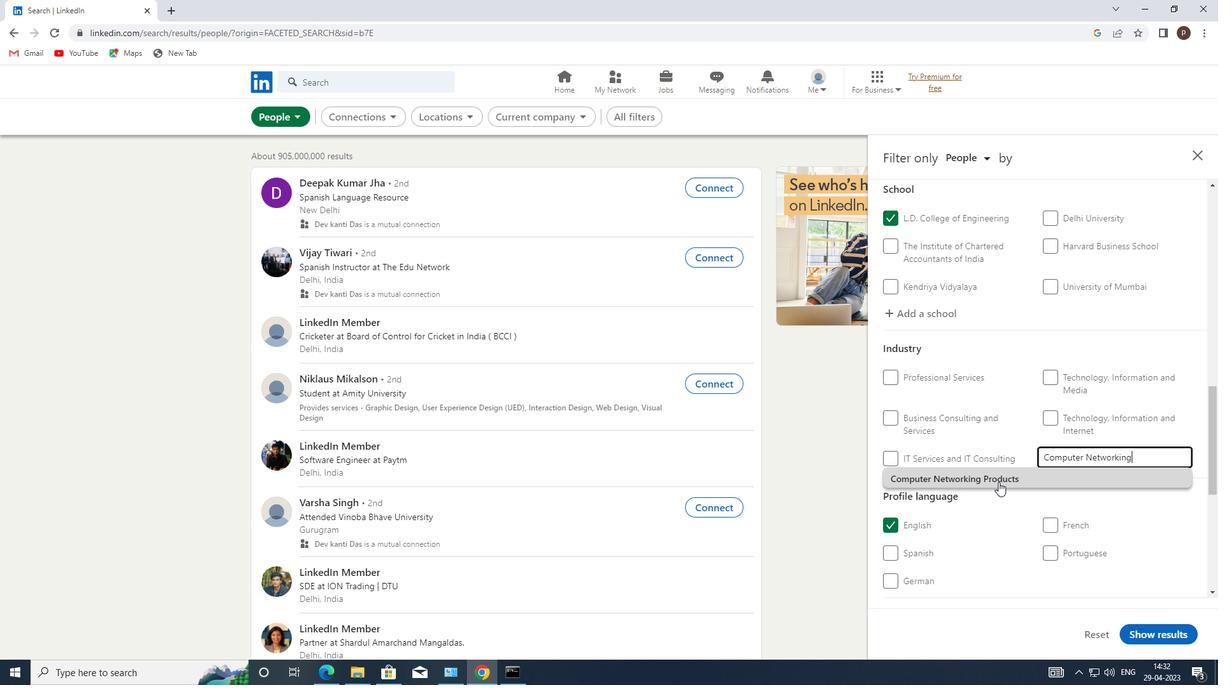 
Action: Mouse pressed left at (999, 482)
Screenshot: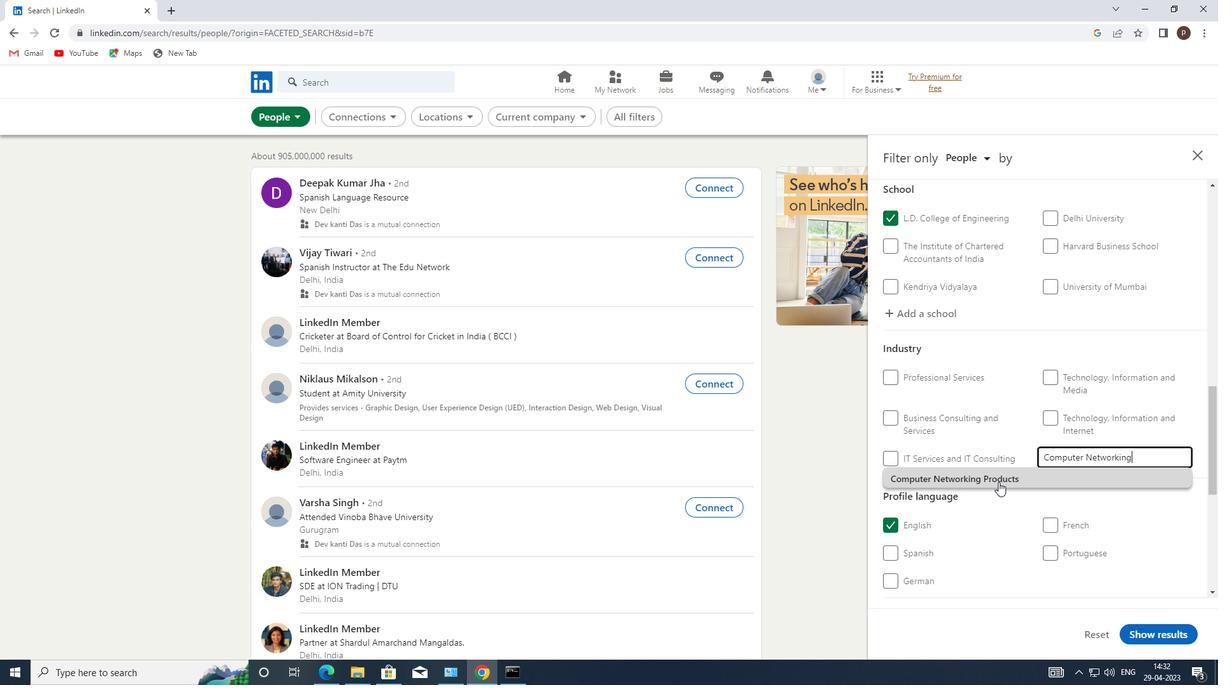 
Action: Mouse scrolled (999, 481) with delta (0, 0)
Screenshot: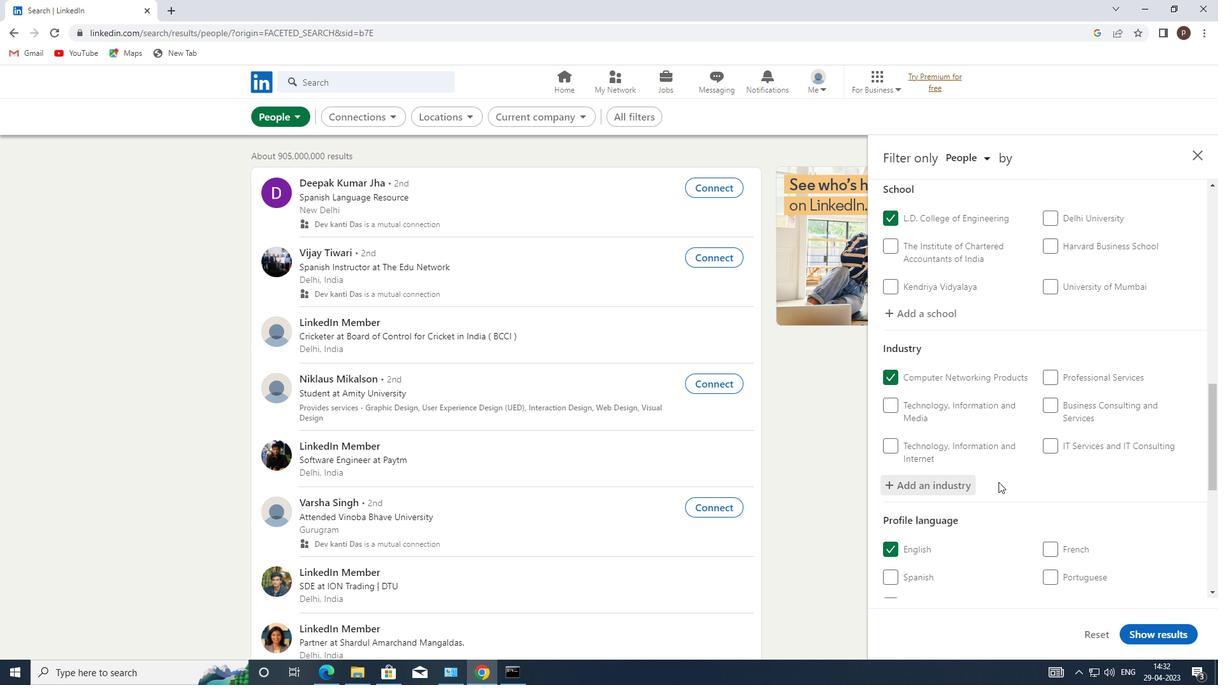 
Action: Mouse scrolled (999, 481) with delta (0, 0)
Screenshot: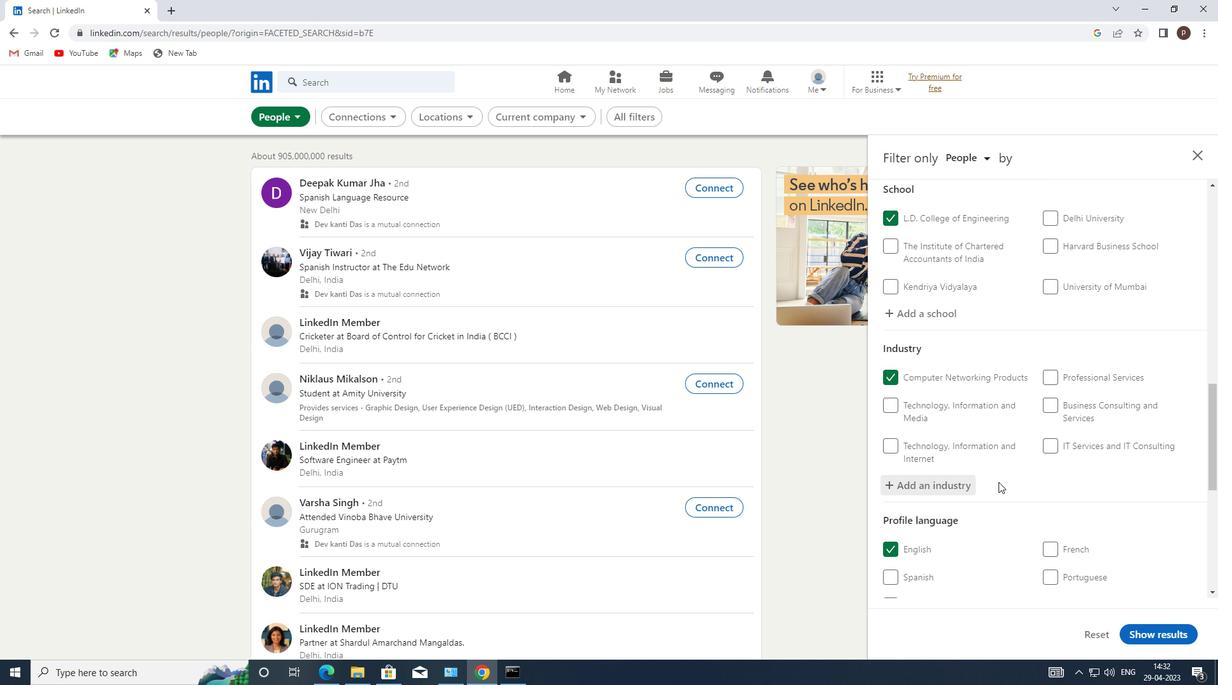 
Action: Mouse scrolled (999, 481) with delta (0, 0)
Screenshot: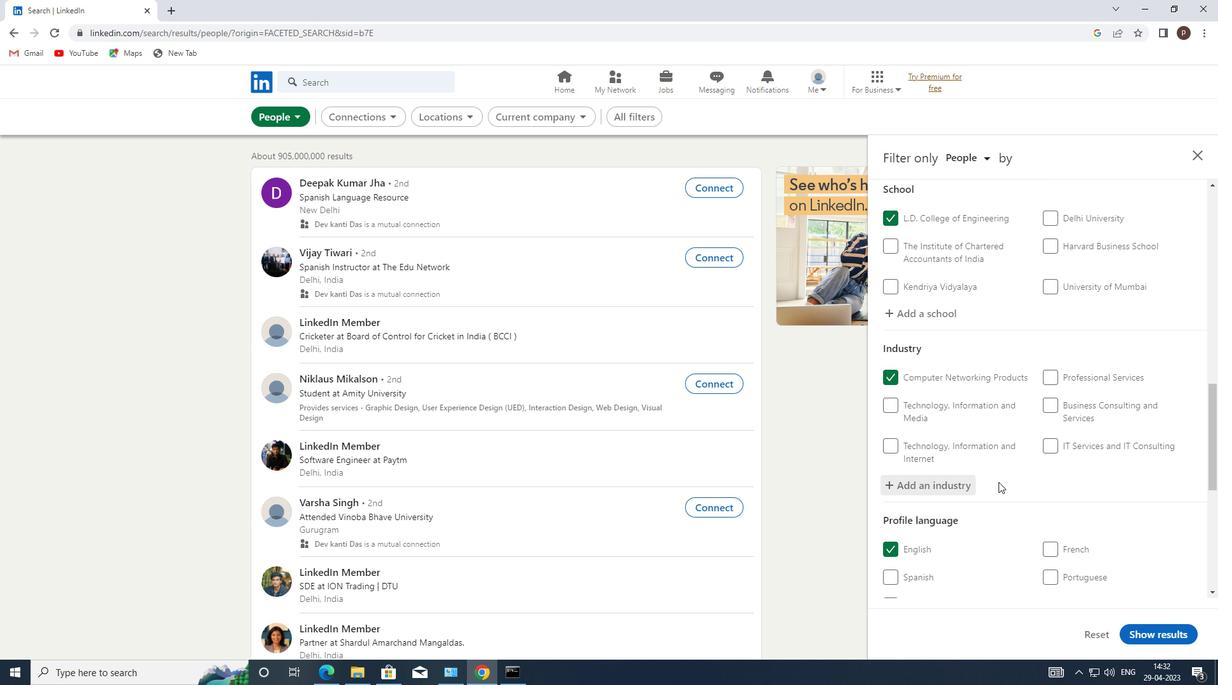 
Action: Mouse moved to (1044, 497)
Screenshot: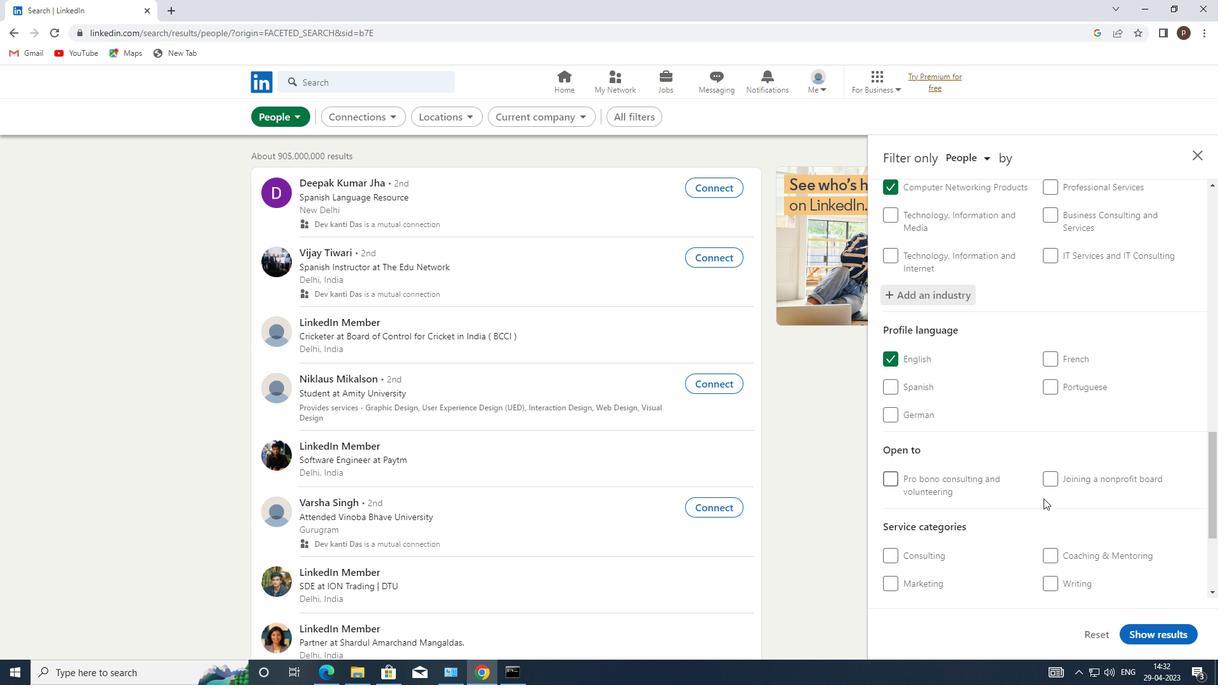 
Action: Mouse scrolled (1044, 496) with delta (0, 0)
Screenshot: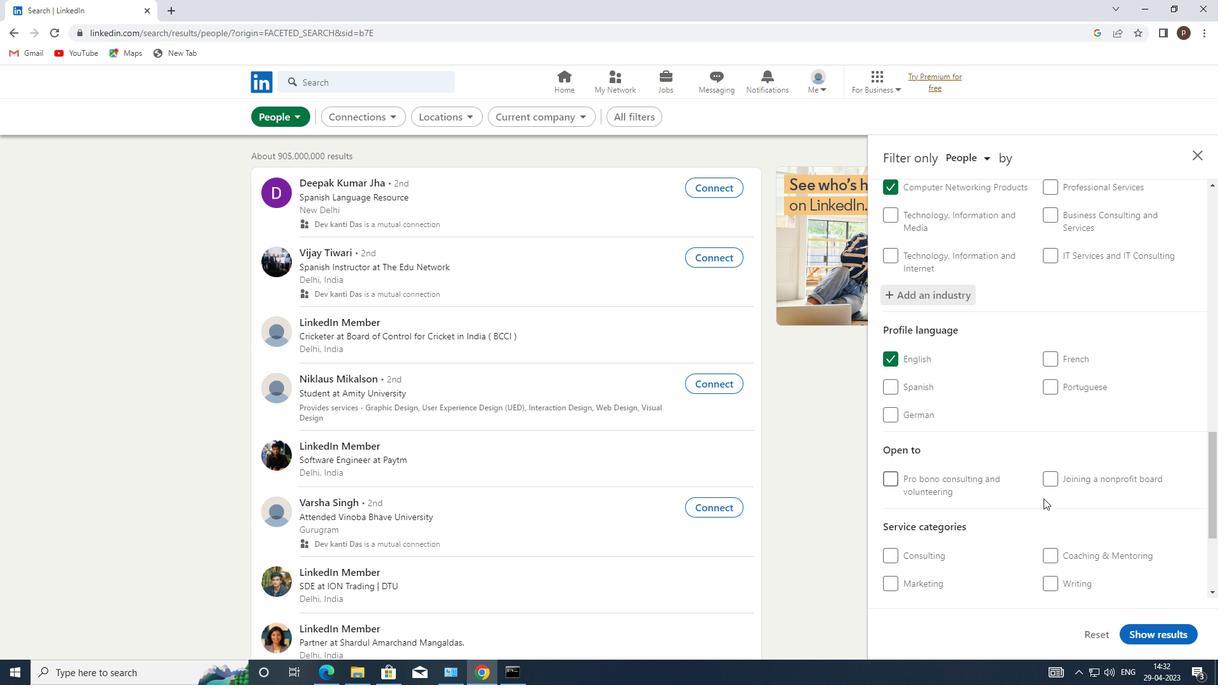 
Action: Mouse moved to (1044, 497)
Screenshot: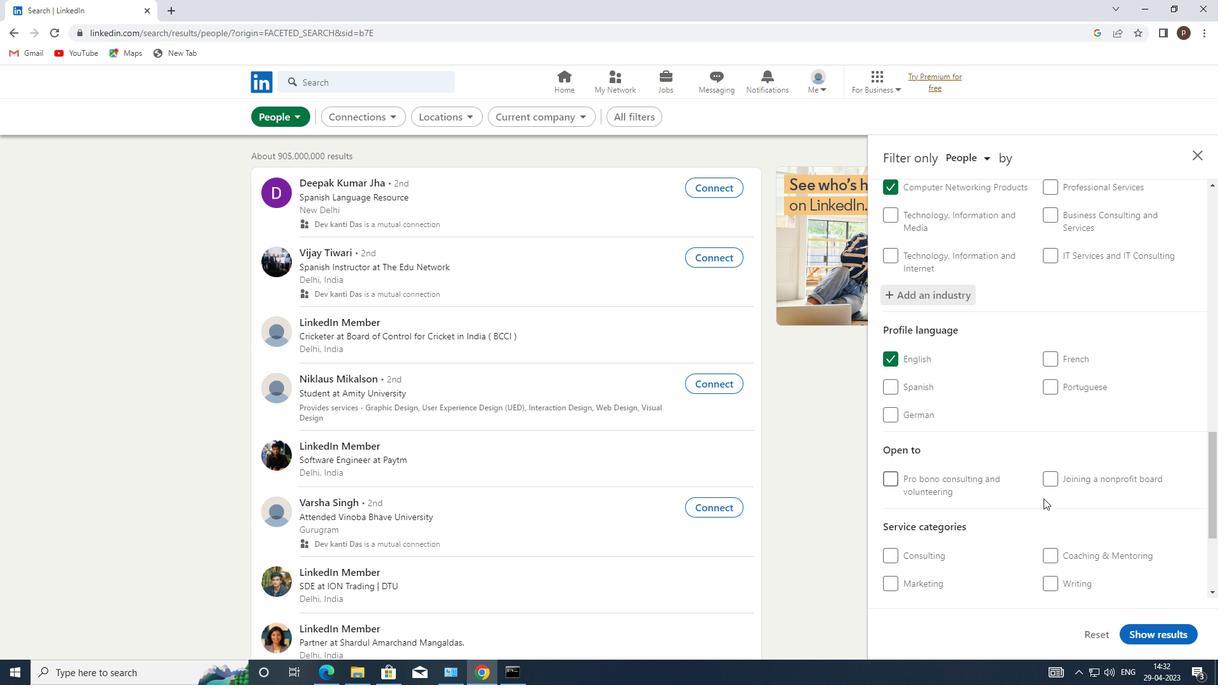 
Action: Mouse scrolled (1044, 496) with delta (0, 0)
Screenshot: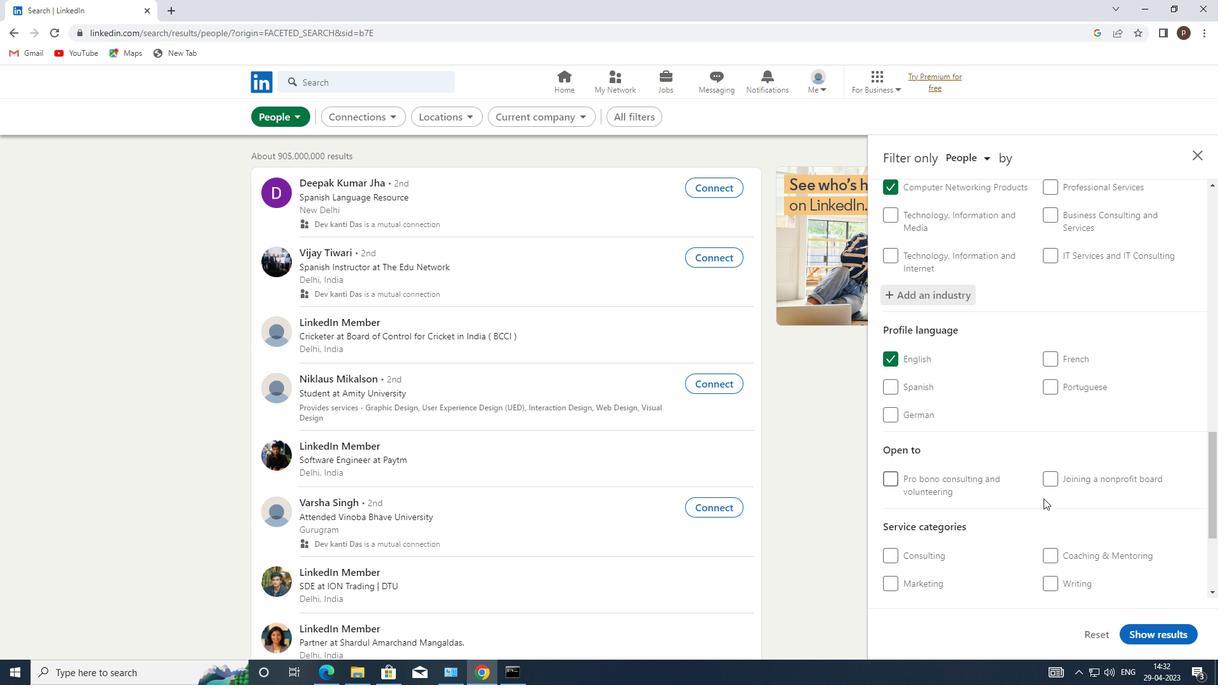 
Action: Mouse scrolled (1044, 496) with delta (0, 0)
Screenshot: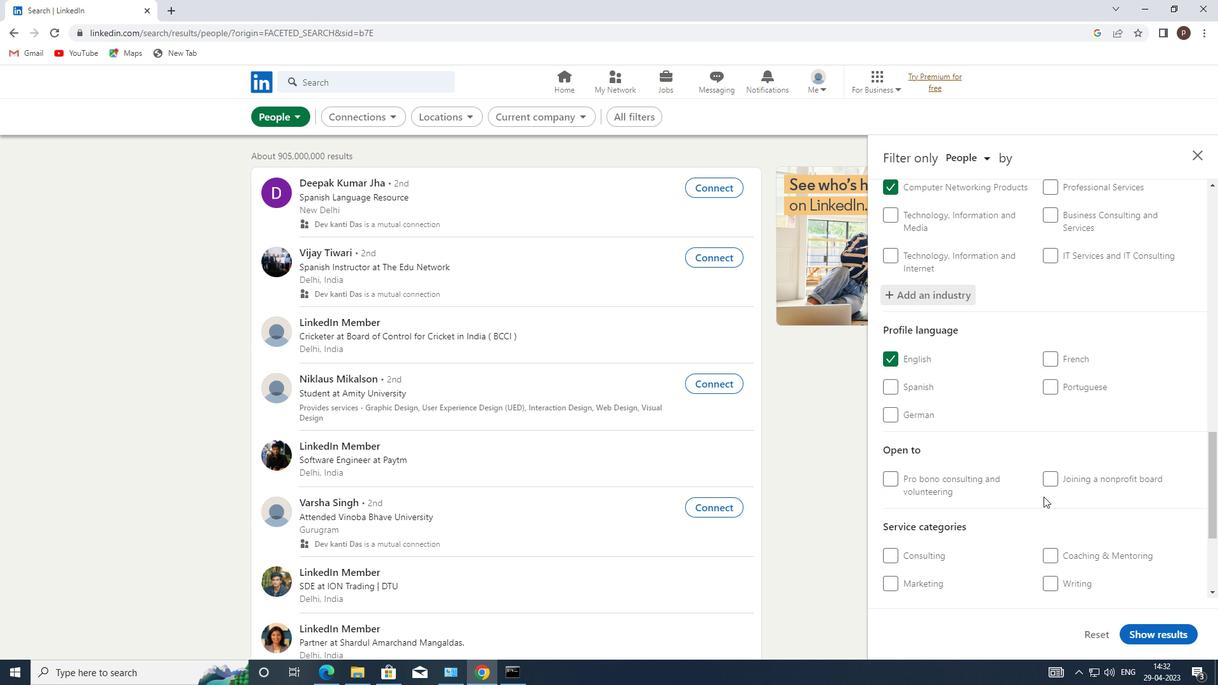 
Action: Mouse moved to (1042, 495)
Screenshot: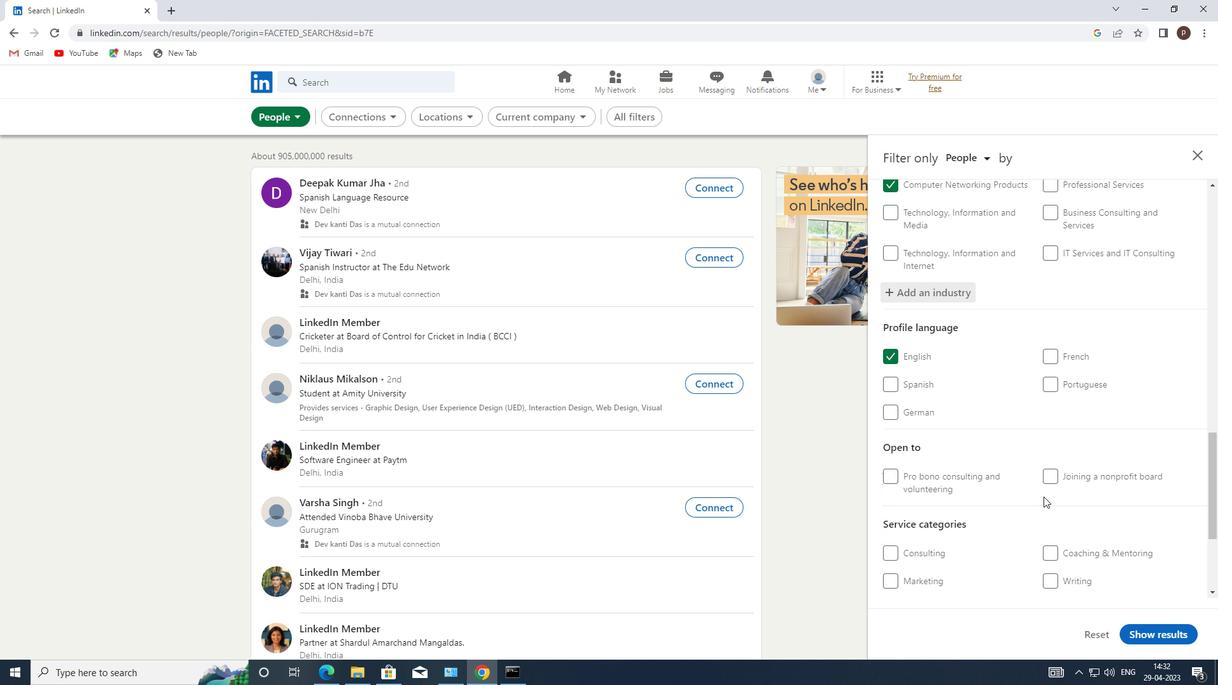 
Action: Mouse scrolled (1042, 495) with delta (0, 0)
Screenshot: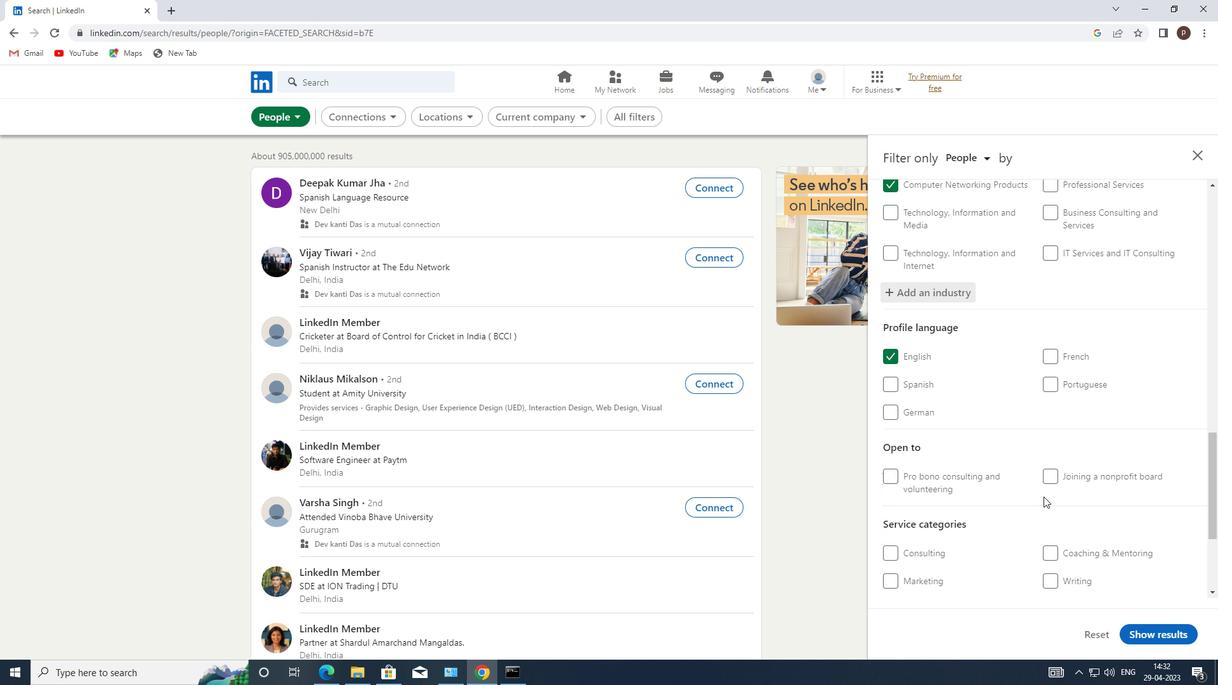 
Action: Mouse moved to (1064, 426)
Screenshot: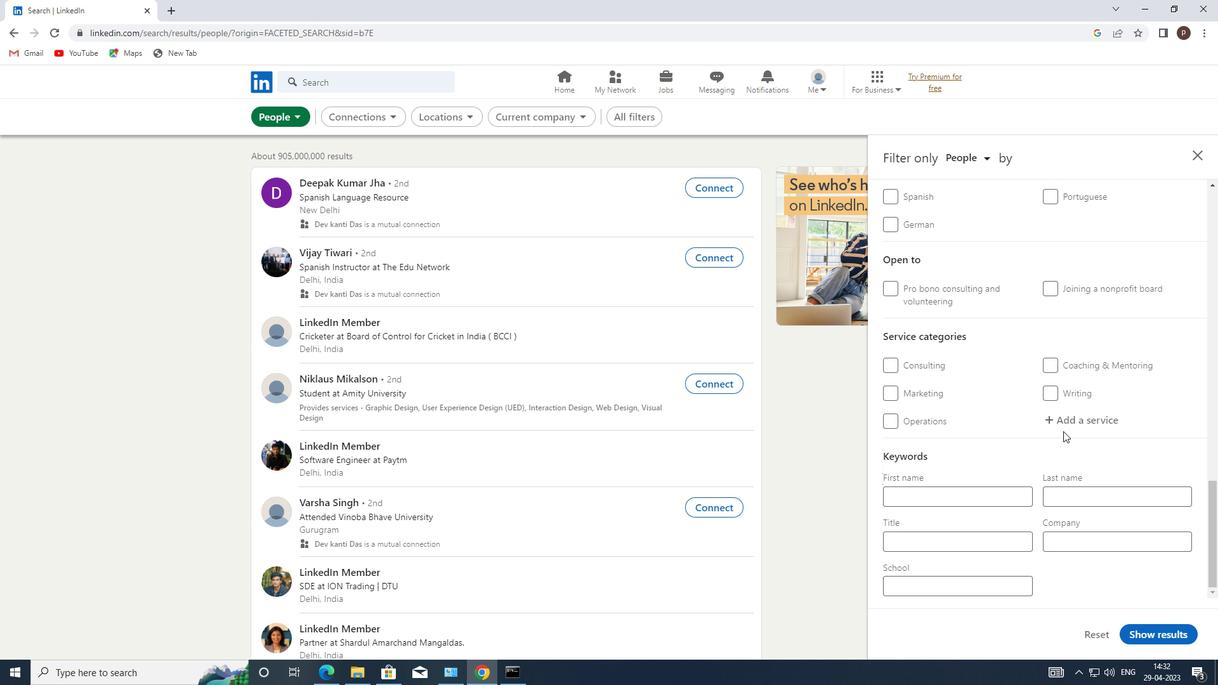
Action: Mouse pressed left at (1064, 426)
Screenshot: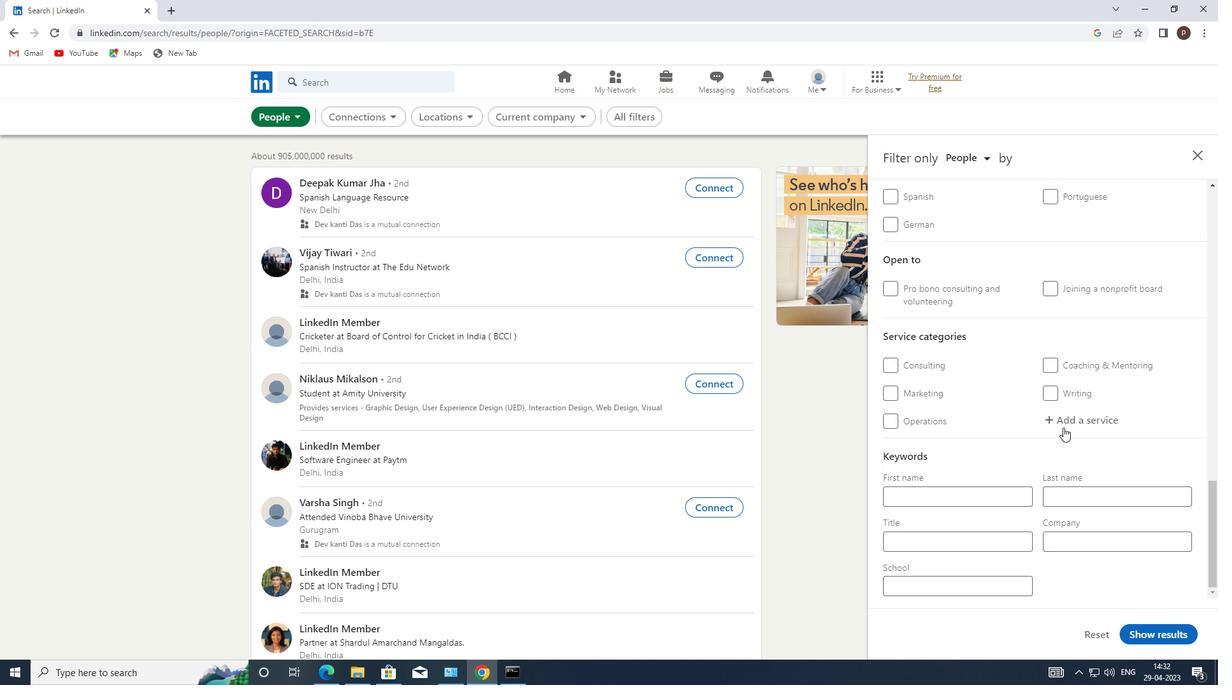 
Action: Mouse moved to (1065, 424)
Screenshot: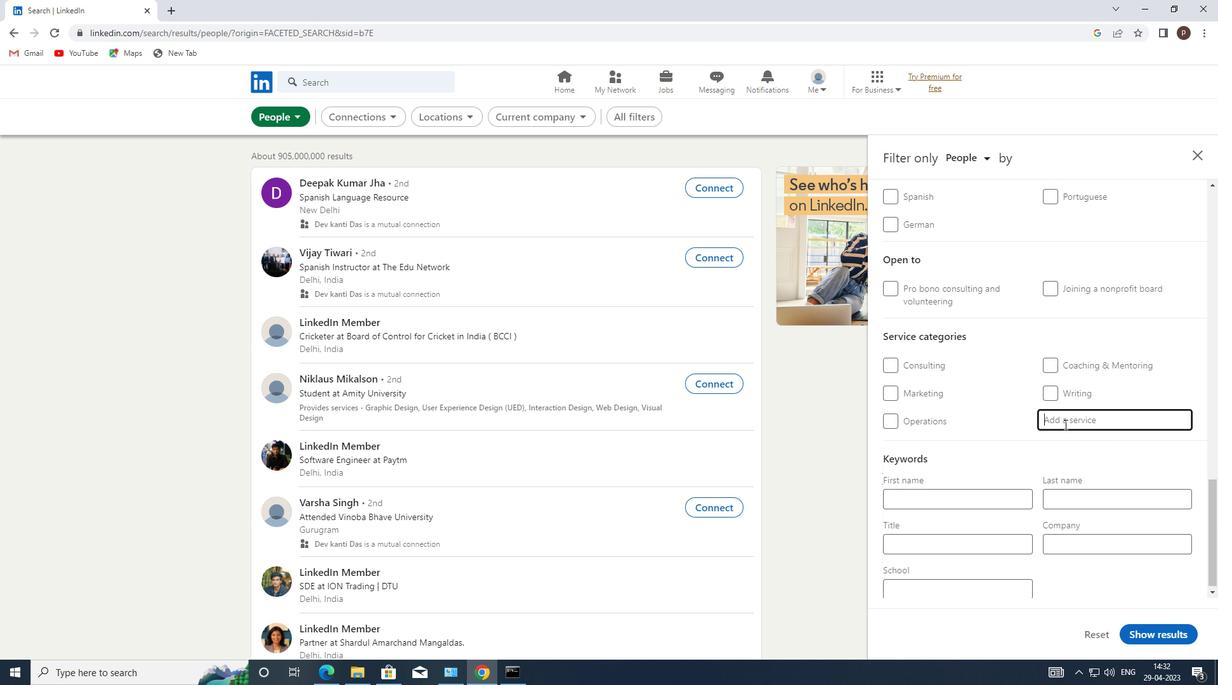 
Action: Mouse pressed left at (1065, 424)
Screenshot: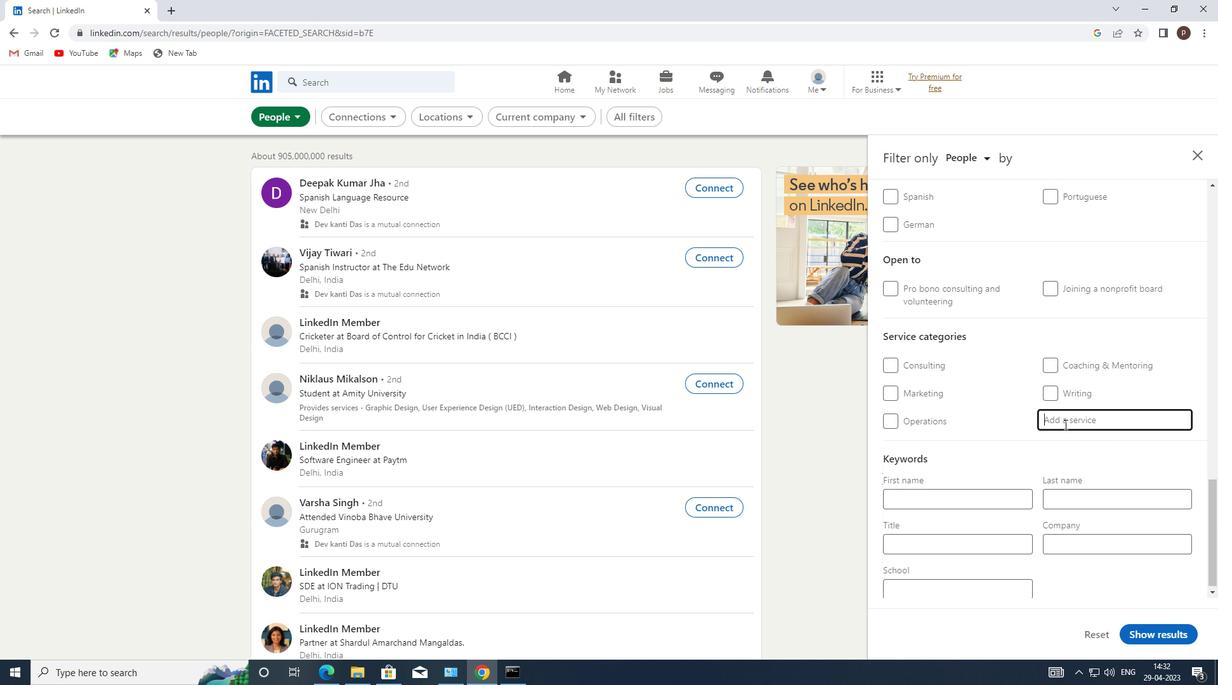 
Action: Key pressed <Key.caps_lock>H<Key.caps_lock>OMEOWNERS
Screenshot: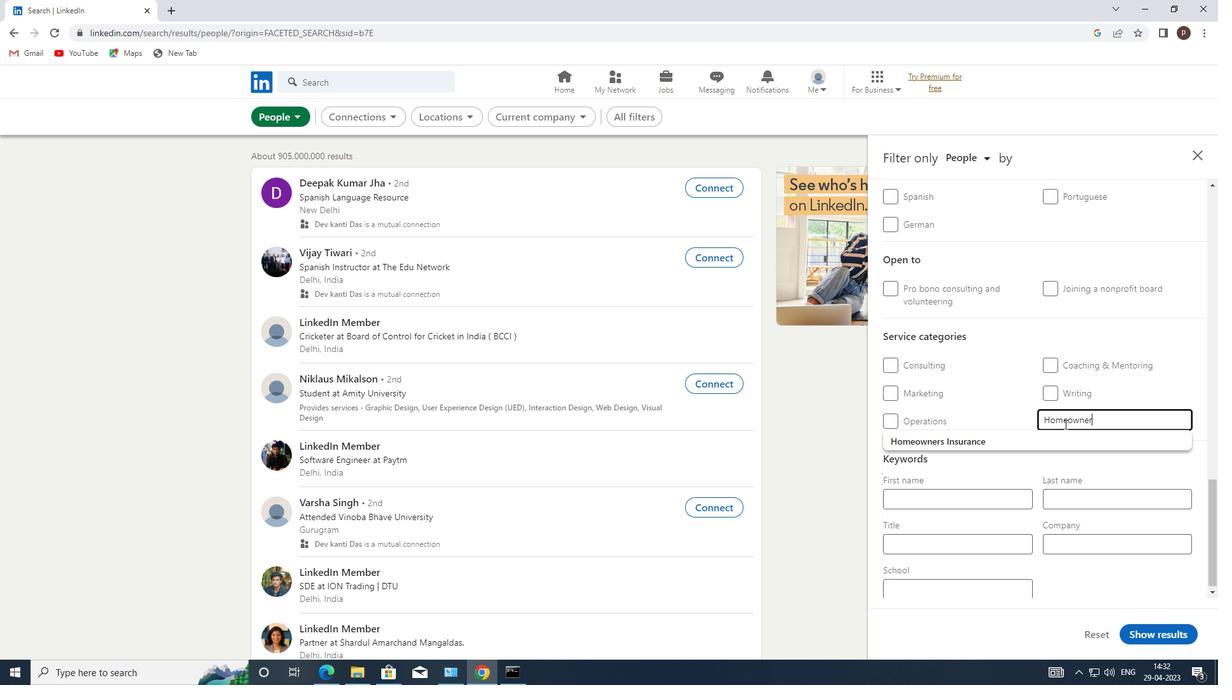 
Action: Mouse moved to (1008, 434)
Screenshot: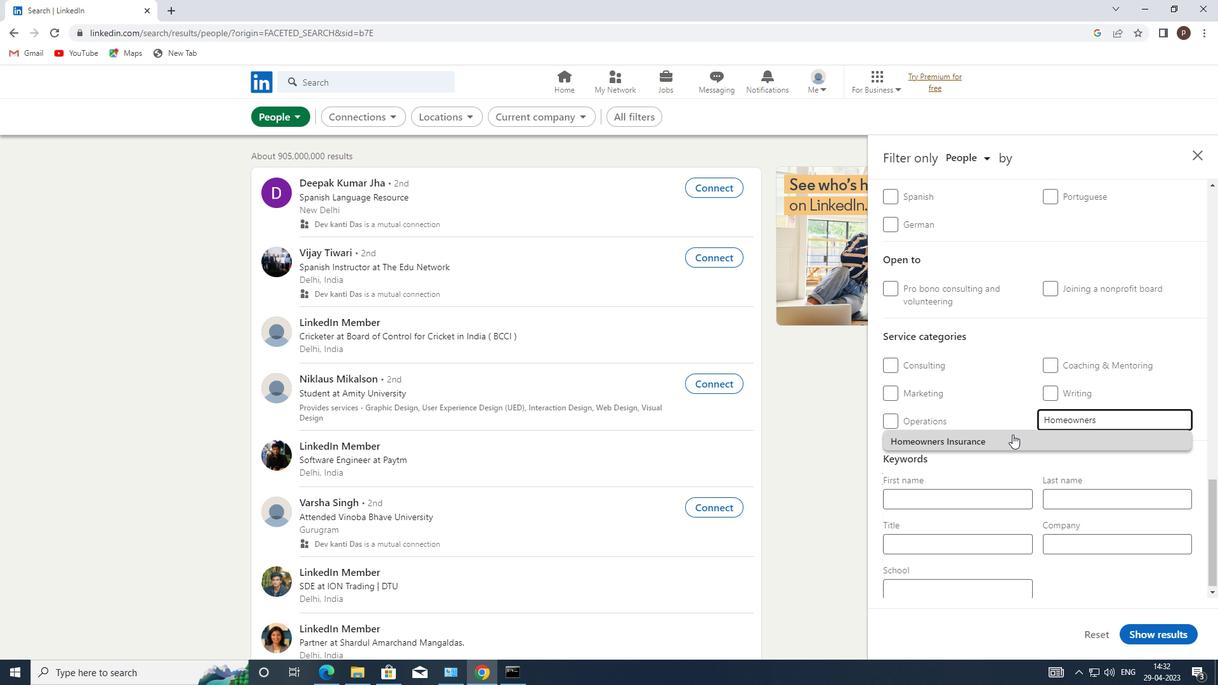 
Action: Mouse pressed left at (1008, 434)
Screenshot: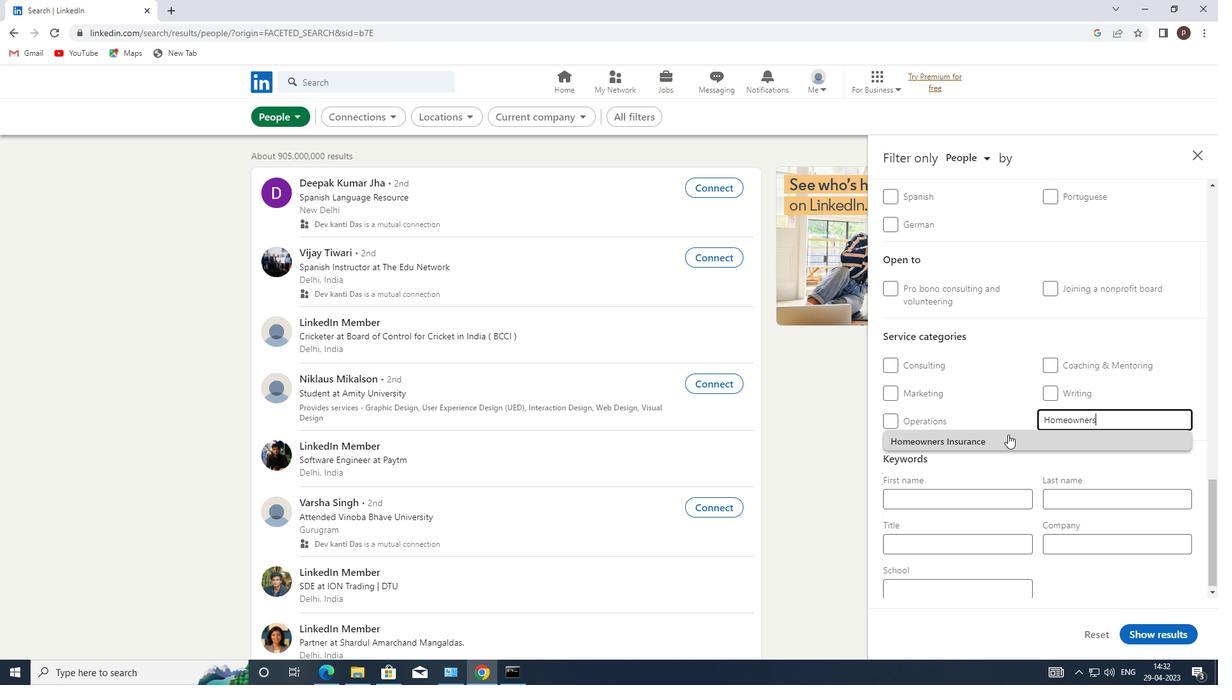 
Action: Mouse moved to (996, 446)
Screenshot: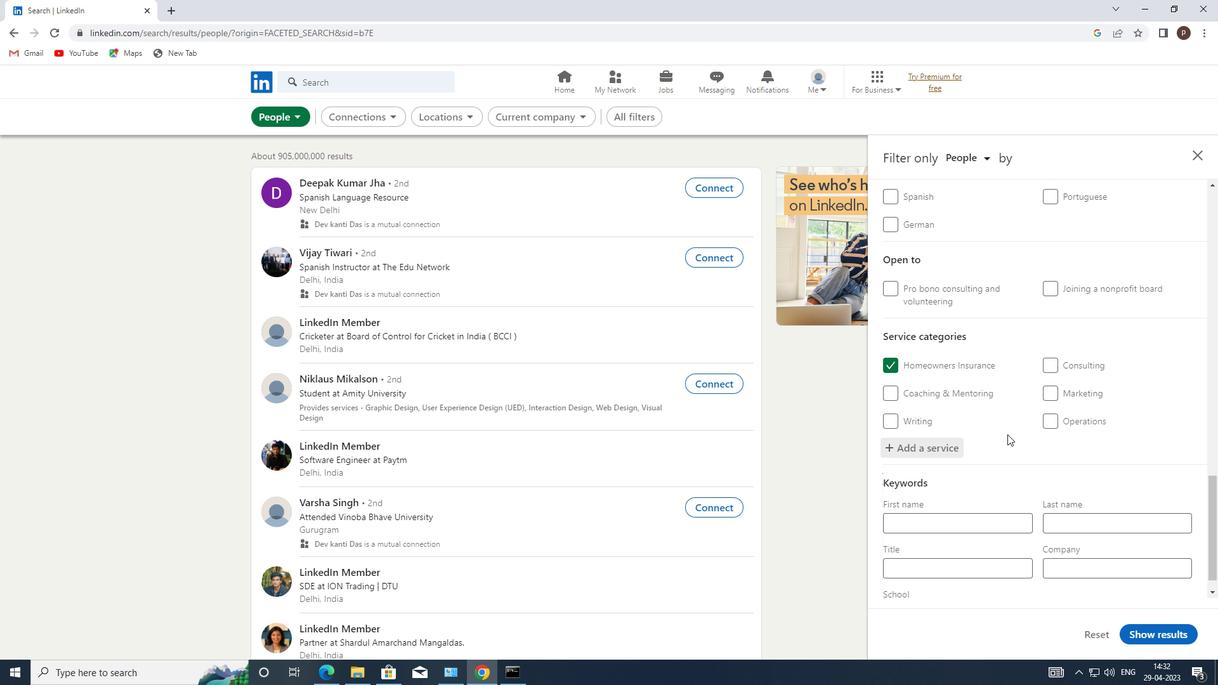 
Action: Mouse scrolled (996, 446) with delta (0, 0)
Screenshot: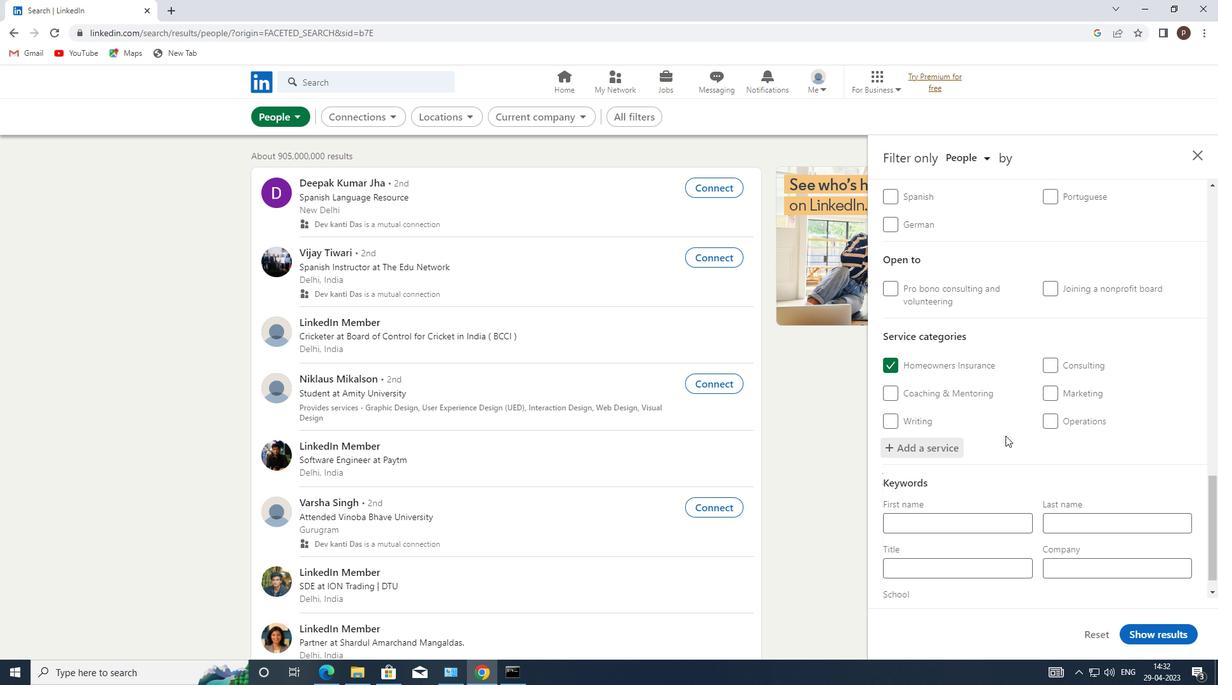 
Action: Mouse moved to (934, 543)
Screenshot: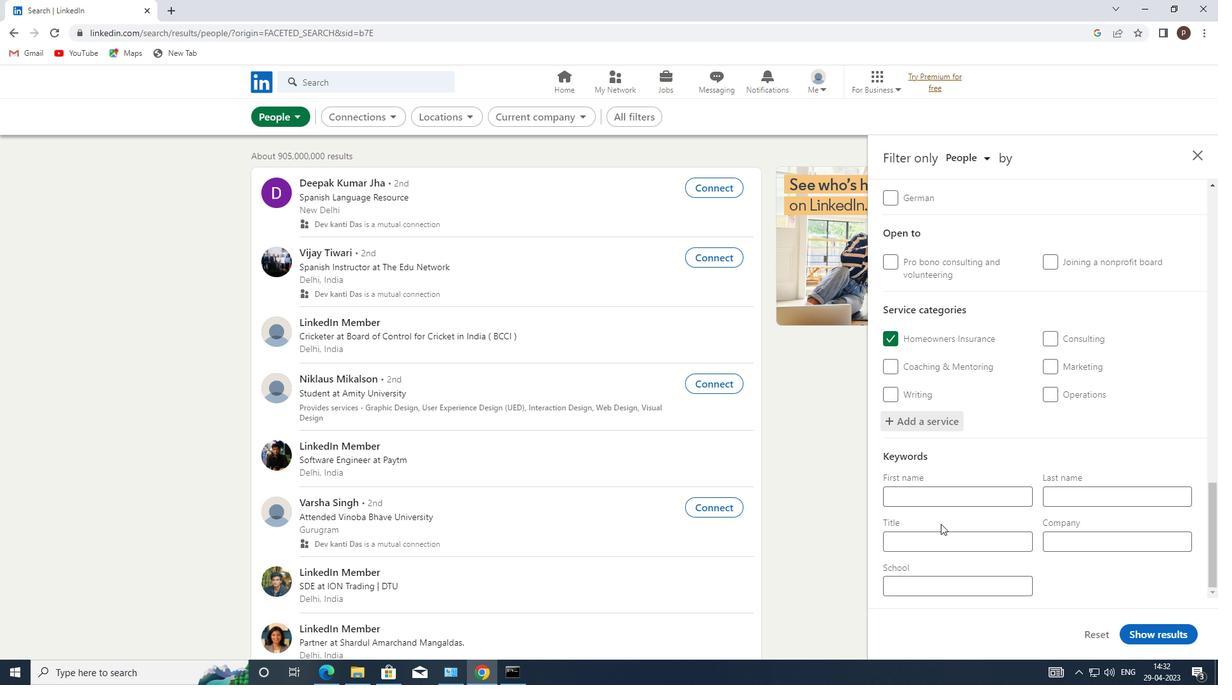 
Action: Mouse pressed left at (934, 543)
Screenshot: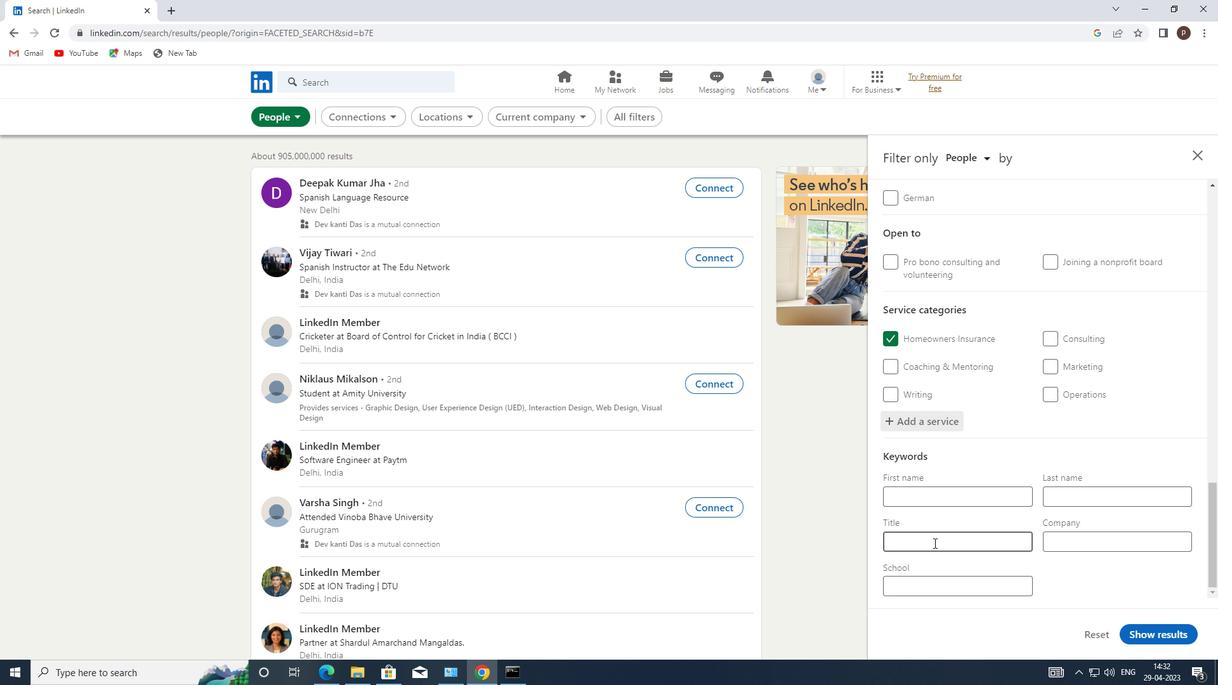 
Action: Key pressed <Key.caps_lock>D<Key.caps_lock>ATA<Key.space><Key.caps_lock>AA<Key.caps_lock><Key.backspace>NALYST<Key.space>
Screenshot: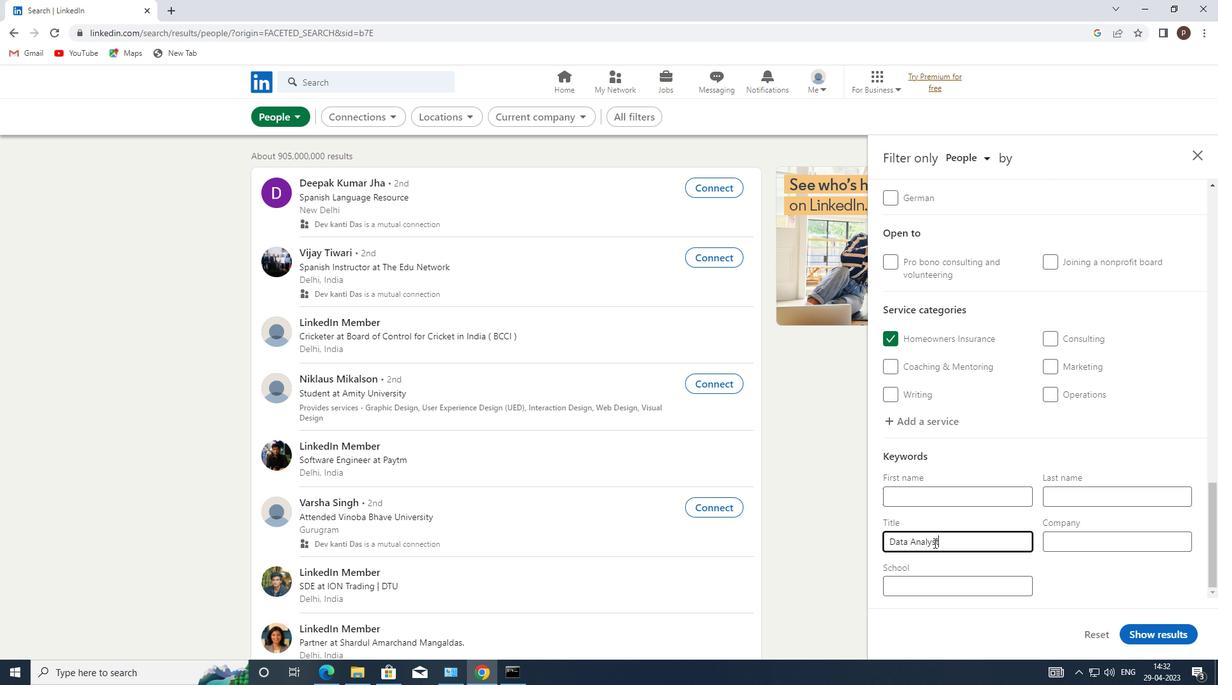 
Action: Mouse moved to (1152, 629)
Screenshot: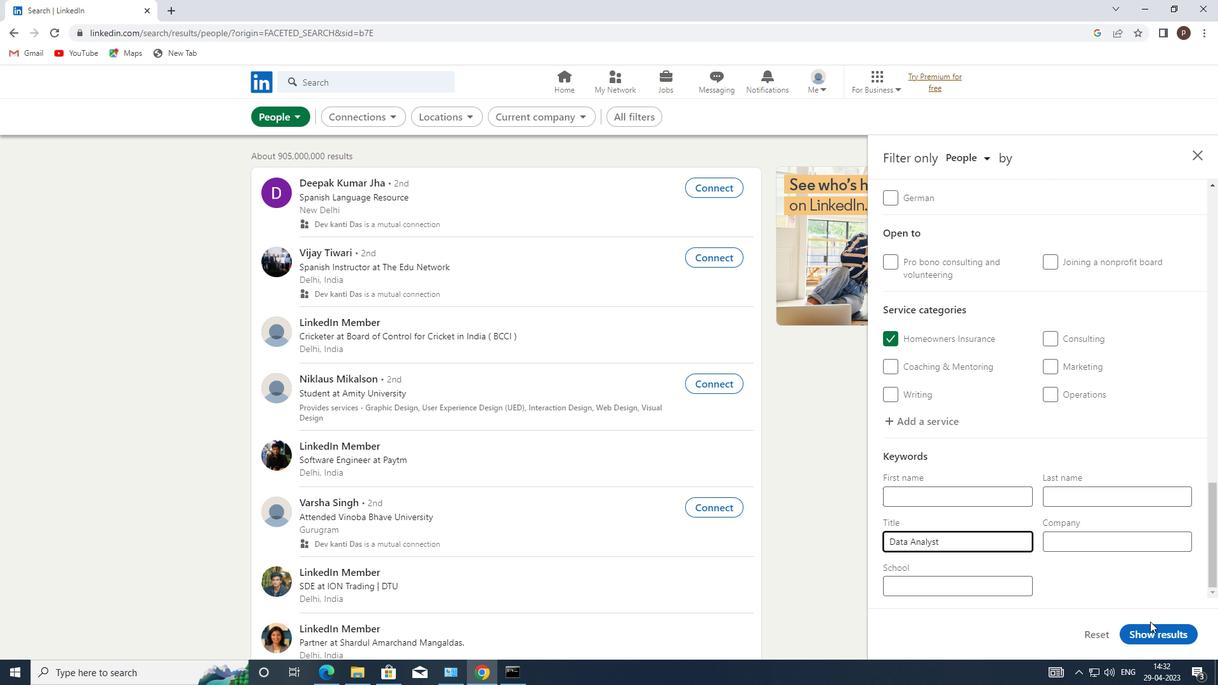 
Action: Mouse pressed left at (1152, 629)
Screenshot: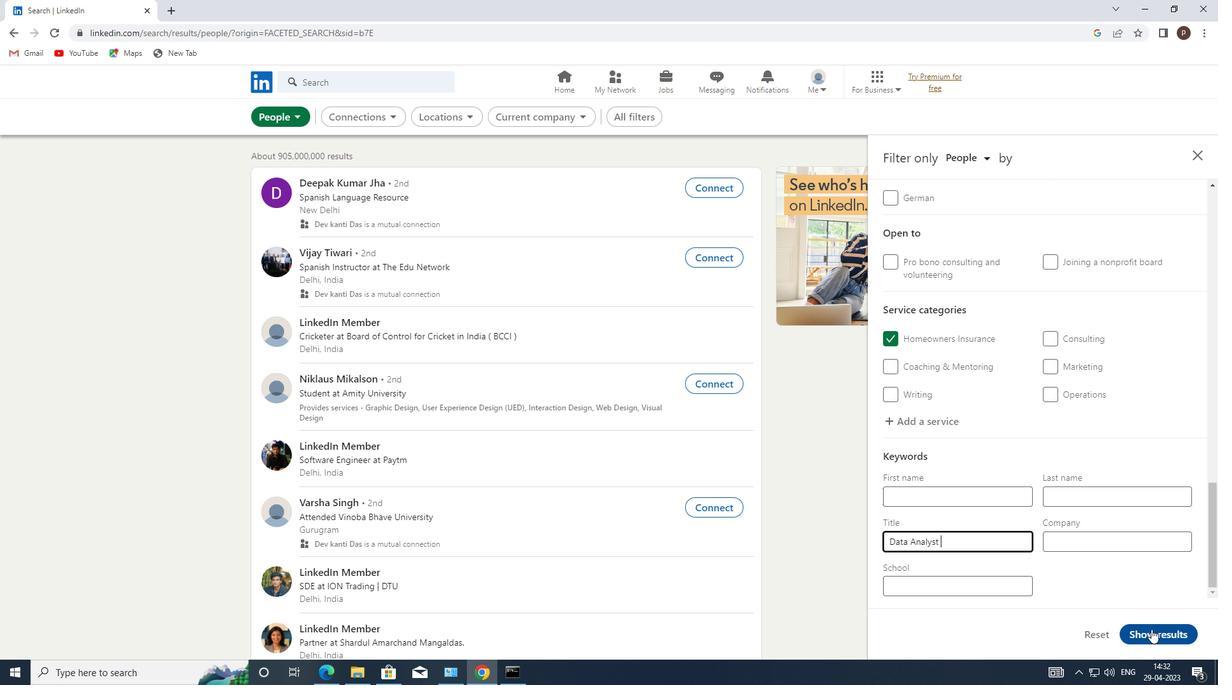 
